 Task: Search one way flight ticket for 1 adult, 5 children, 2 infants in seat and 1 infant on lap in first from Honolulu, Oahu: Daniel K. Inouye International Airport to Riverton: Central Wyoming Regional Airport (was Riverton Regional) on 5-4-2023. Choice of flights is Frontier. Number of bags: 7 checked bags. Price is upto 97000. Outbound departure time preference is 18:00.
Action: Mouse moved to (353, 343)
Screenshot: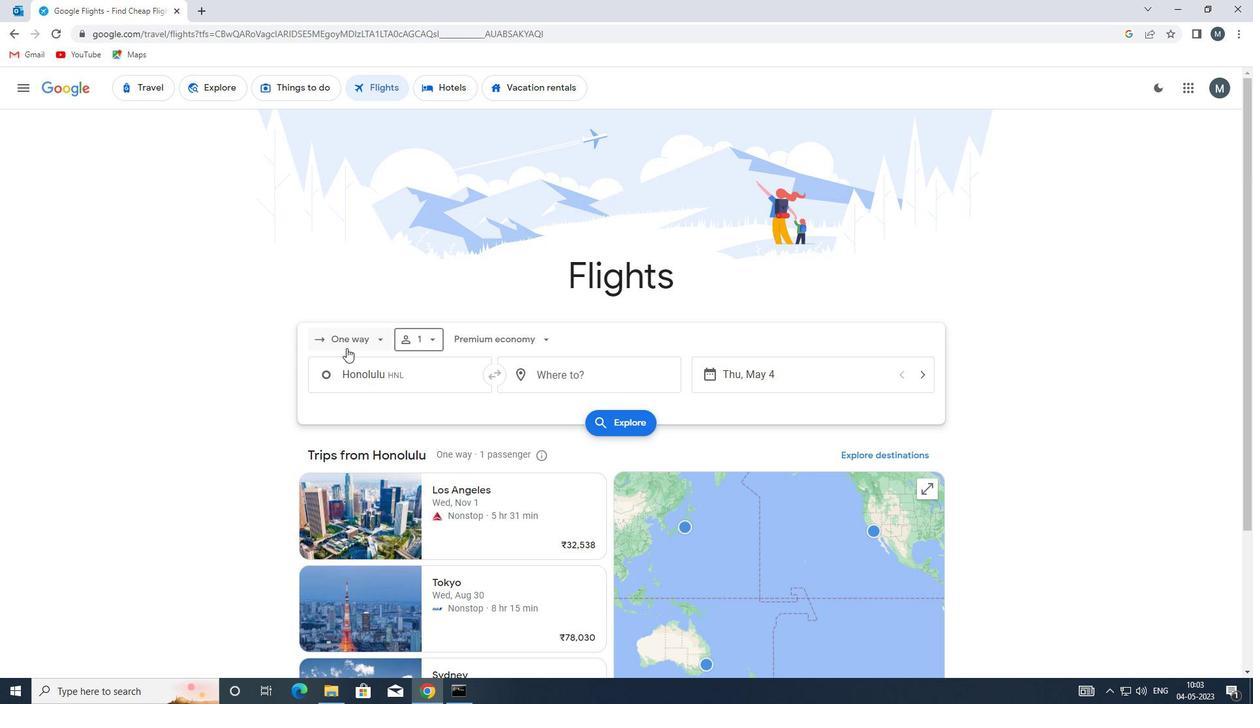 
Action: Mouse pressed left at (353, 343)
Screenshot: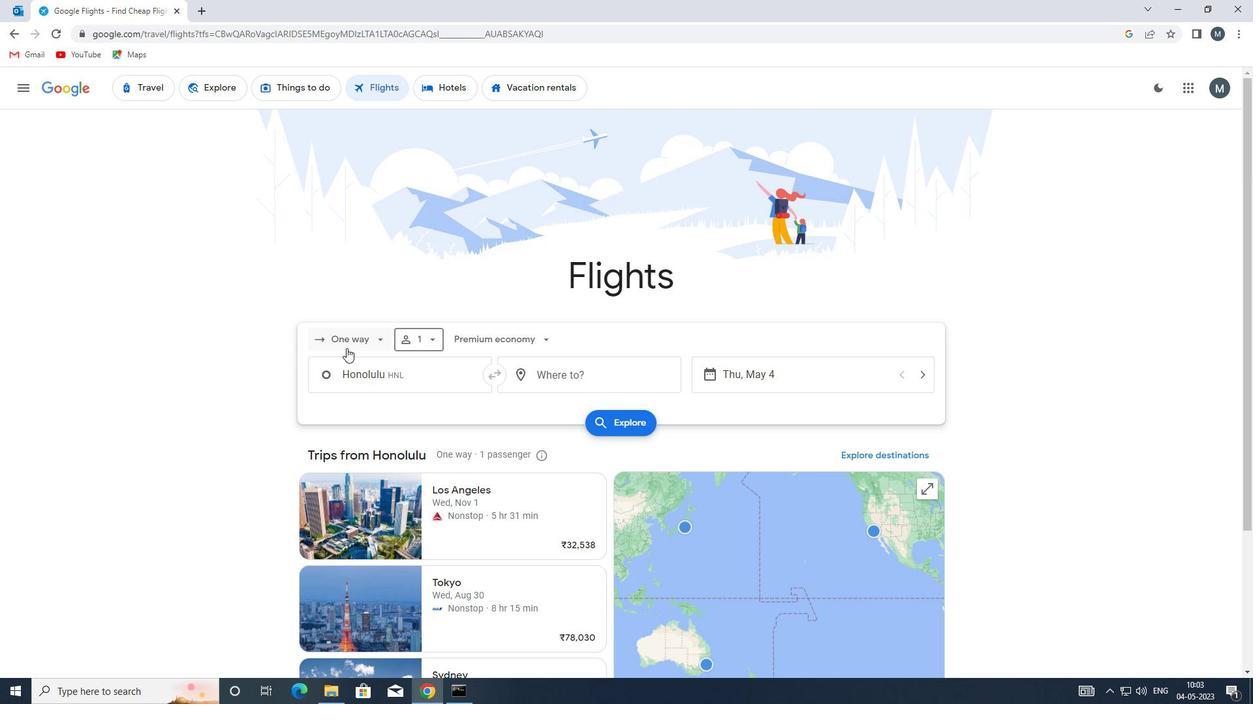 
Action: Mouse moved to (358, 399)
Screenshot: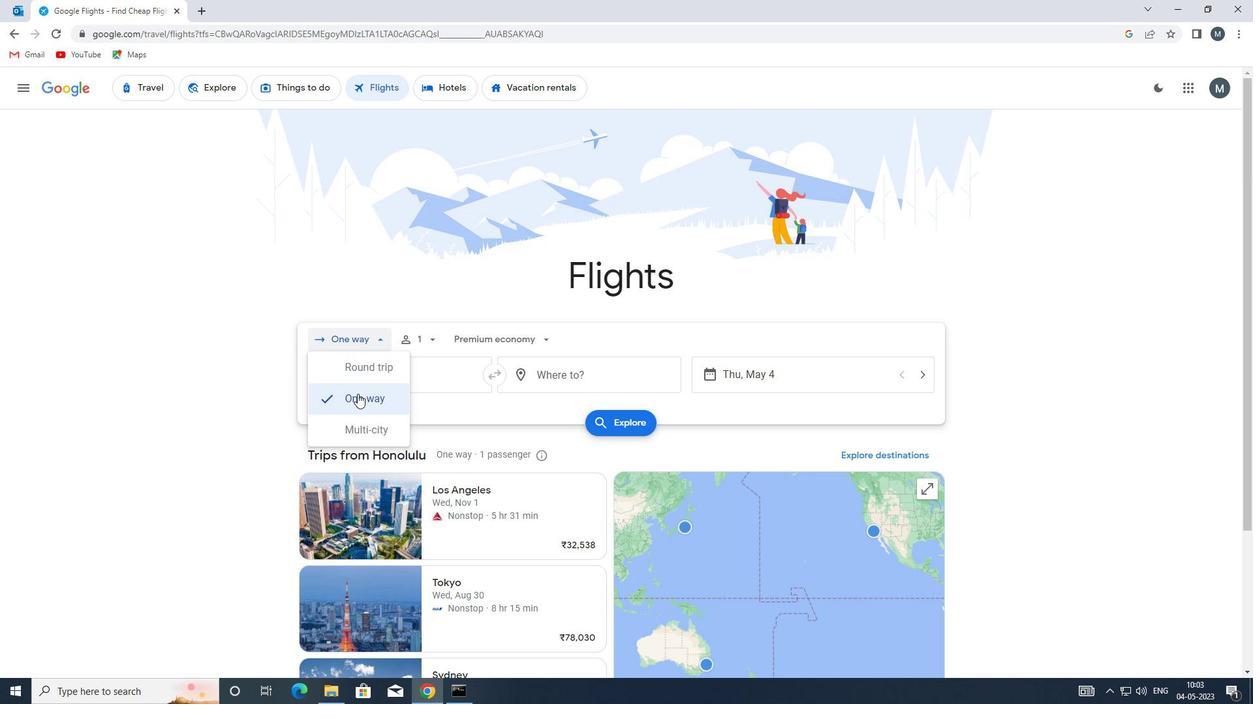 
Action: Mouse pressed left at (358, 399)
Screenshot: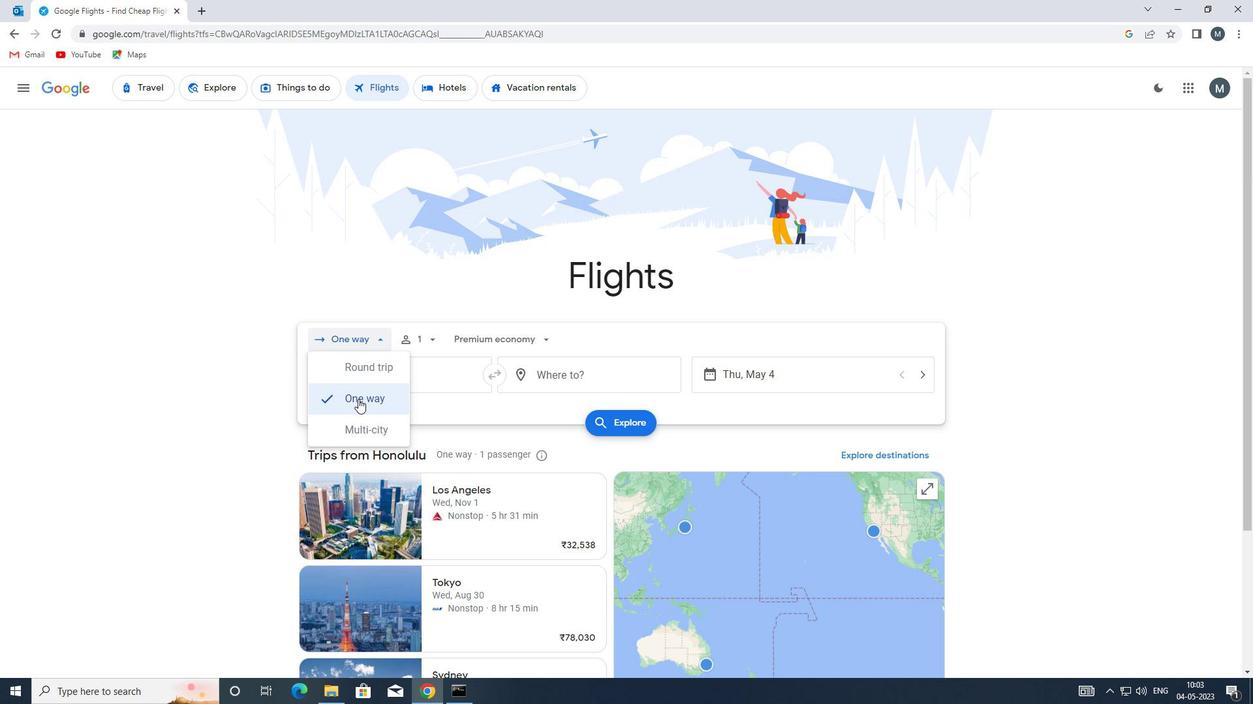 
Action: Mouse moved to (436, 338)
Screenshot: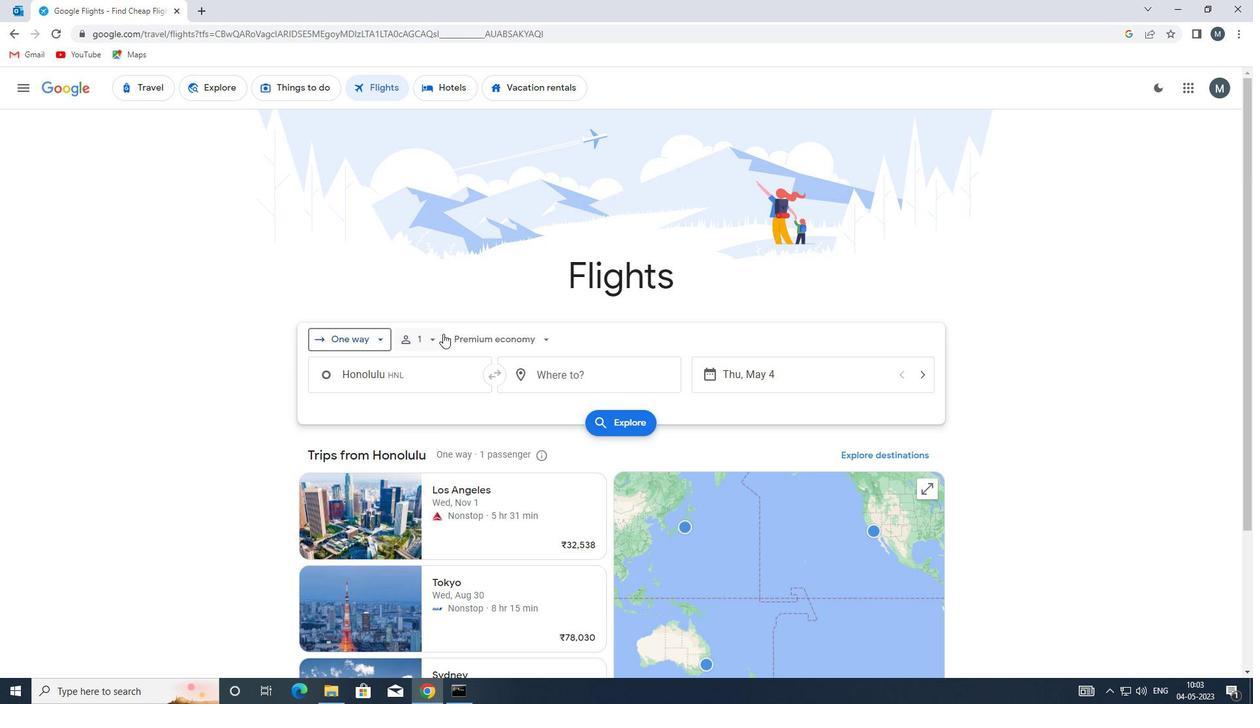 
Action: Mouse pressed left at (436, 338)
Screenshot: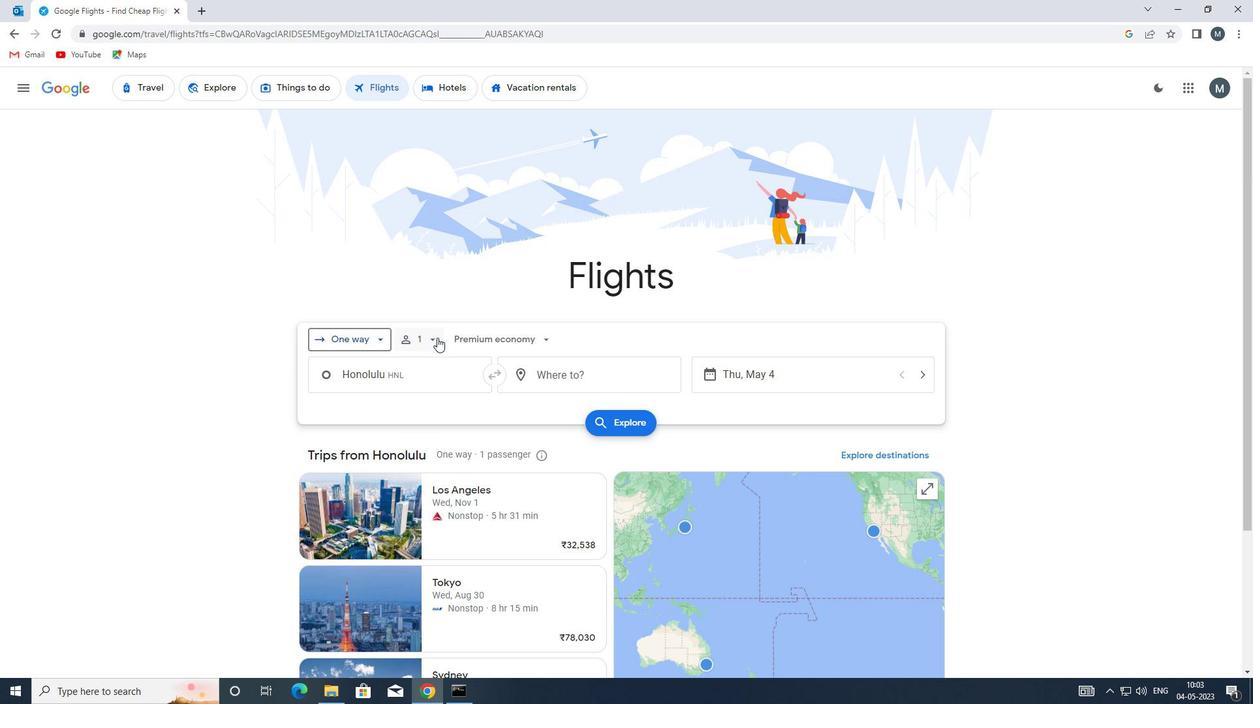 
Action: Mouse moved to (536, 409)
Screenshot: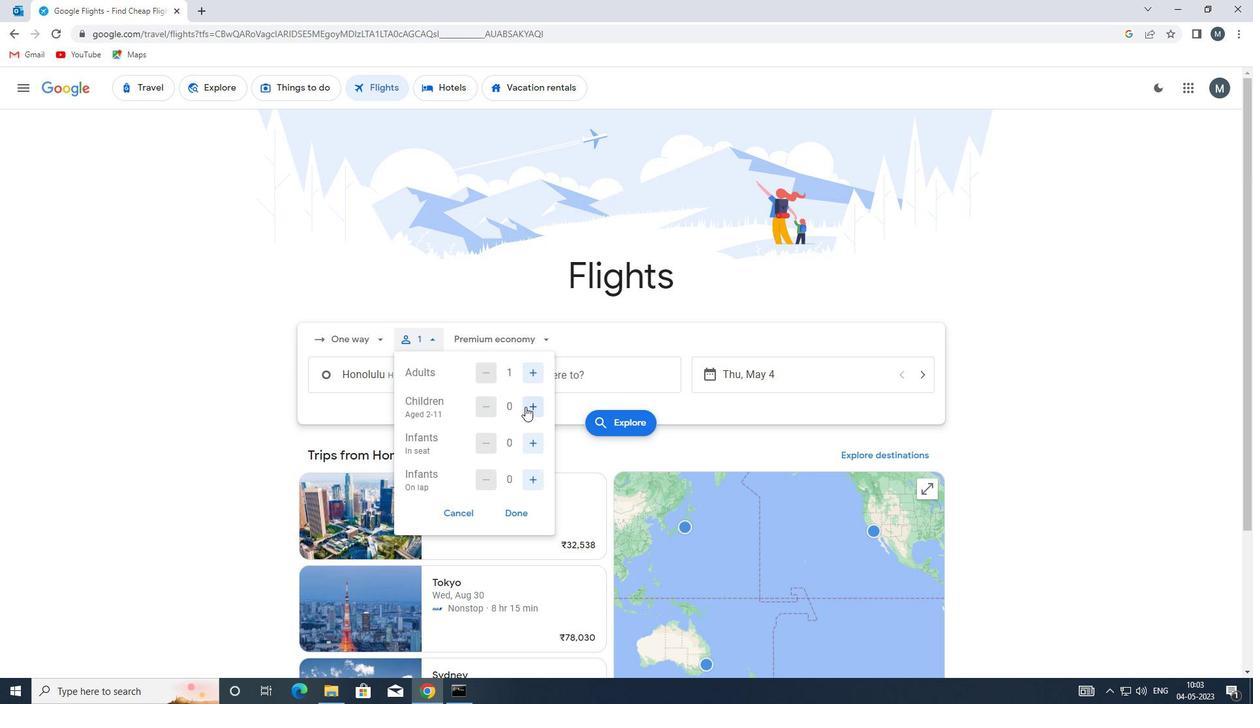 
Action: Mouse pressed left at (536, 409)
Screenshot: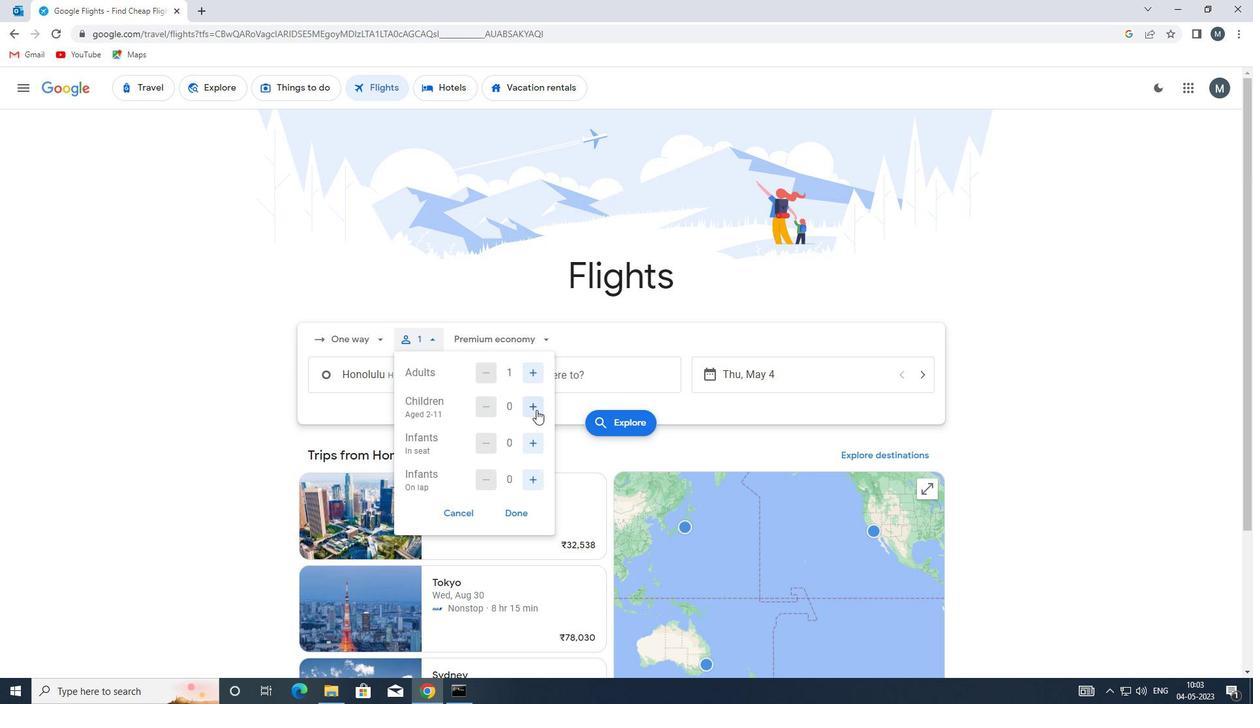 
Action: Mouse pressed left at (536, 409)
Screenshot: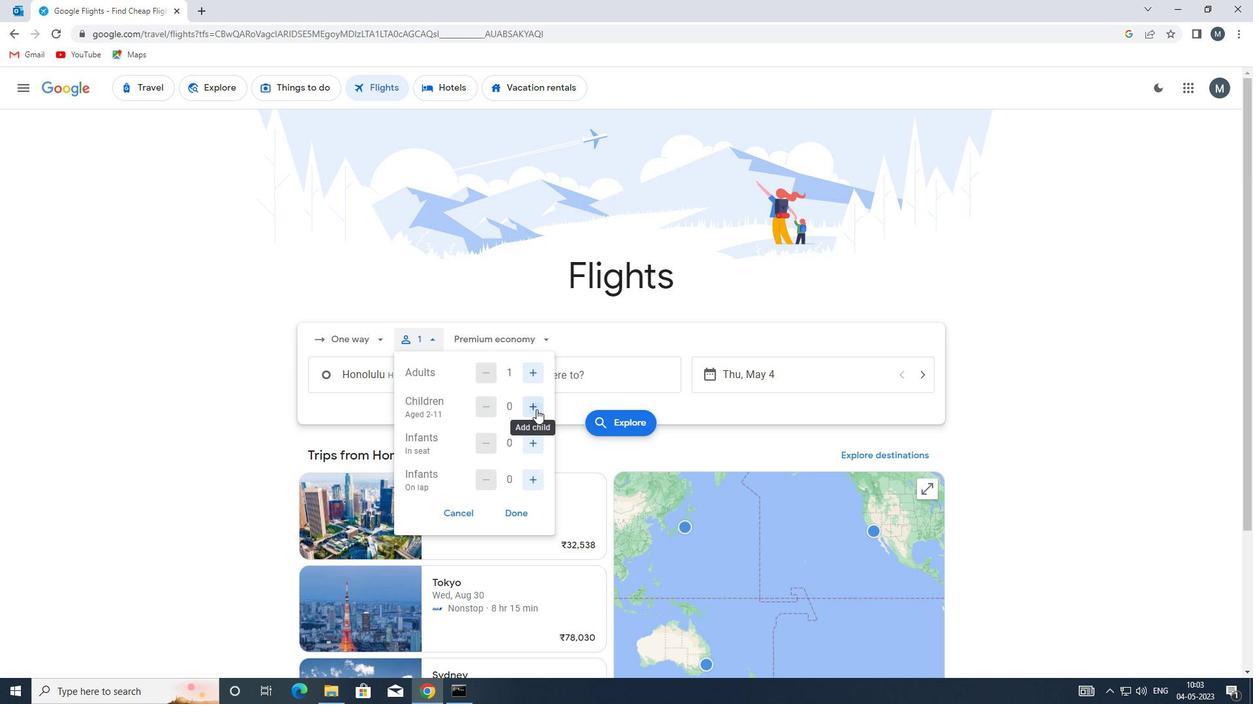 
Action: Mouse pressed left at (536, 409)
Screenshot: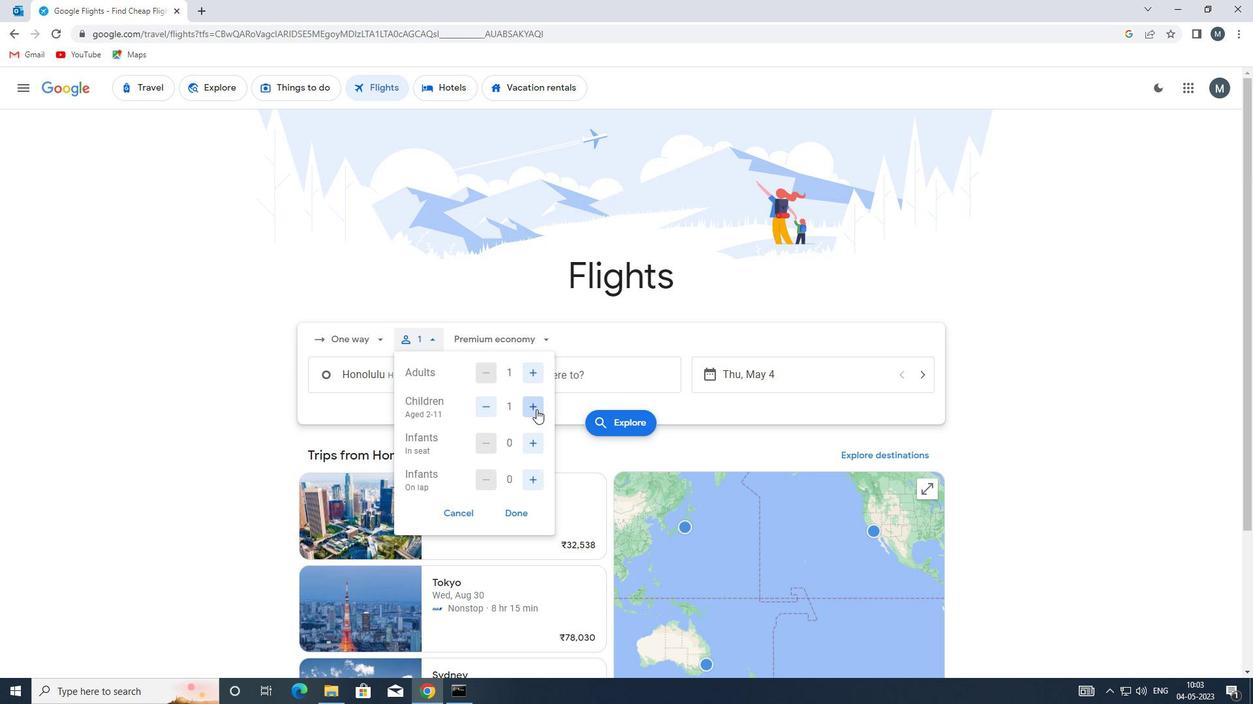 
Action: Mouse pressed left at (536, 409)
Screenshot: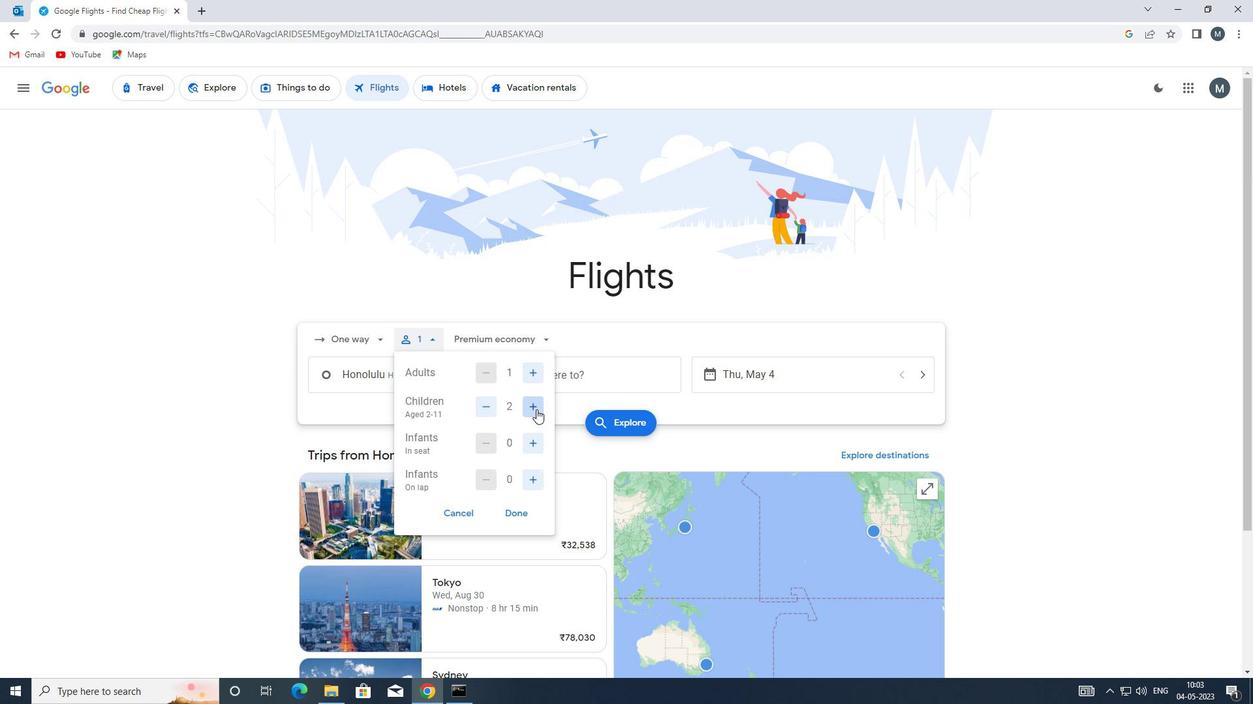 
Action: Mouse moved to (536, 409)
Screenshot: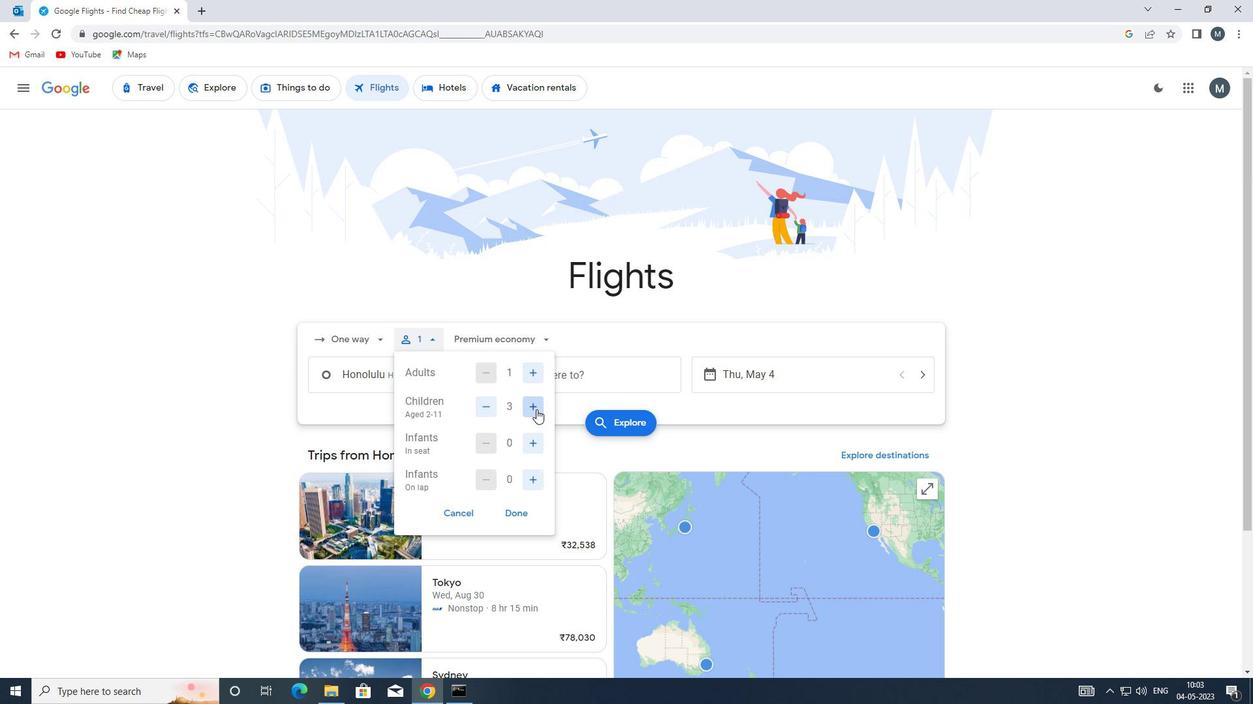 
Action: Mouse pressed left at (536, 409)
Screenshot: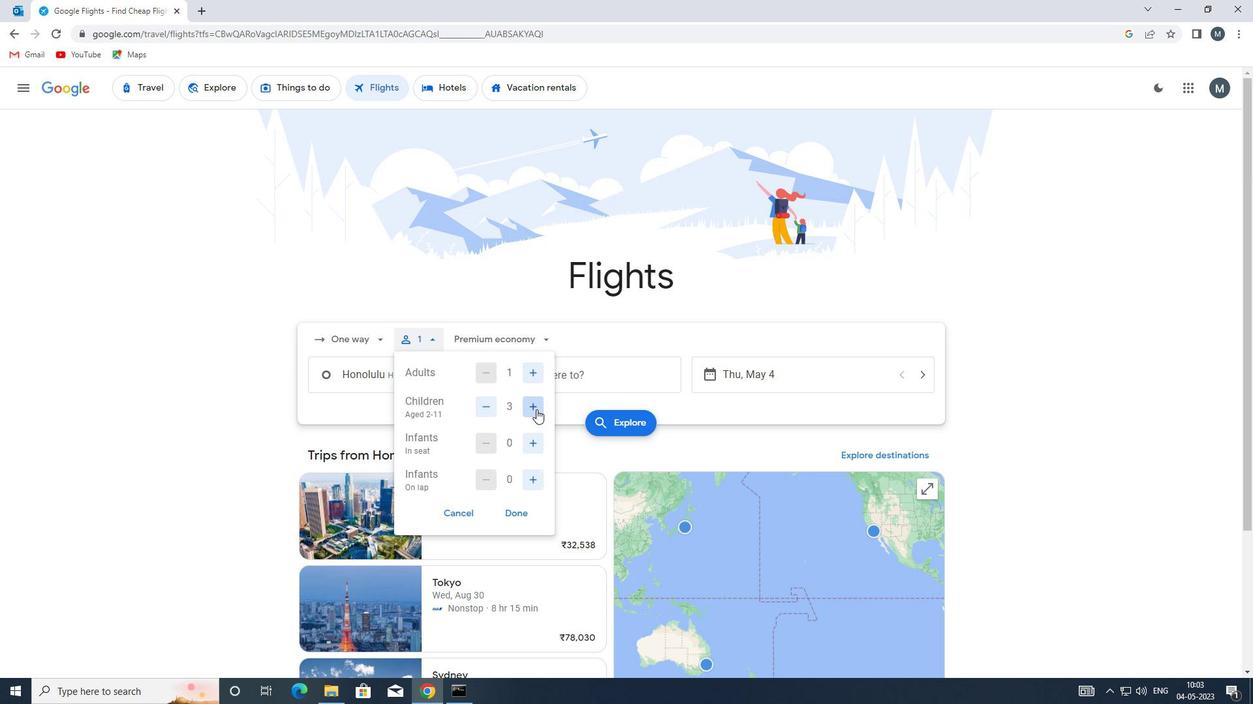 
Action: Mouse moved to (533, 443)
Screenshot: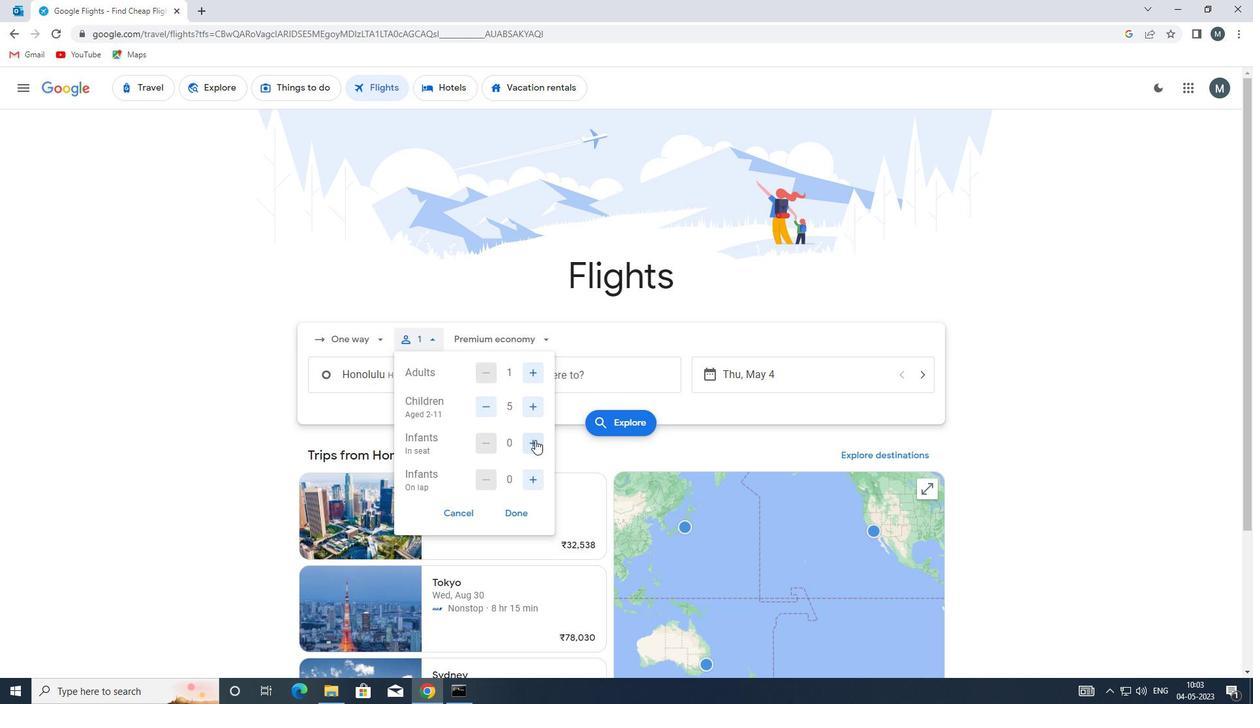 
Action: Mouse pressed left at (533, 443)
Screenshot: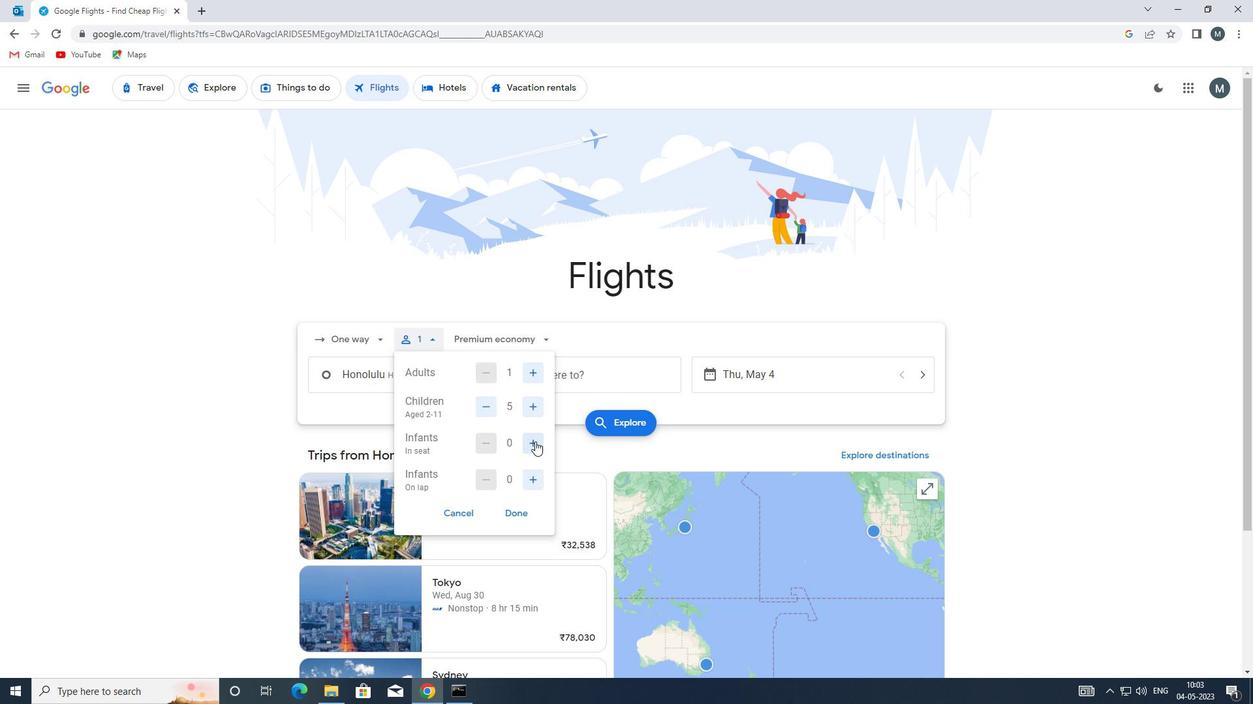 
Action: Mouse pressed left at (533, 443)
Screenshot: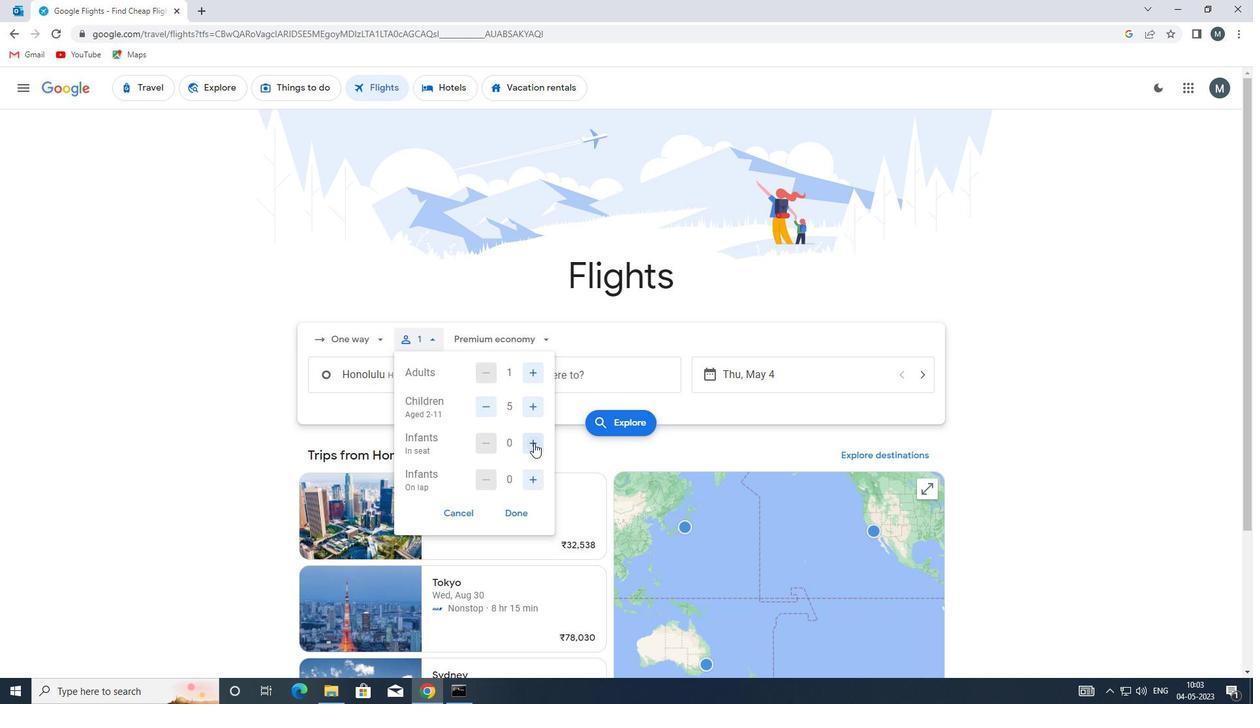 
Action: Mouse moved to (533, 479)
Screenshot: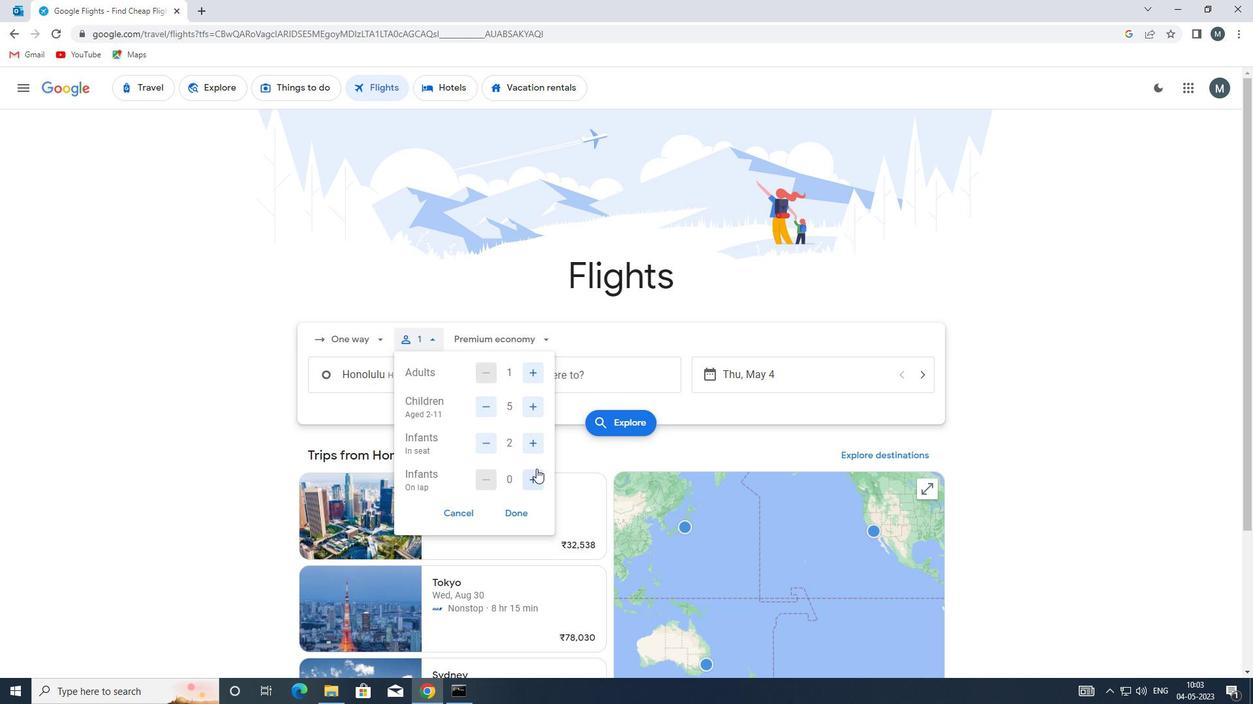 
Action: Mouse pressed left at (533, 479)
Screenshot: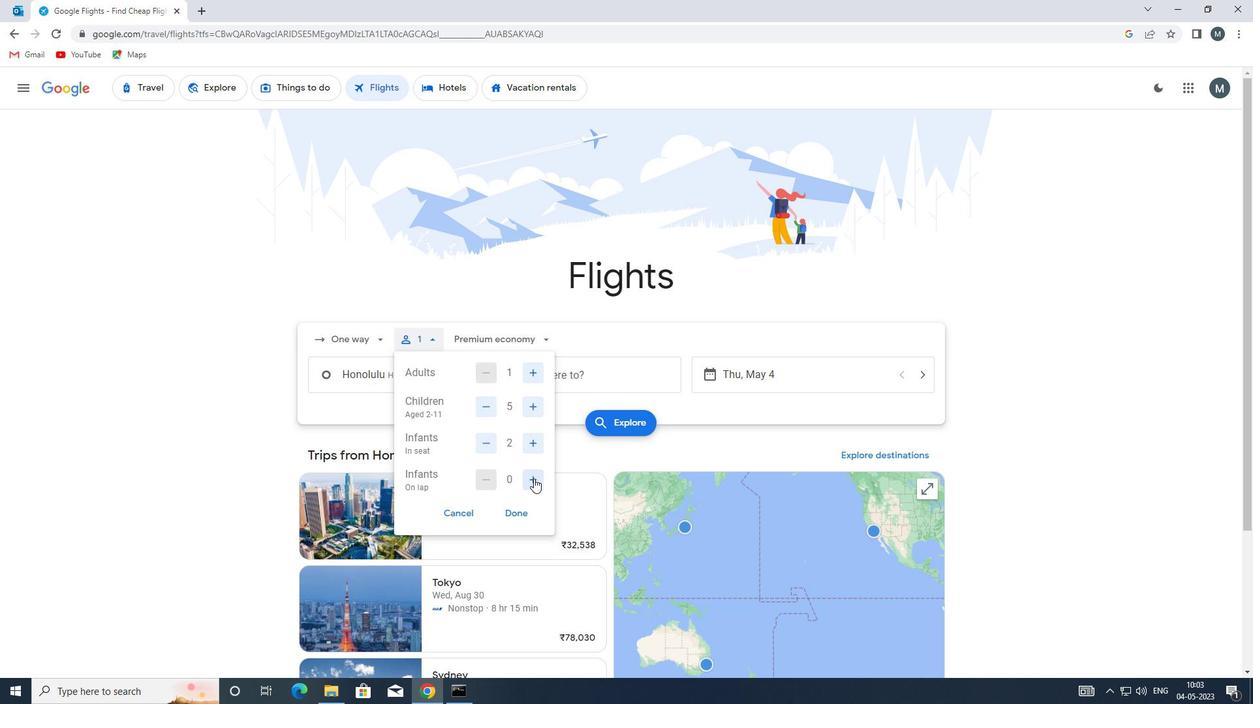 
Action: Mouse moved to (487, 447)
Screenshot: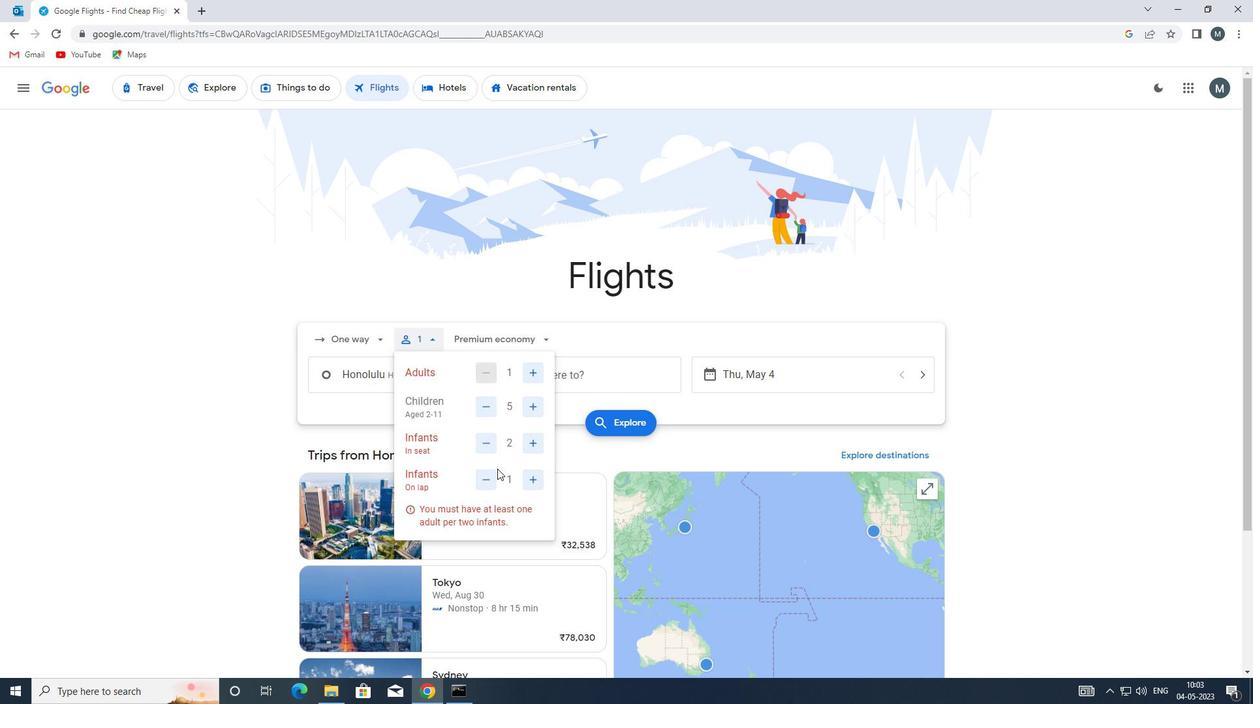 
Action: Mouse pressed left at (487, 447)
Screenshot: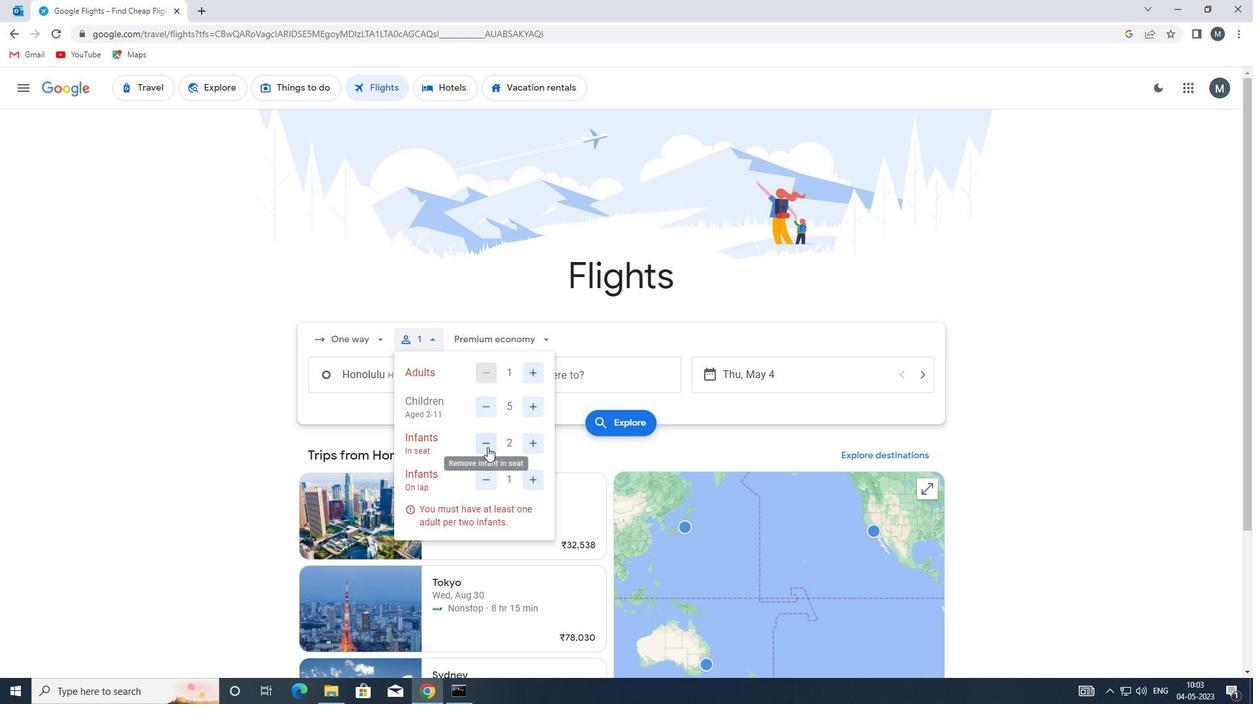 
Action: Mouse moved to (522, 514)
Screenshot: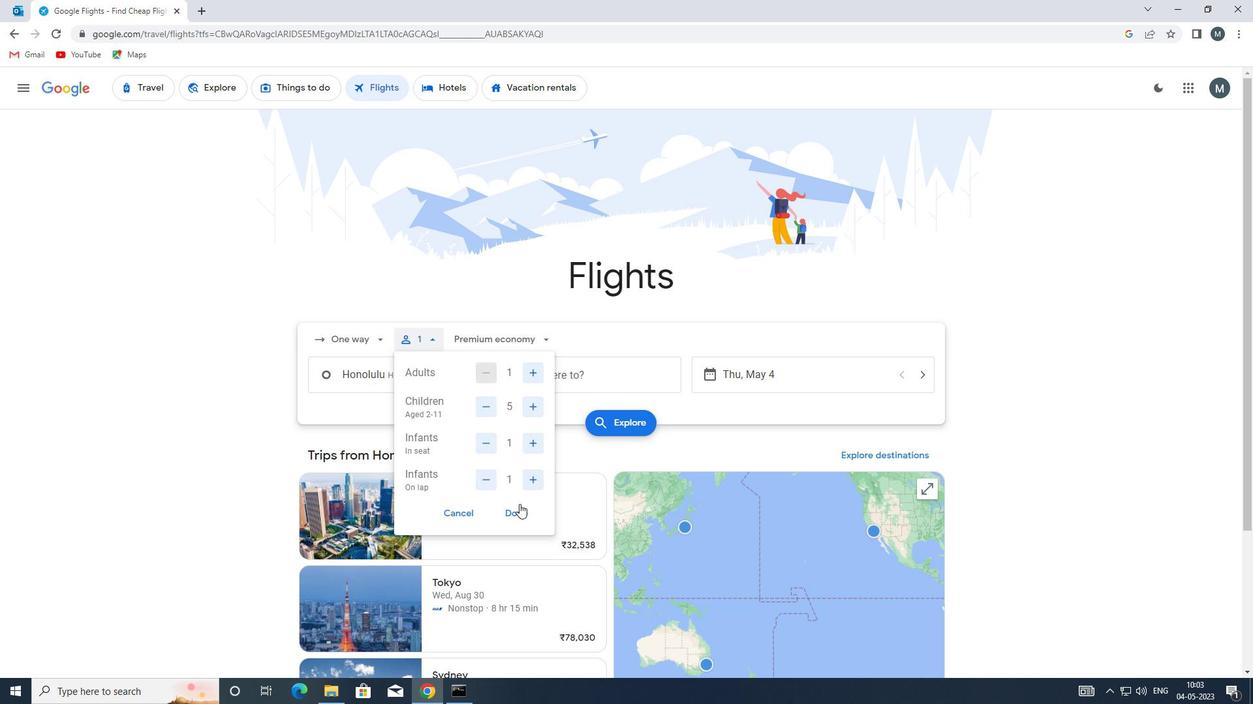 
Action: Mouse pressed left at (522, 514)
Screenshot: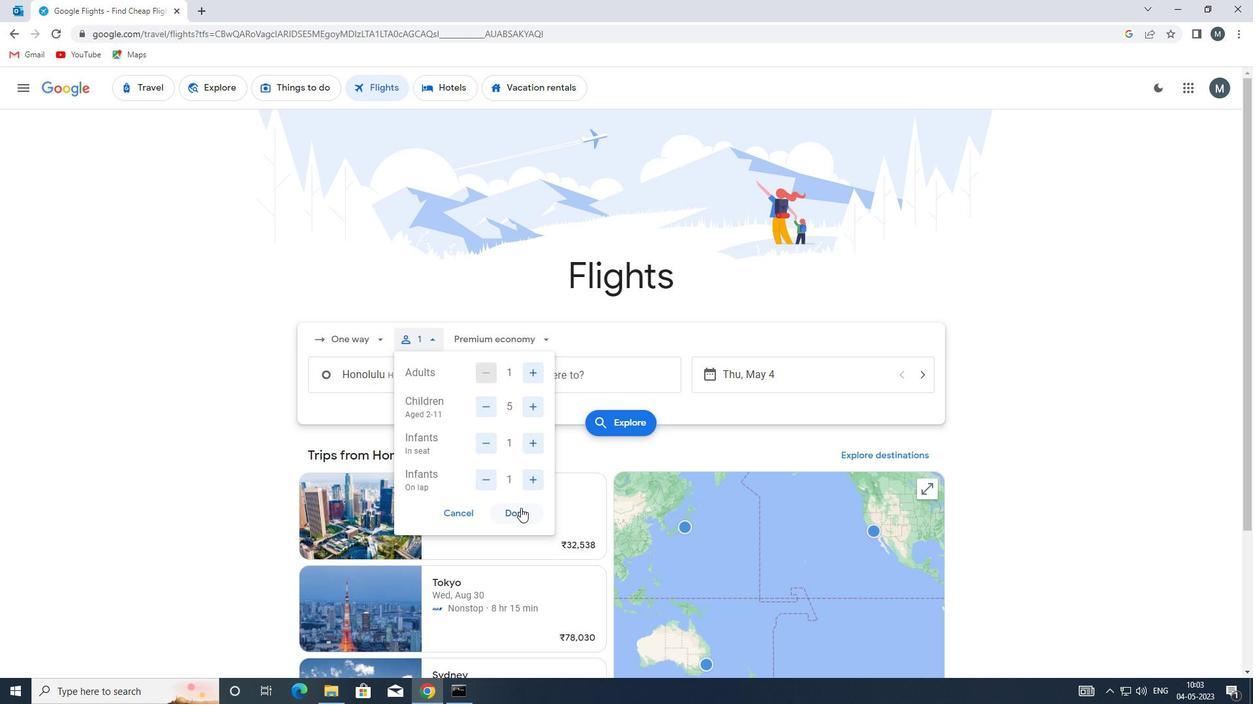 
Action: Mouse moved to (515, 340)
Screenshot: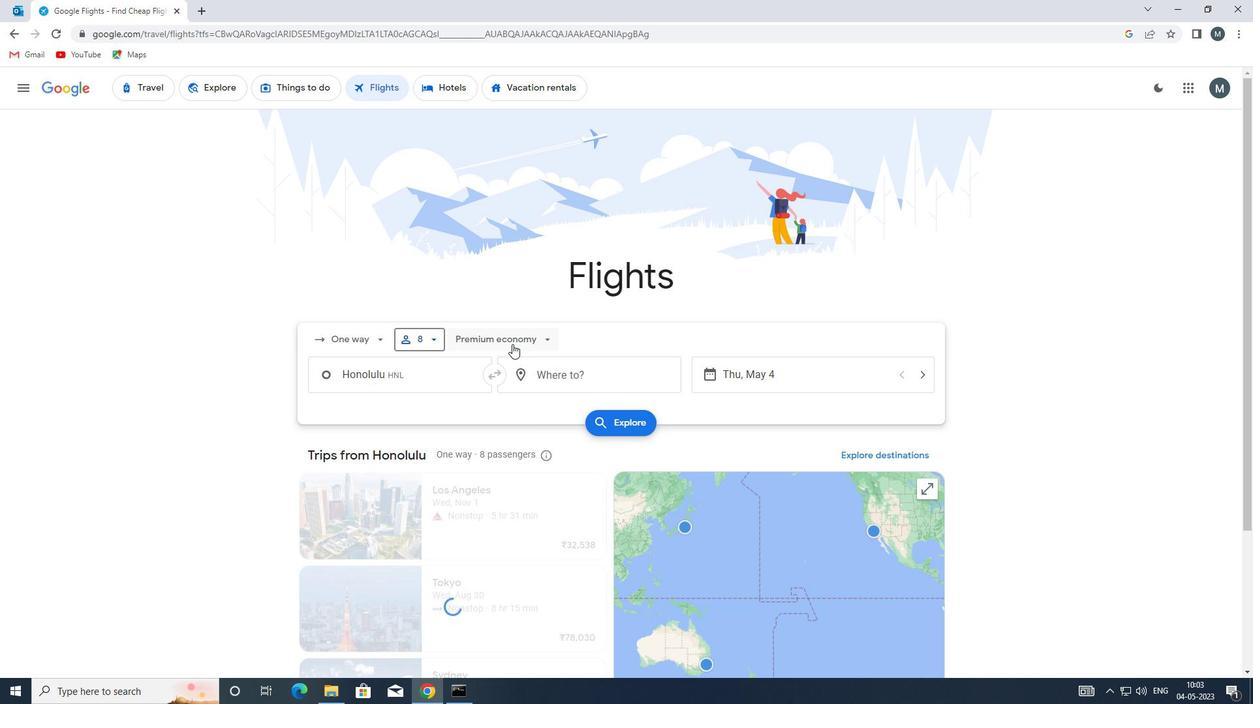 
Action: Mouse pressed left at (515, 340)
Screenshot: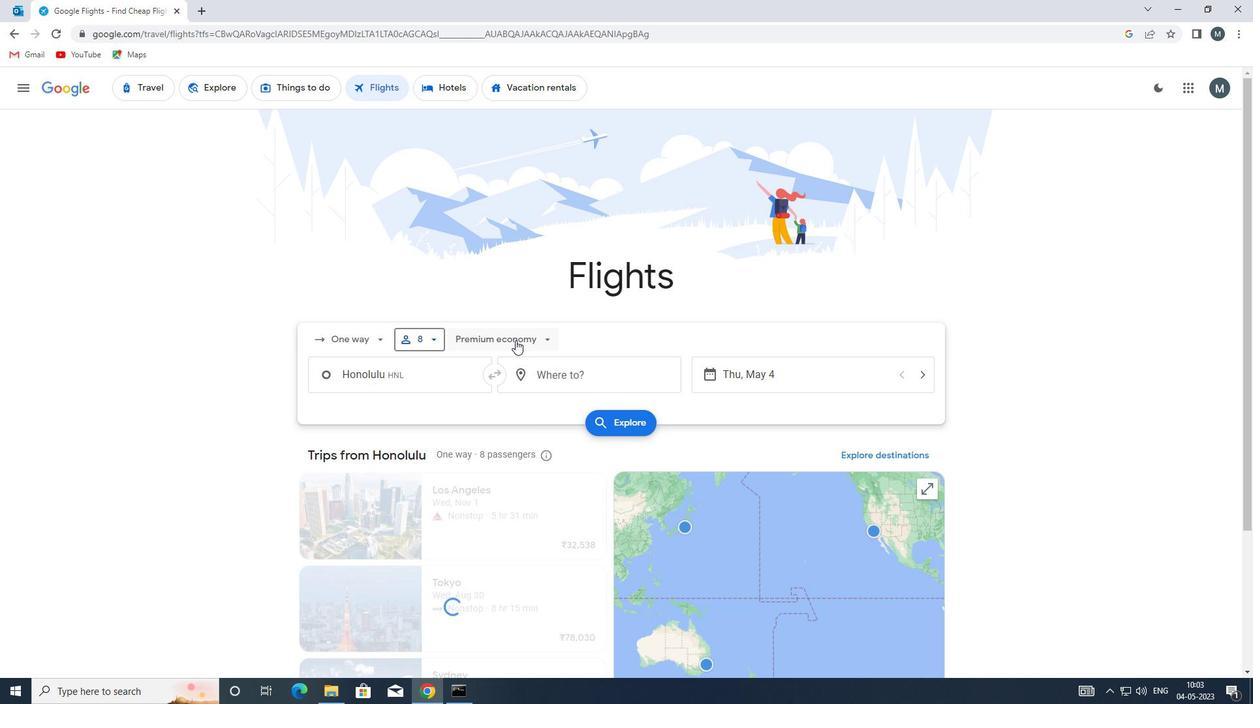 
Action: Mouse moved to (518, 466)
Screenshot: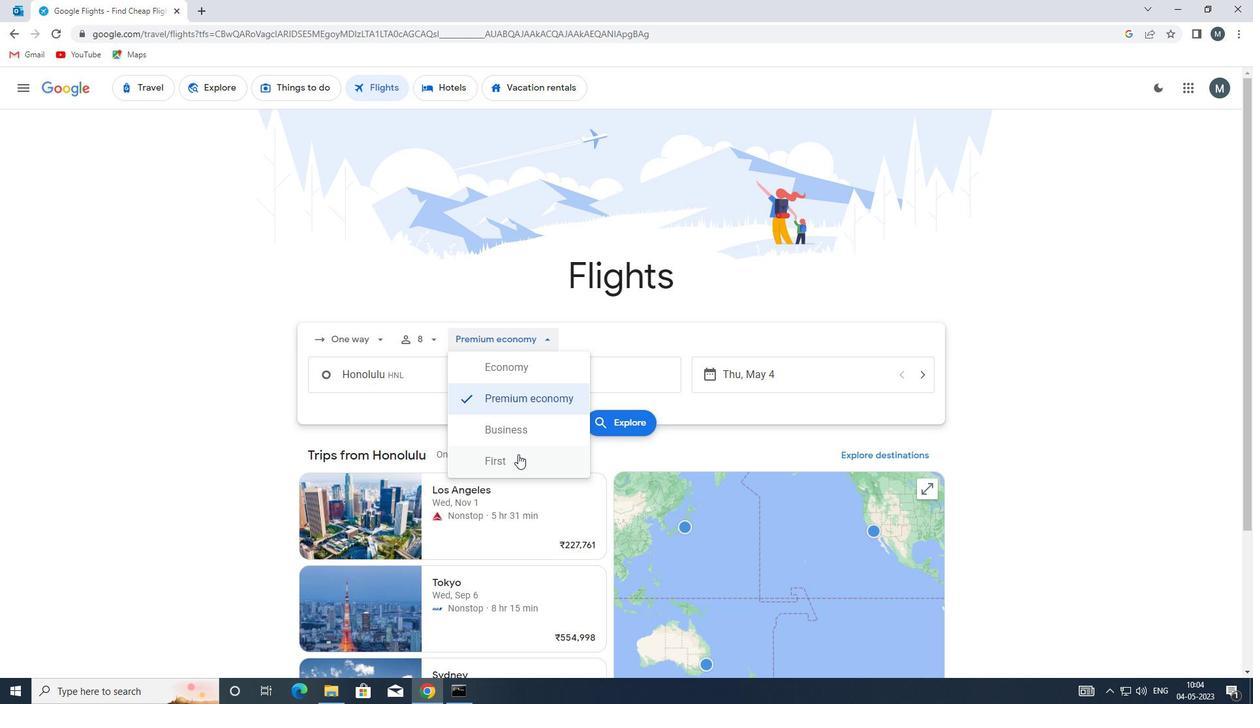 
Action: Mouse pressed left at (518, 466)
Screenshot: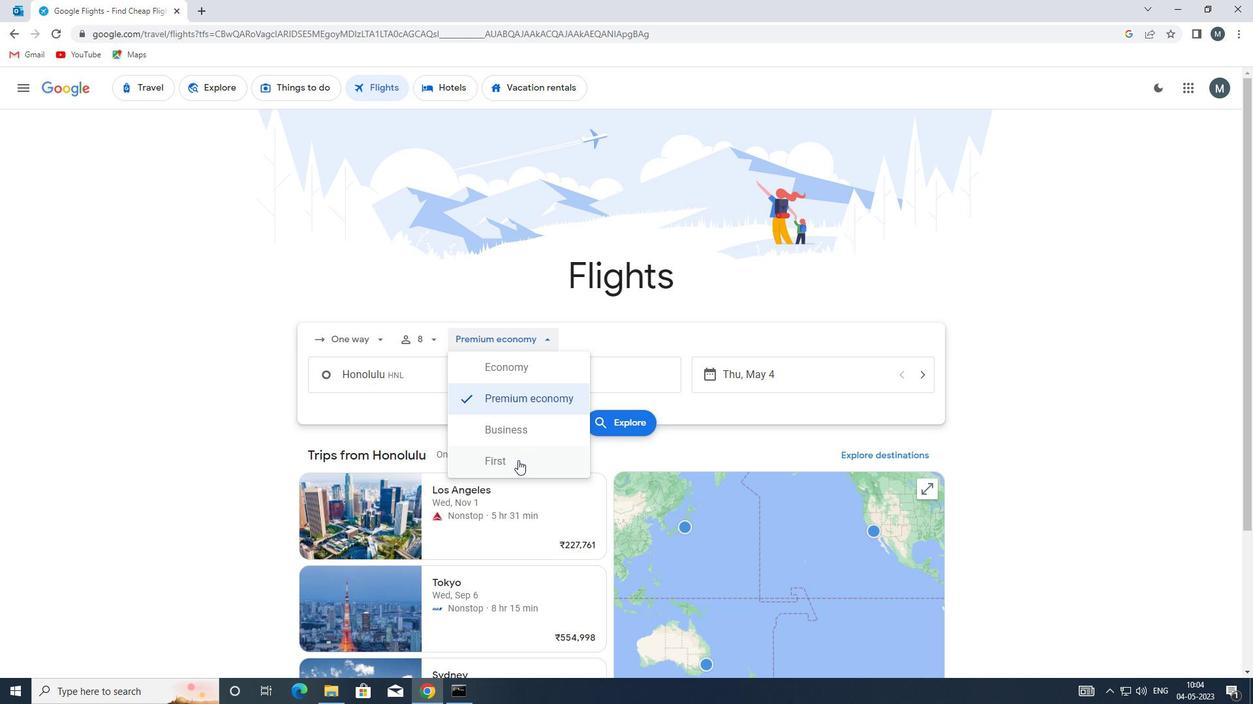 
Action: Mouse moved to (434, 378)
Screenshot: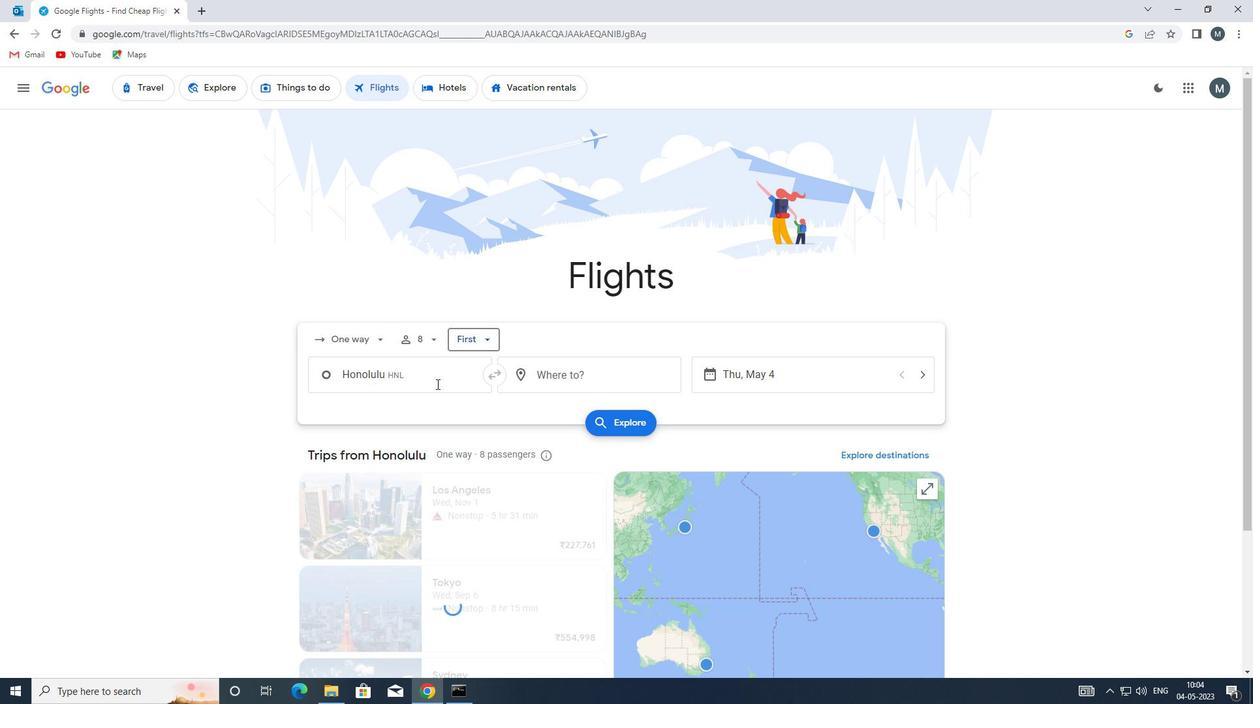
Action: Mouse pressed left at (434, 378)
Screenshot: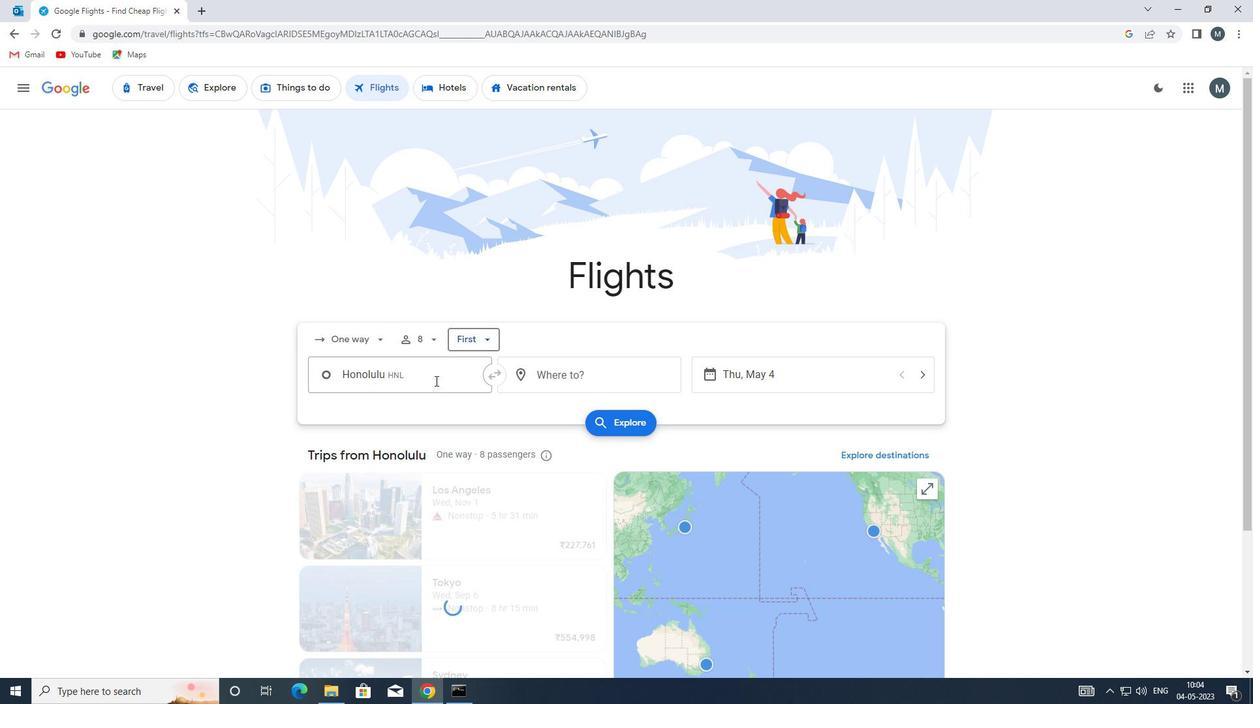 
Action: Mouse moved to (458, 452)
Screenshot: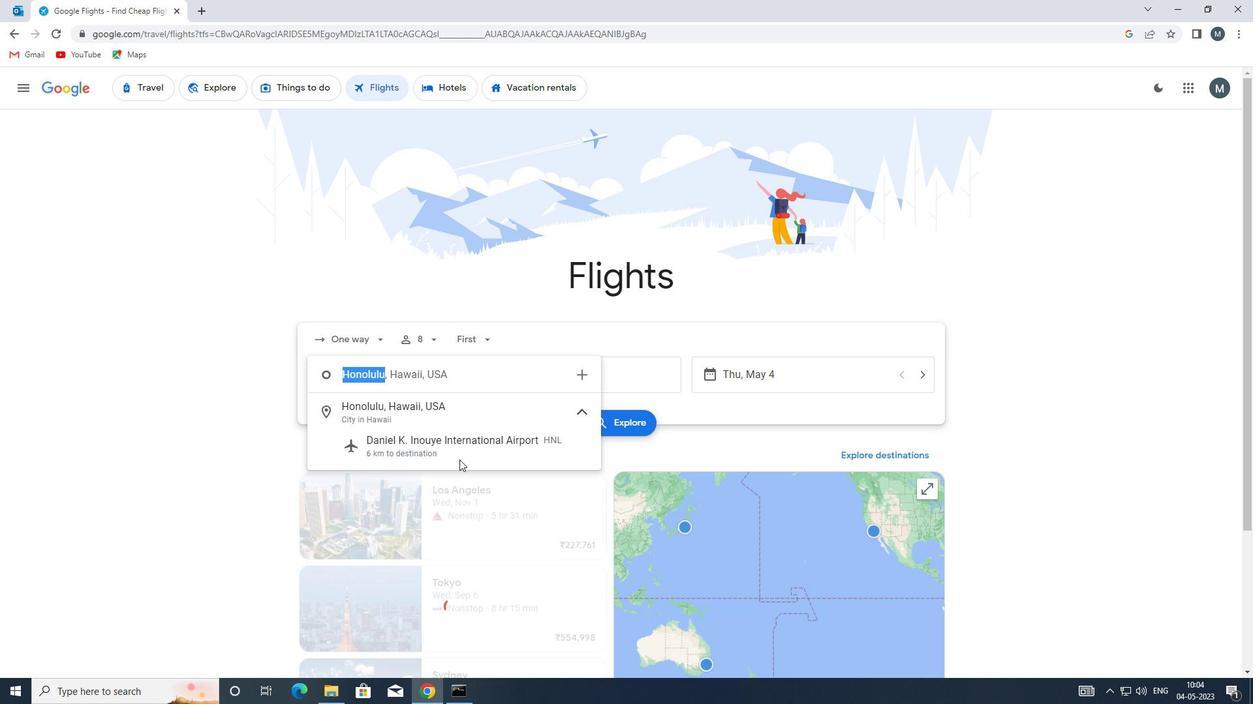 
Action: Mouse pressed left at (458, 452)
Screenshot: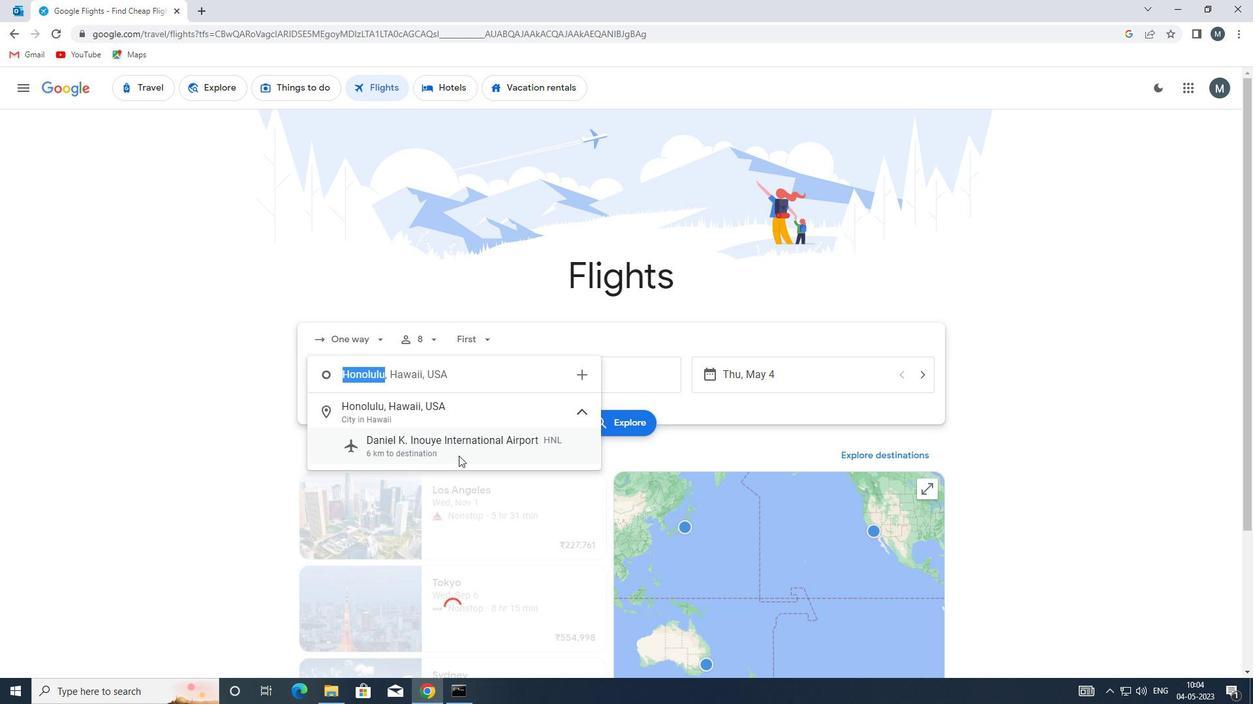 
Action: Mouse moved to (580, 375)
Screenshot: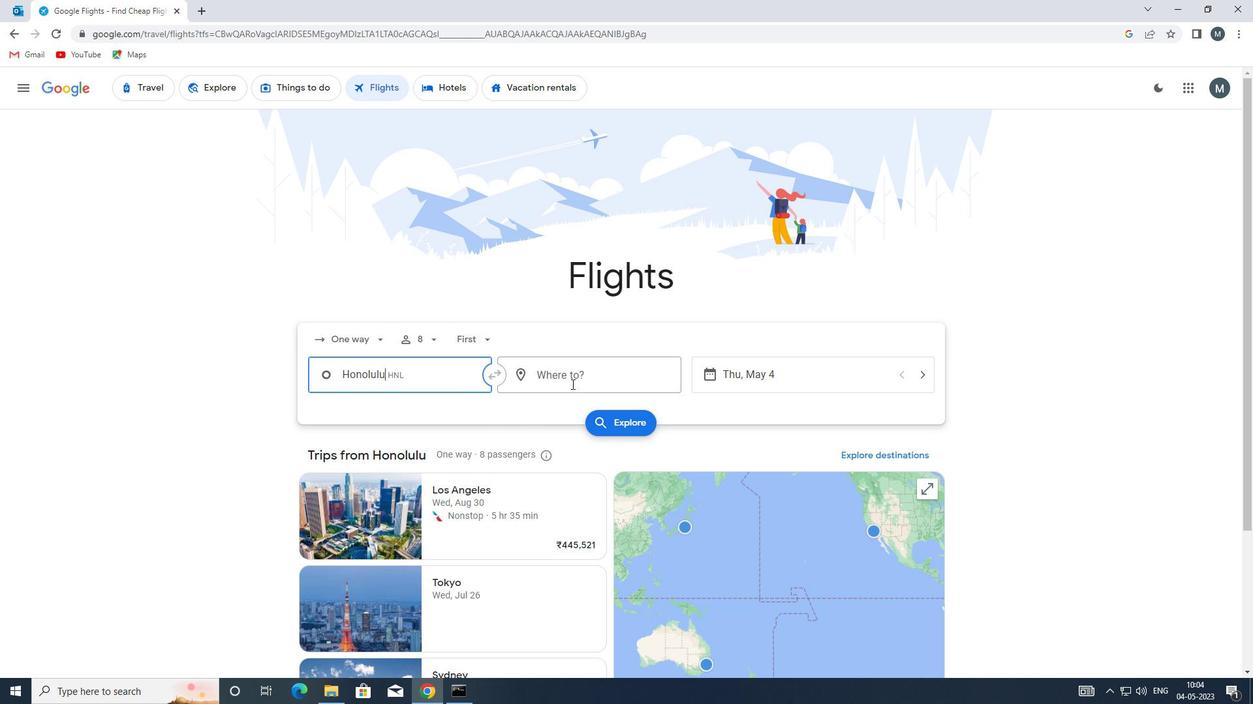 
Action: Mouse pressed left at (580, 375)
Screenshot: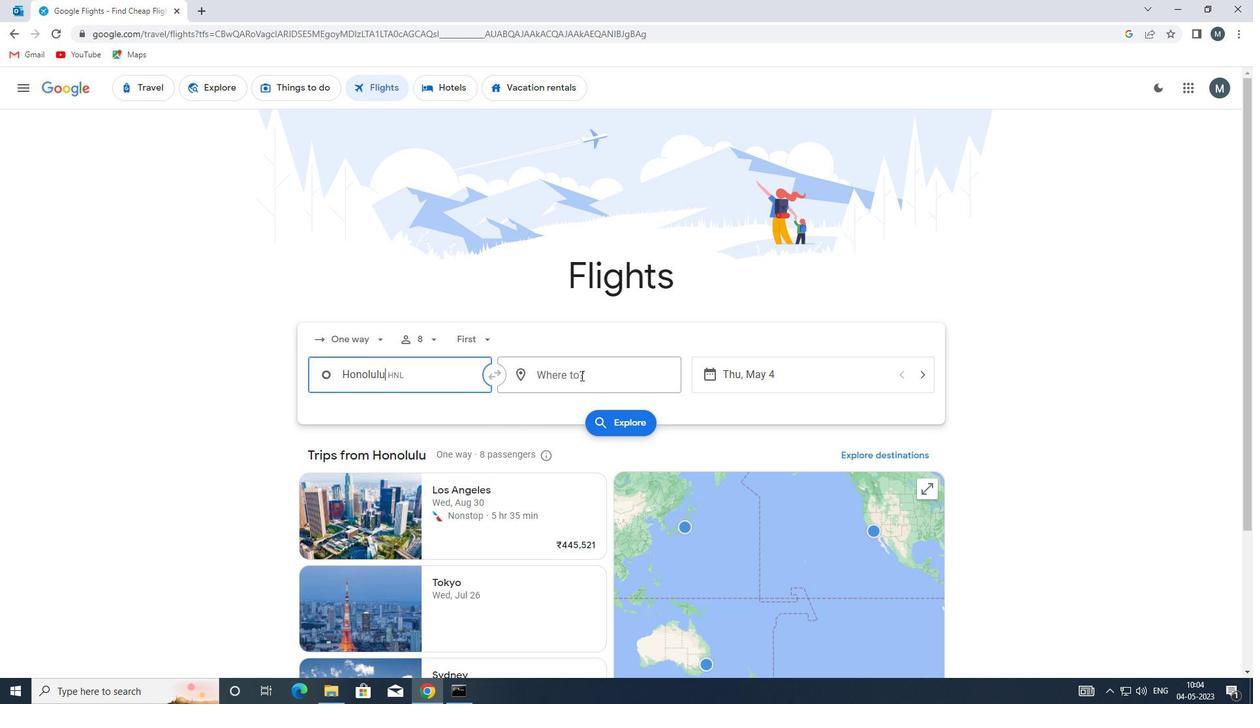
Action: Key pressed riw
Screenshot: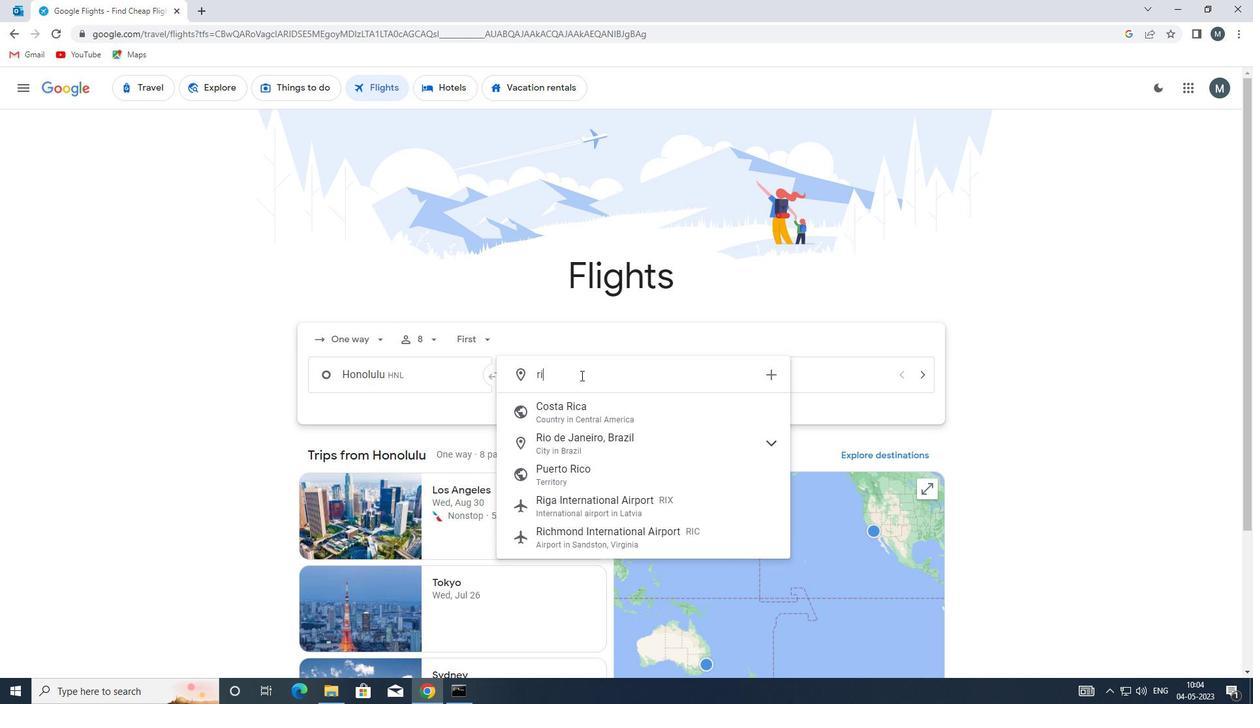 
Action: Mouse moved to (607, 407)
Screenshot: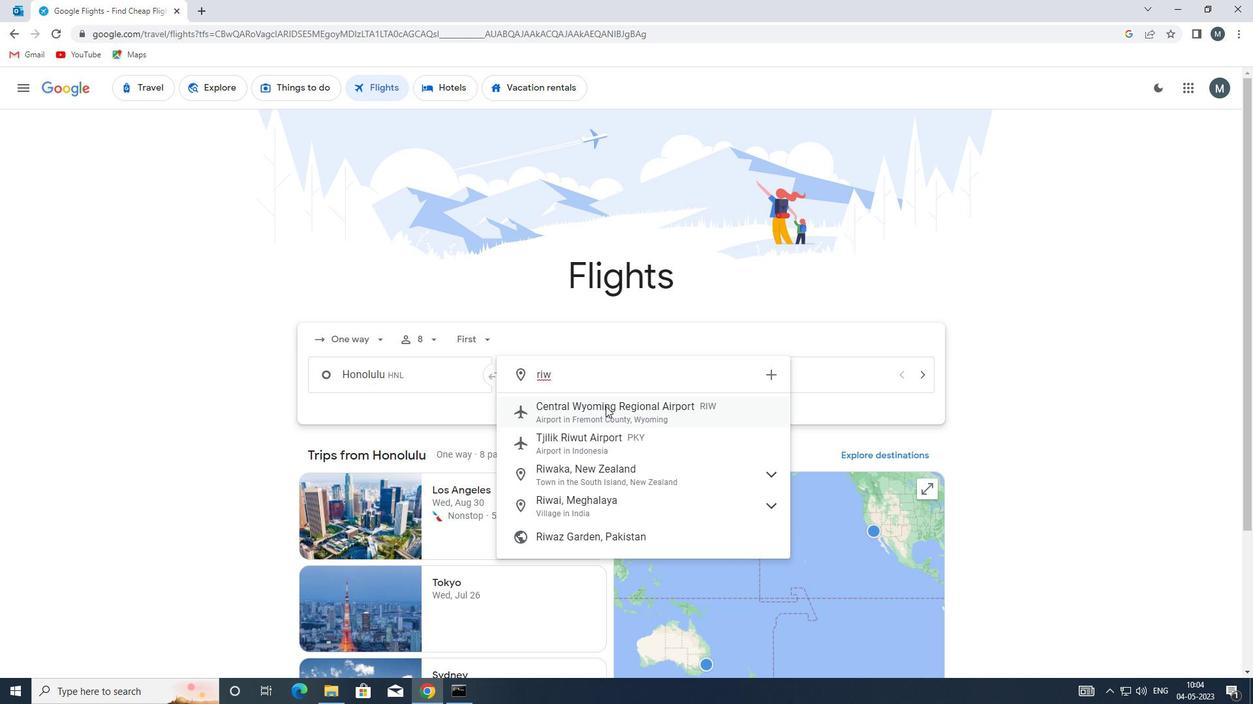 
Action: Mouse pressed left at (607, 407)
Screenshot: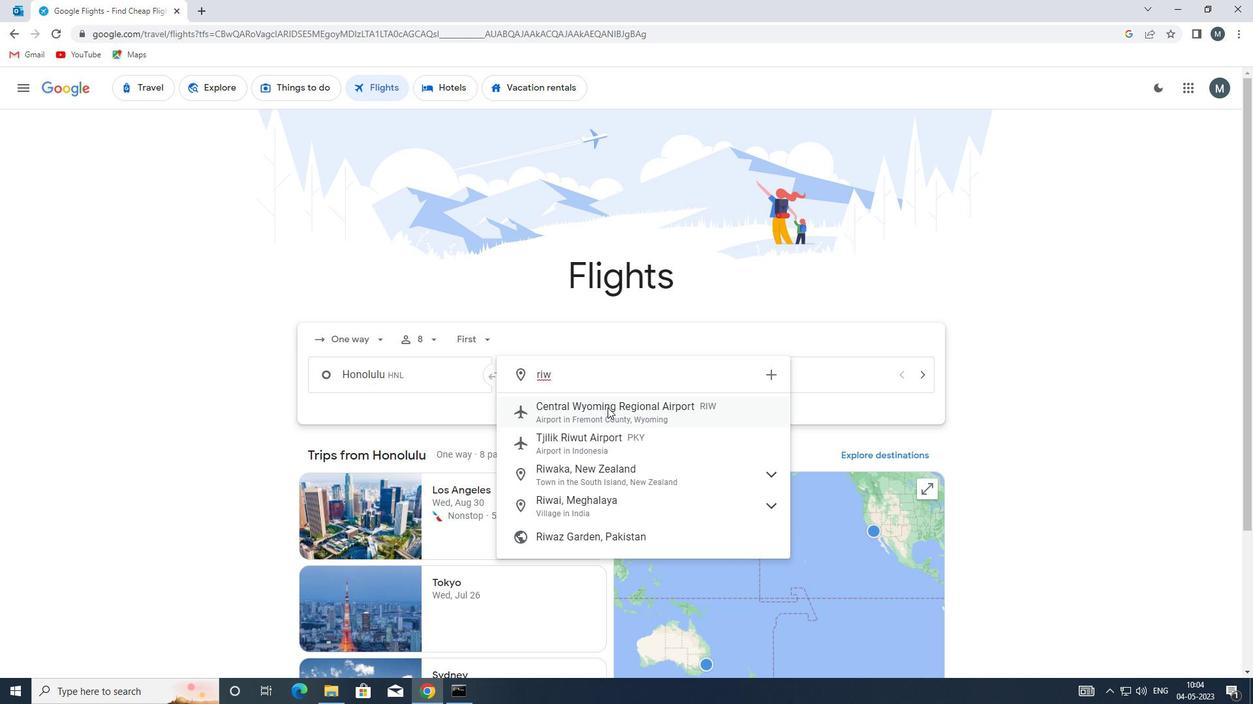 
Action: Mouse moved to (708, 372)
Screenshot: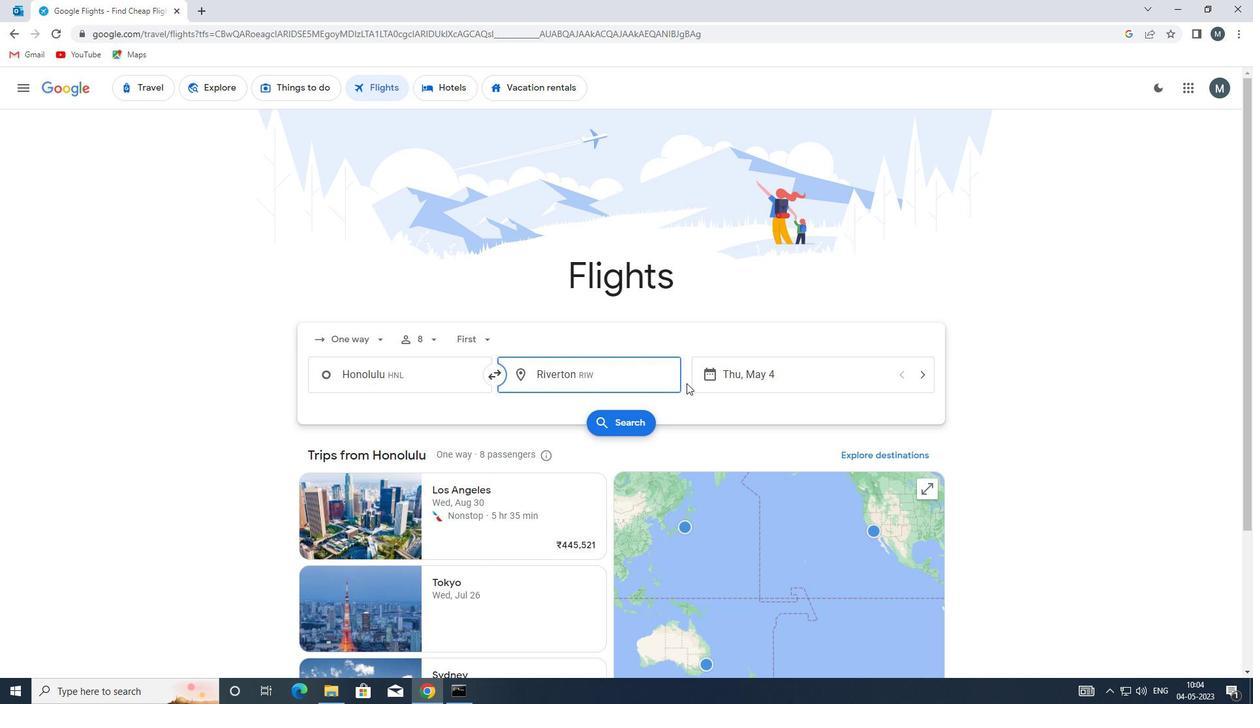 
Action: Mouse pressed left at (708, 372)
Screenshot: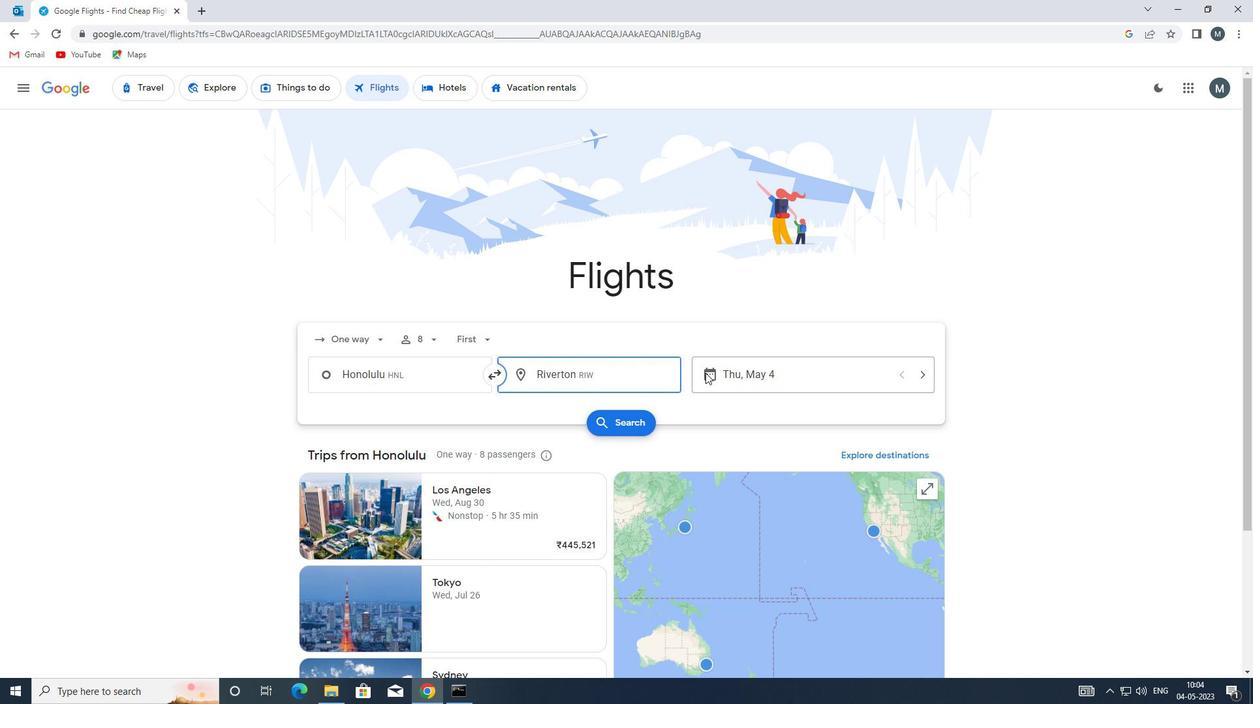 
Action: Mouse moved to (592, 436)
Screenshot: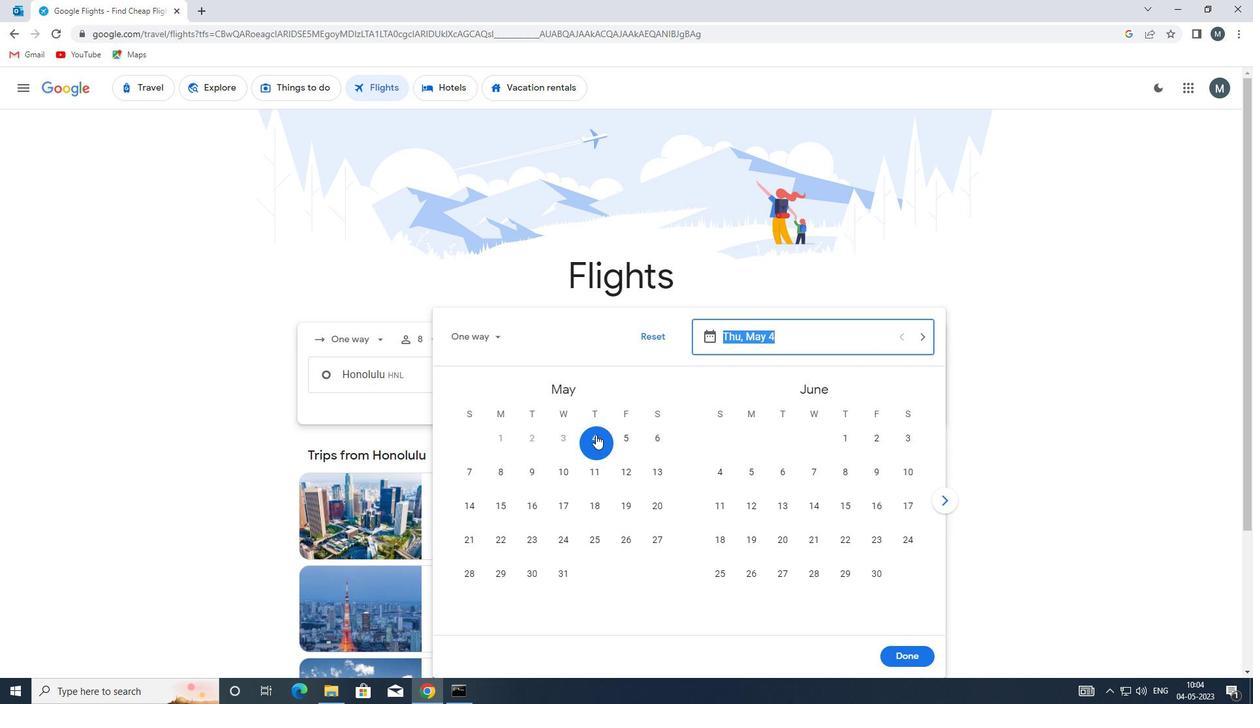 
Action: Mouse pressed left at (592, 436)
Screenshot: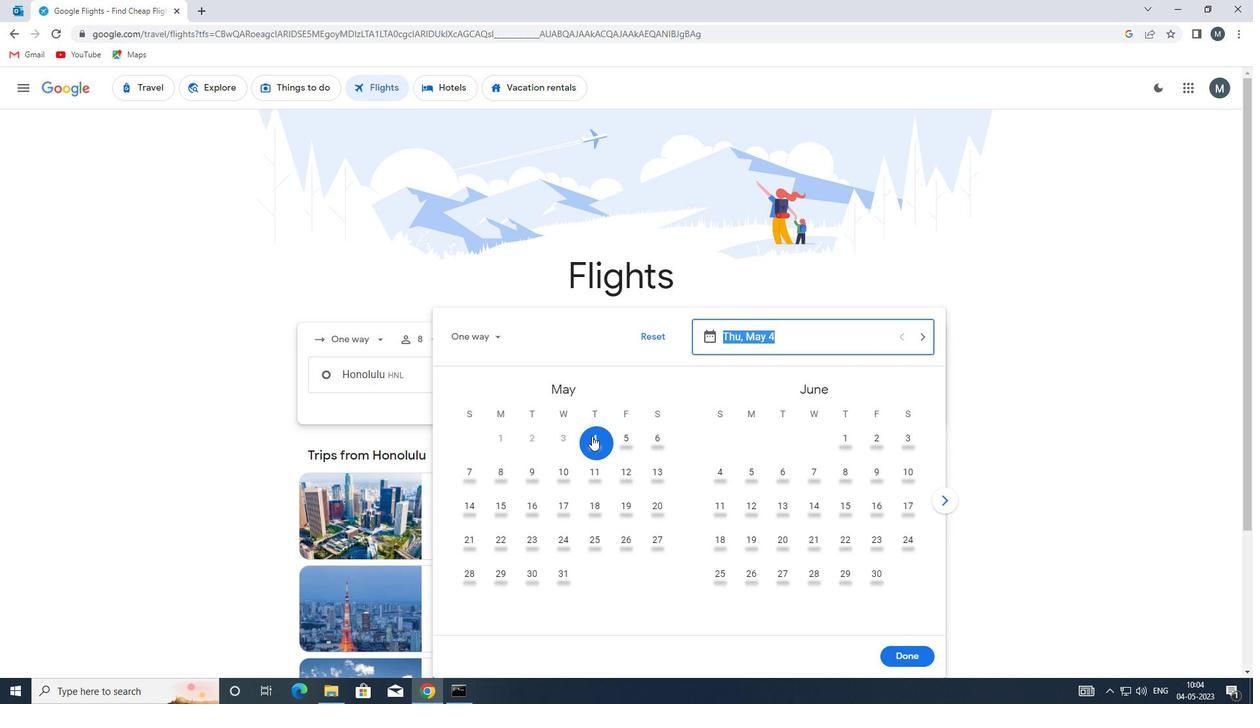 
Action: Mouse moved to (922, 654)
Screenshot: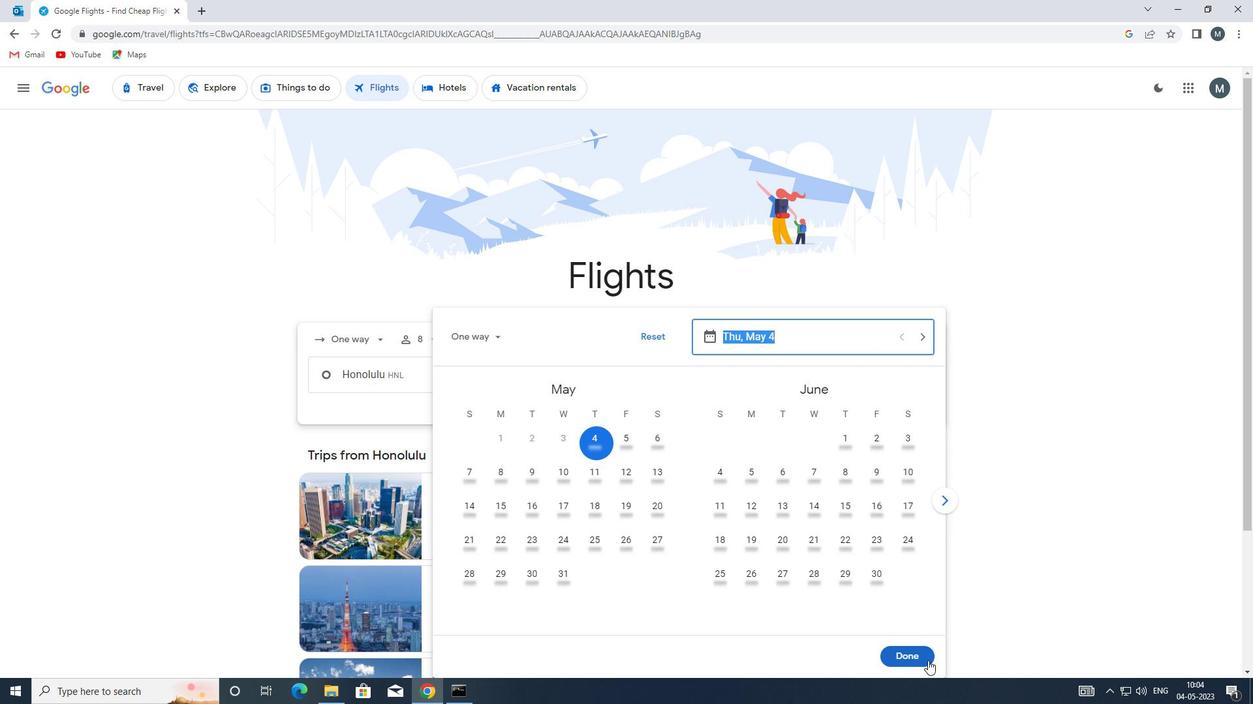 
Action: Mouse pressed left at (922, 654)
Screenshot: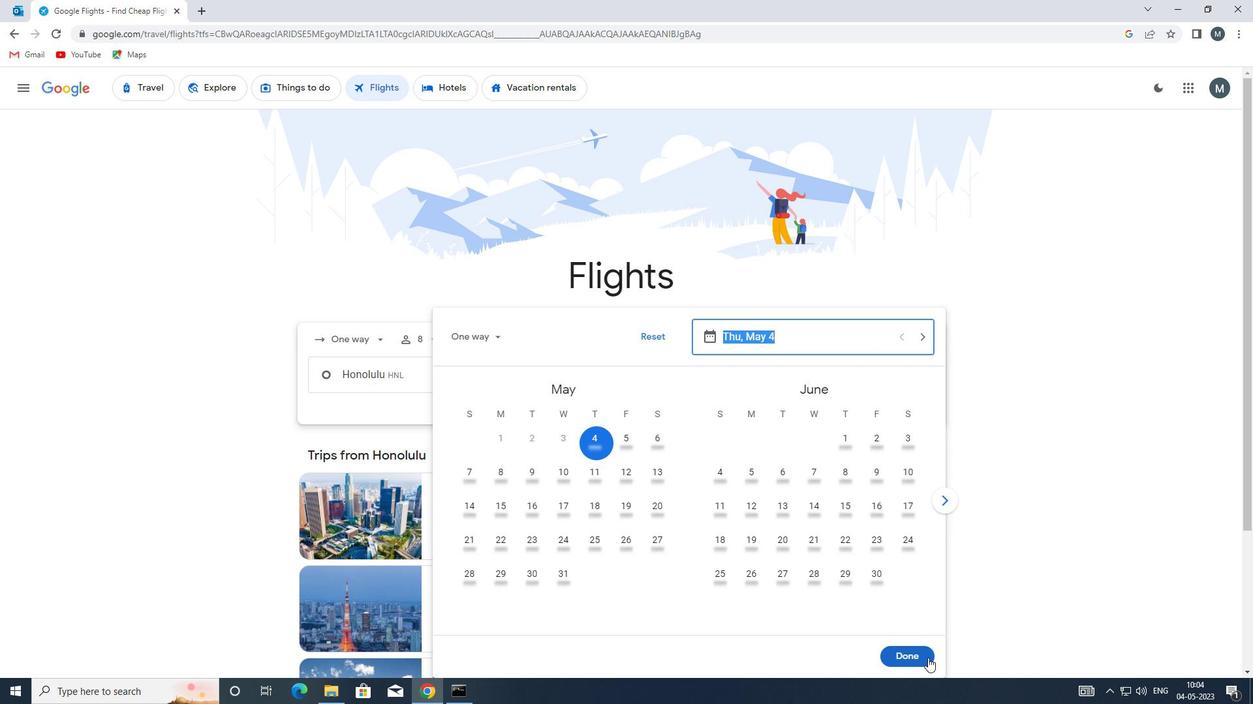 
Action: Mouse moved to (637, 430)
Screenshot: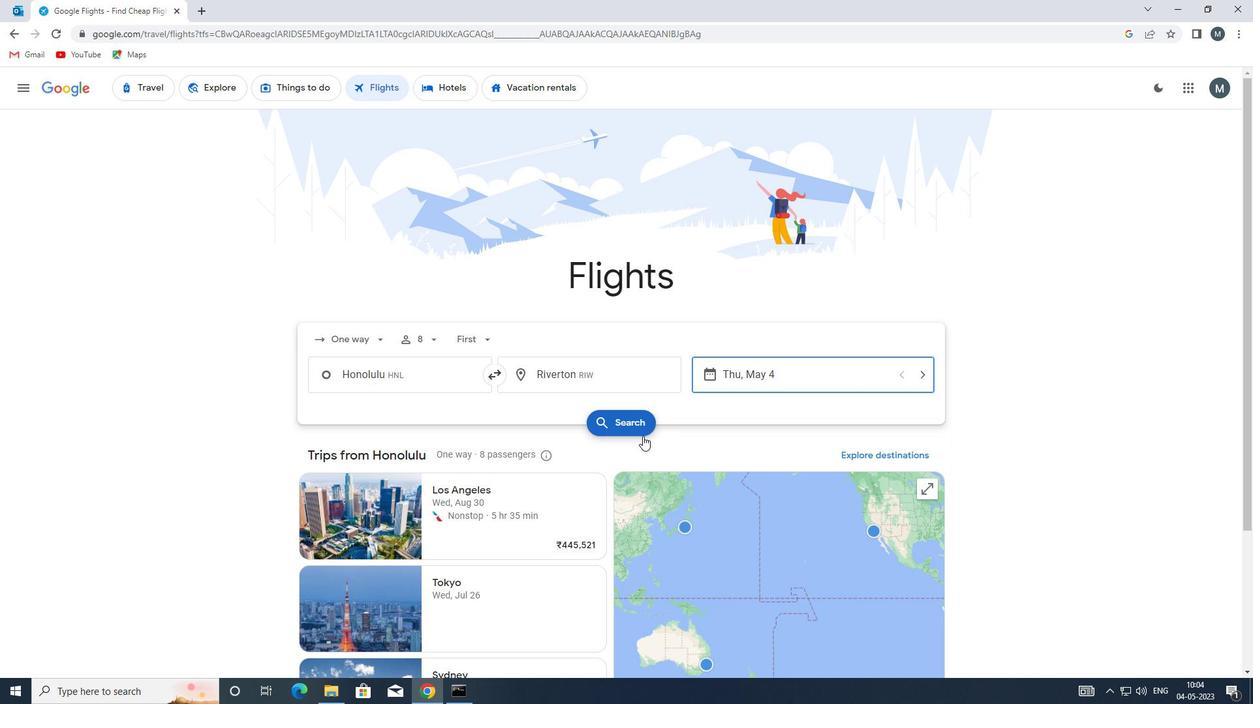 
Action: Mouse pressed left at (637, 430)
Screenshot: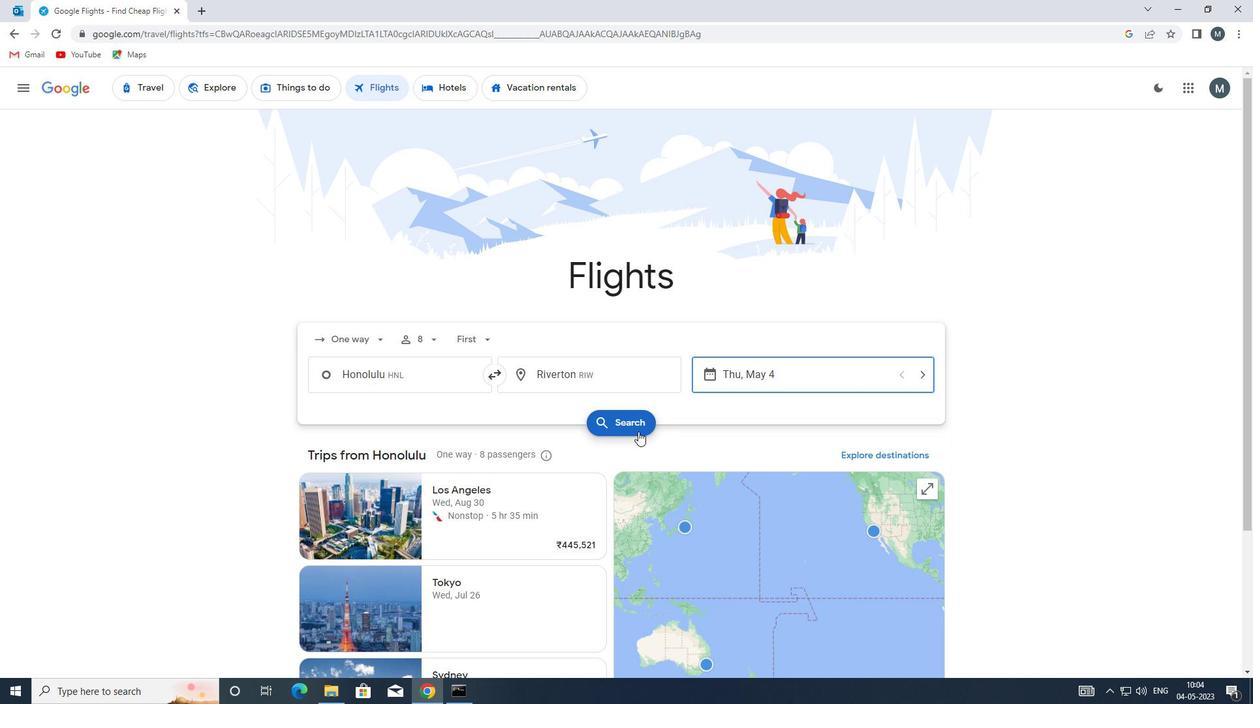 
Action: Mouse moved to (314, 211)
Screenshot: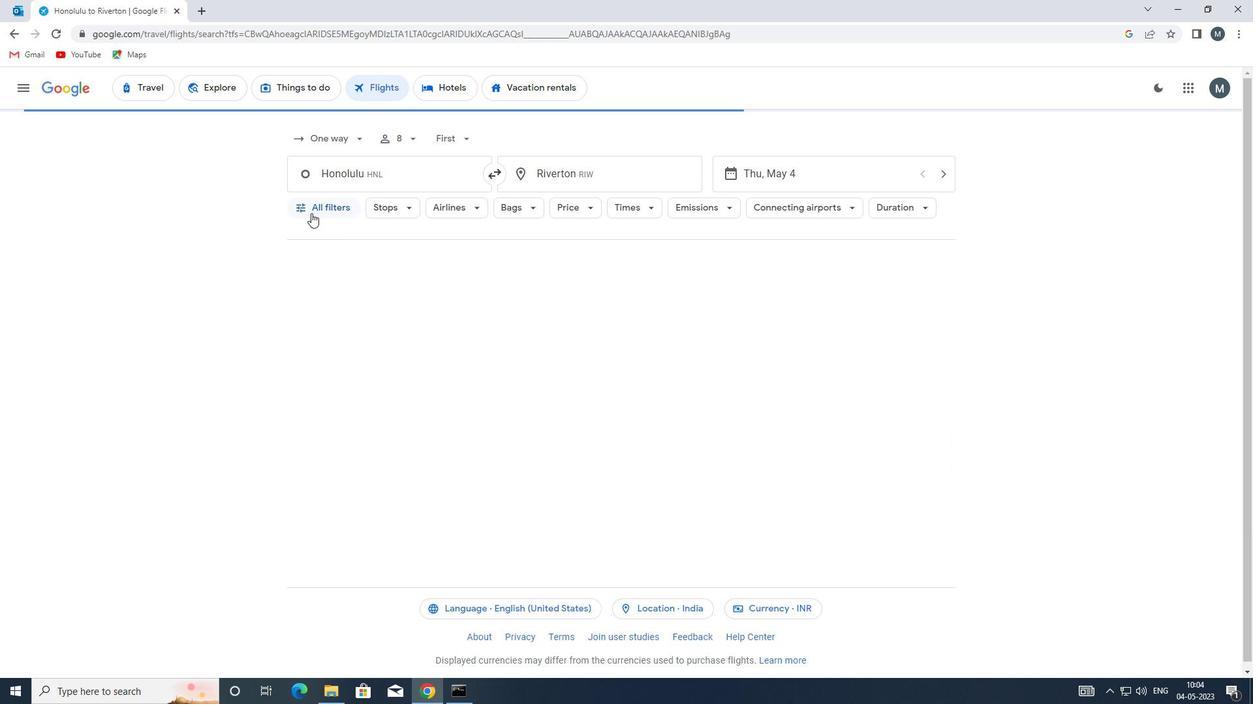 
Action: Mouse pressed left at (314, 211)
Screenshot: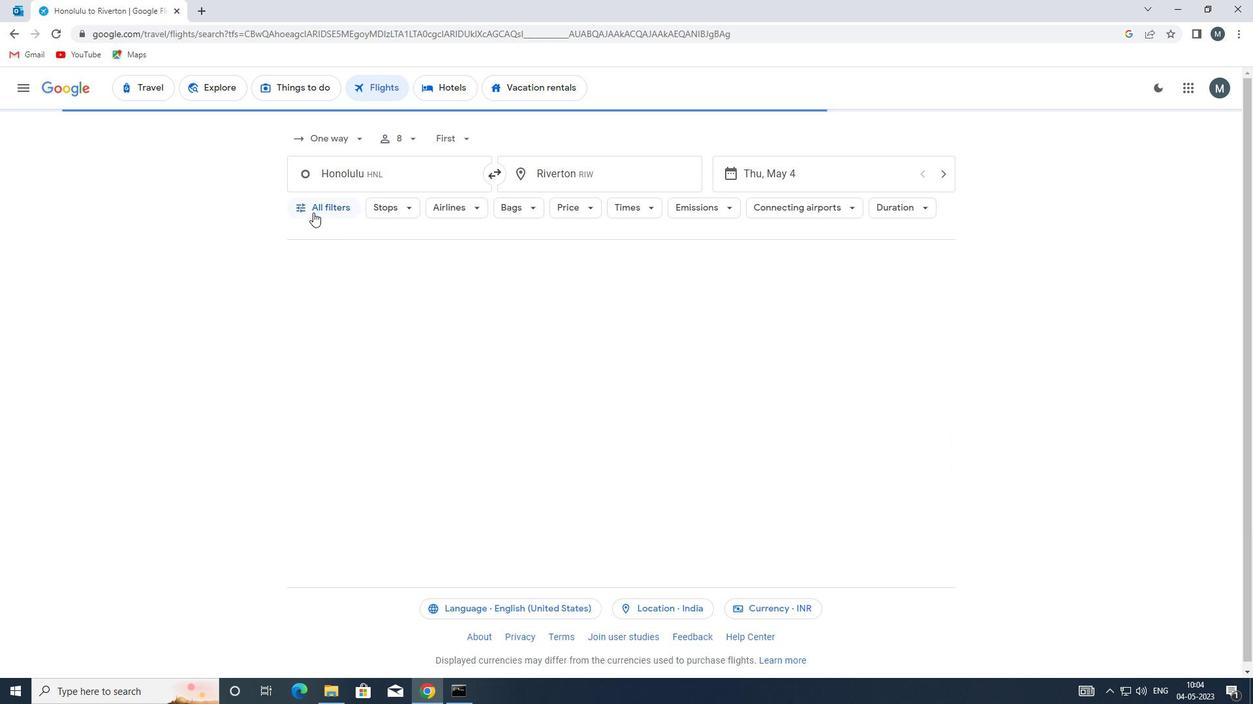 
Action: Mouse moved to (390, 368)
Screenshot: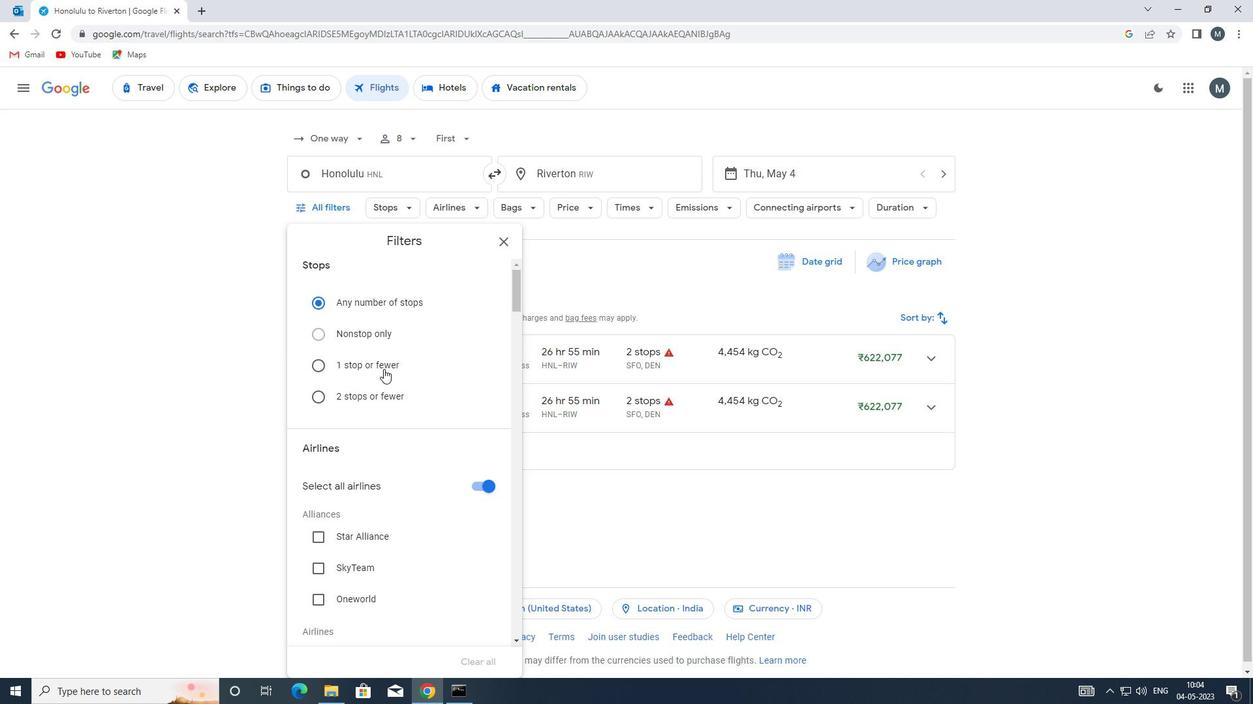 
Action: Mouse scrolled (390, 368) with delta (0, 0)
Screenshot: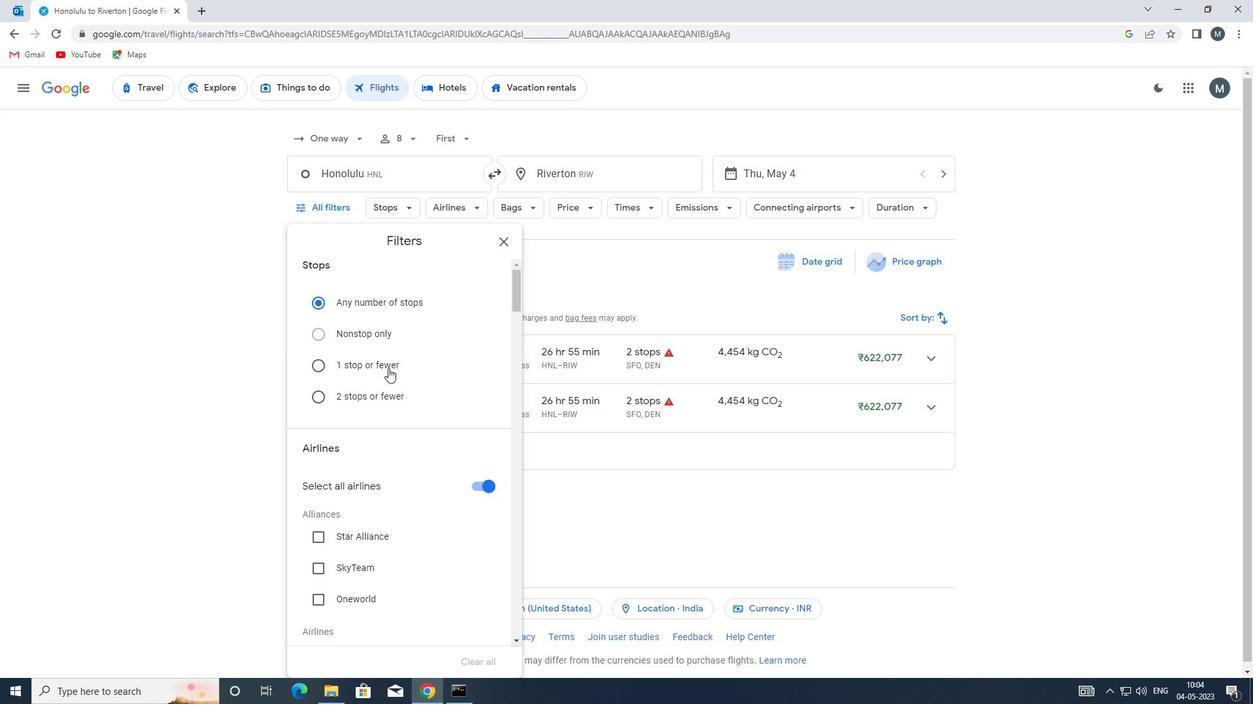 
Action: Mouse moved to (473, 424)
Screenshot: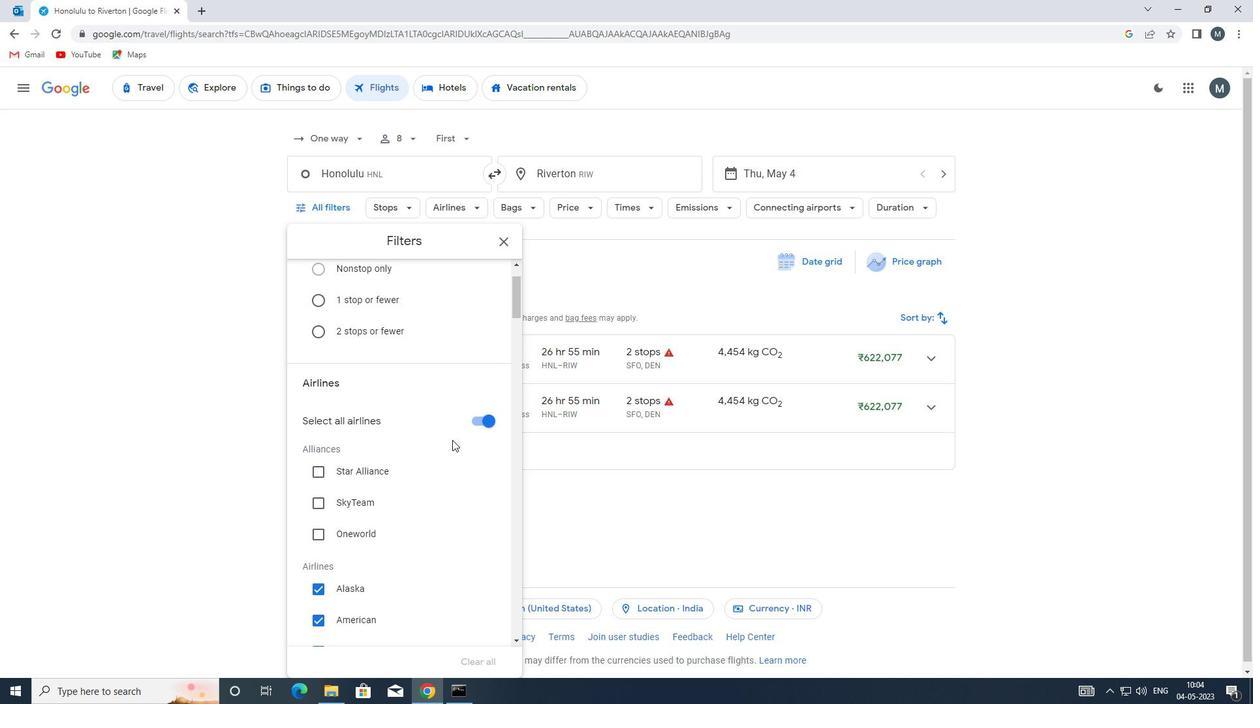 
Action: Mouse pressed left at (473, 424)
Screenshot: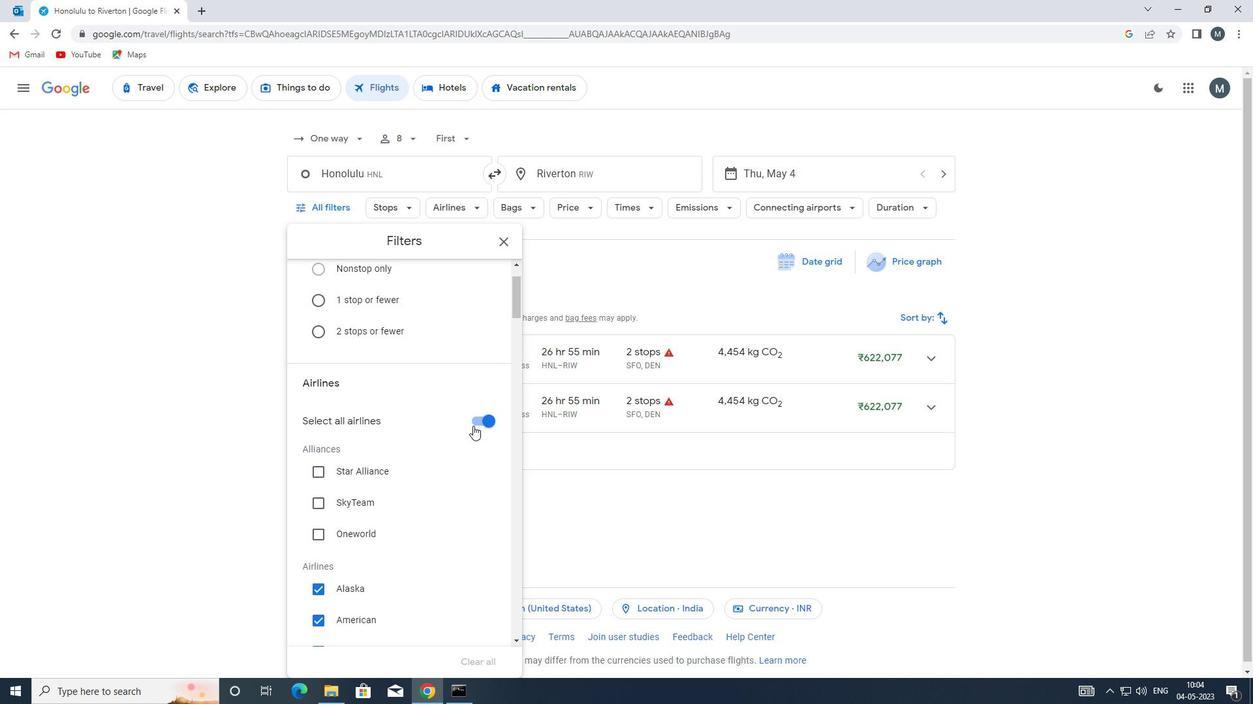 
Action: Mouse moved to (399, 424)
Screenshot: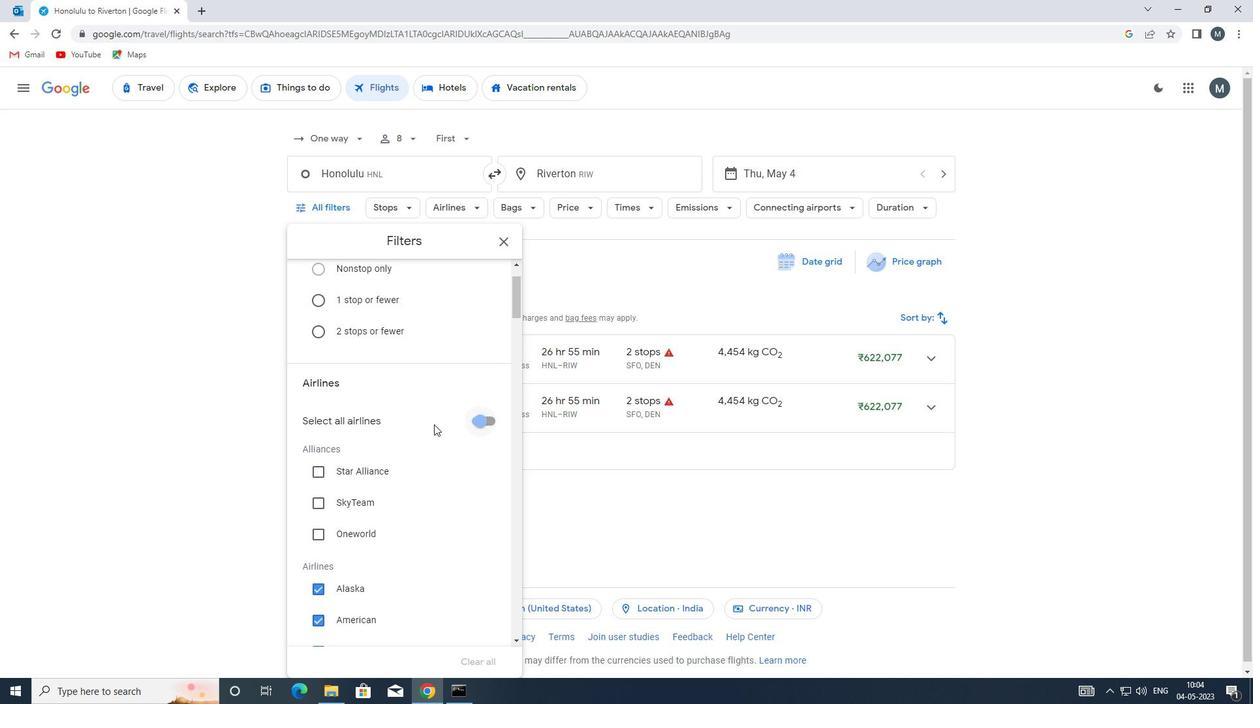 
Action: Mouse scrolled (399, 423) with delta (0, 0)
Screenshot: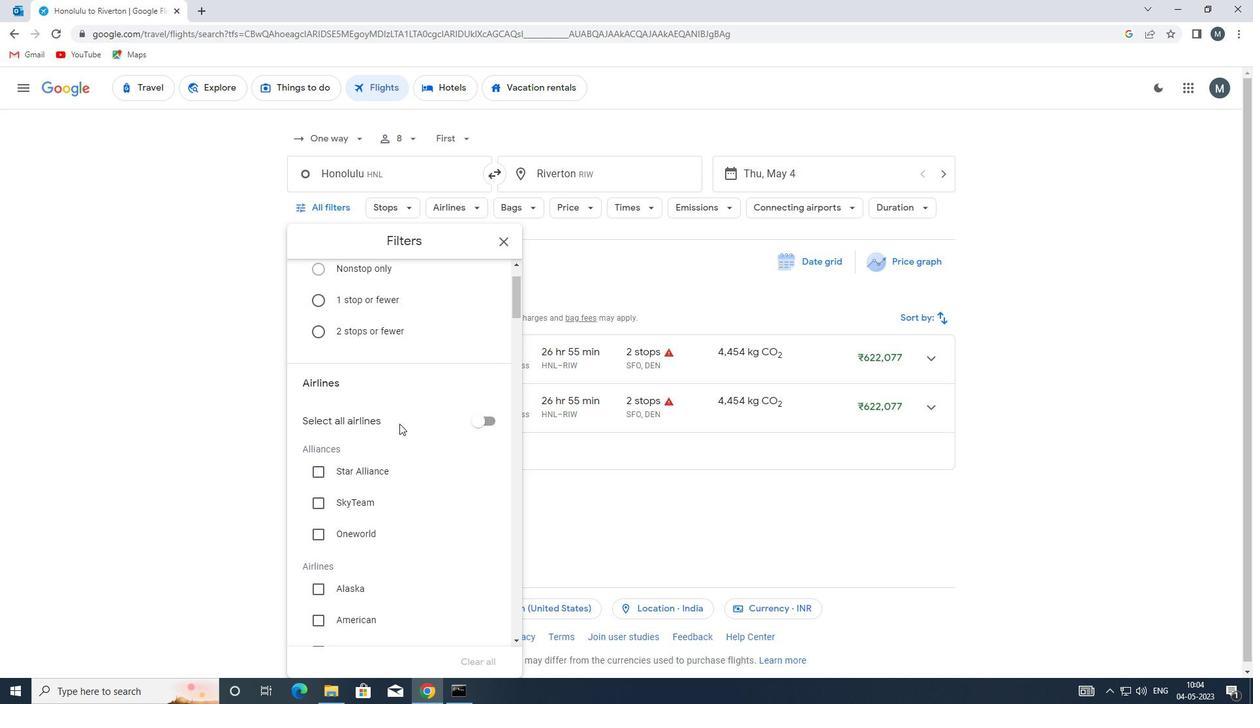 
Action: Mouse scrolled (399, 423) with delta (0, 0)
Screenshot: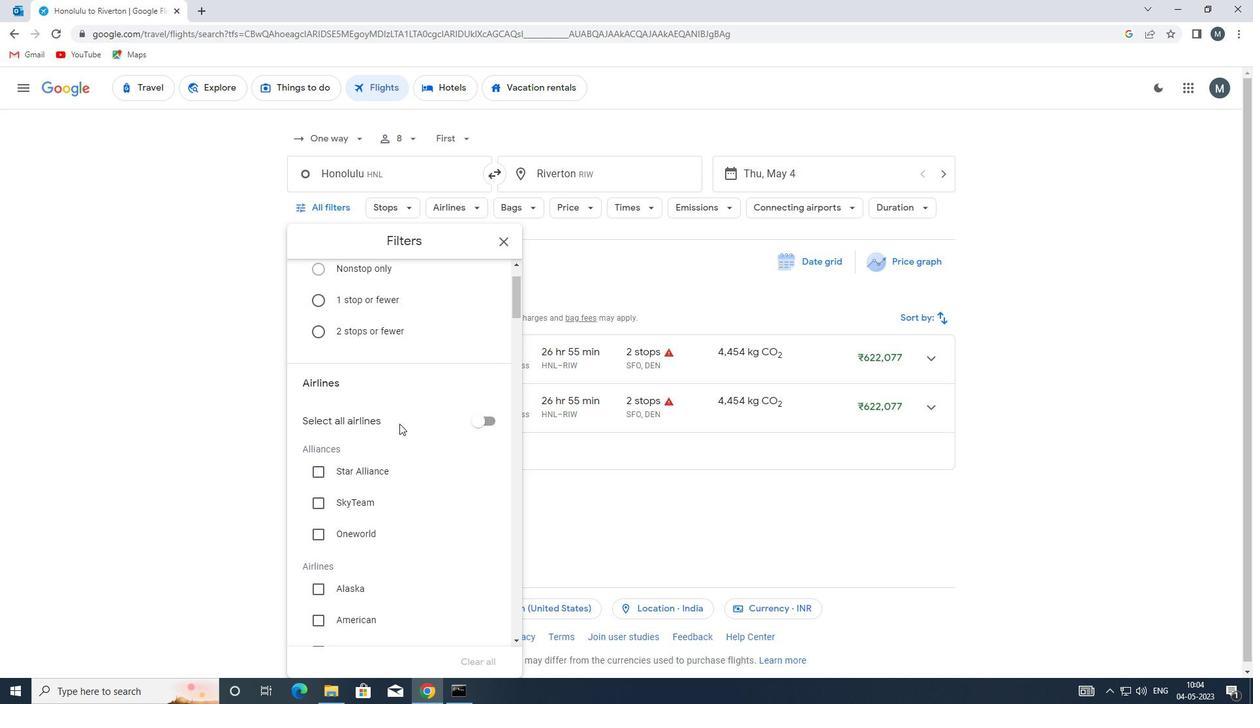 
Action: Mouse scrolled (399, 423) with delta (0, 0)
Screenshot: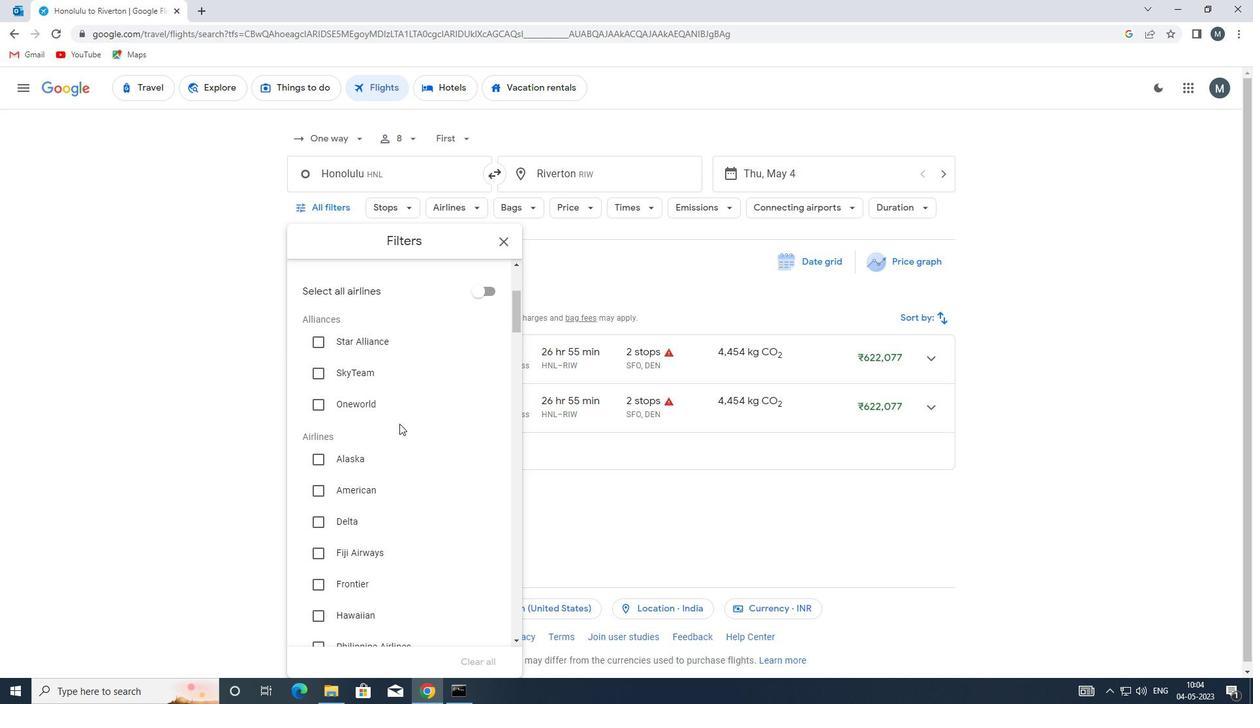 
Action: Mouse moved to (356, 453)
Screenshot: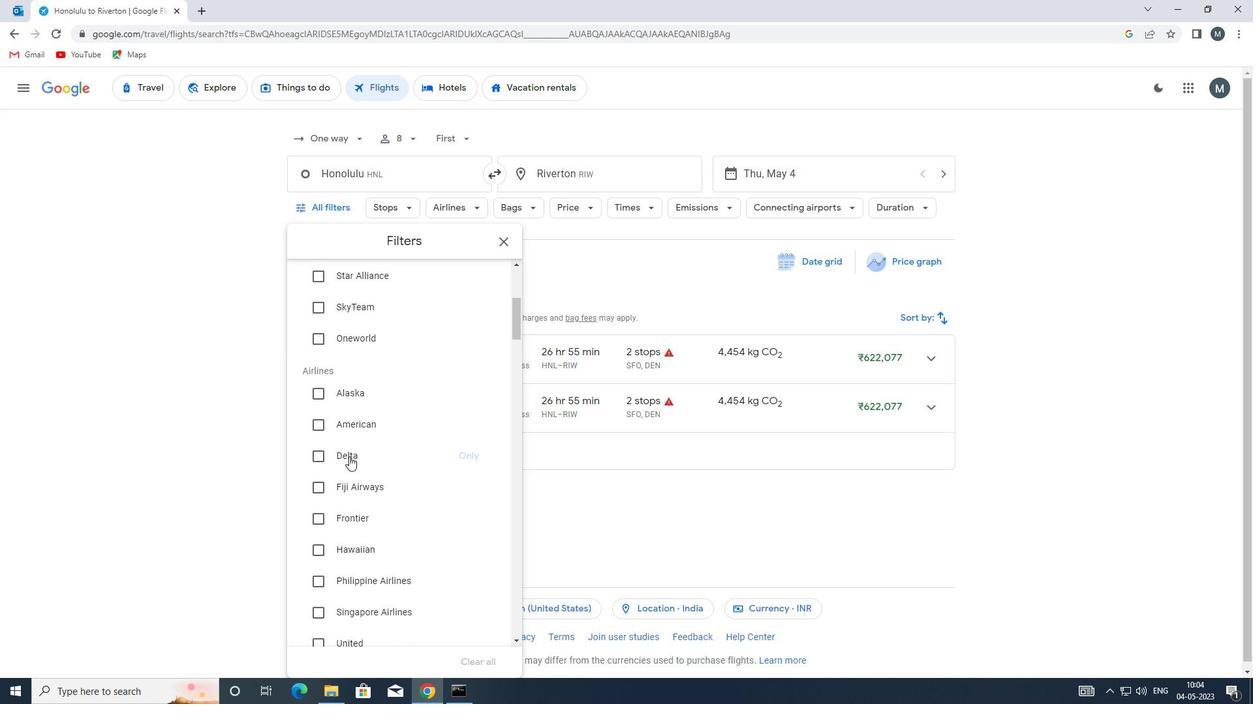
Action: Mouse scrolled (356, 453) with delta (0, 0)
Screenshot: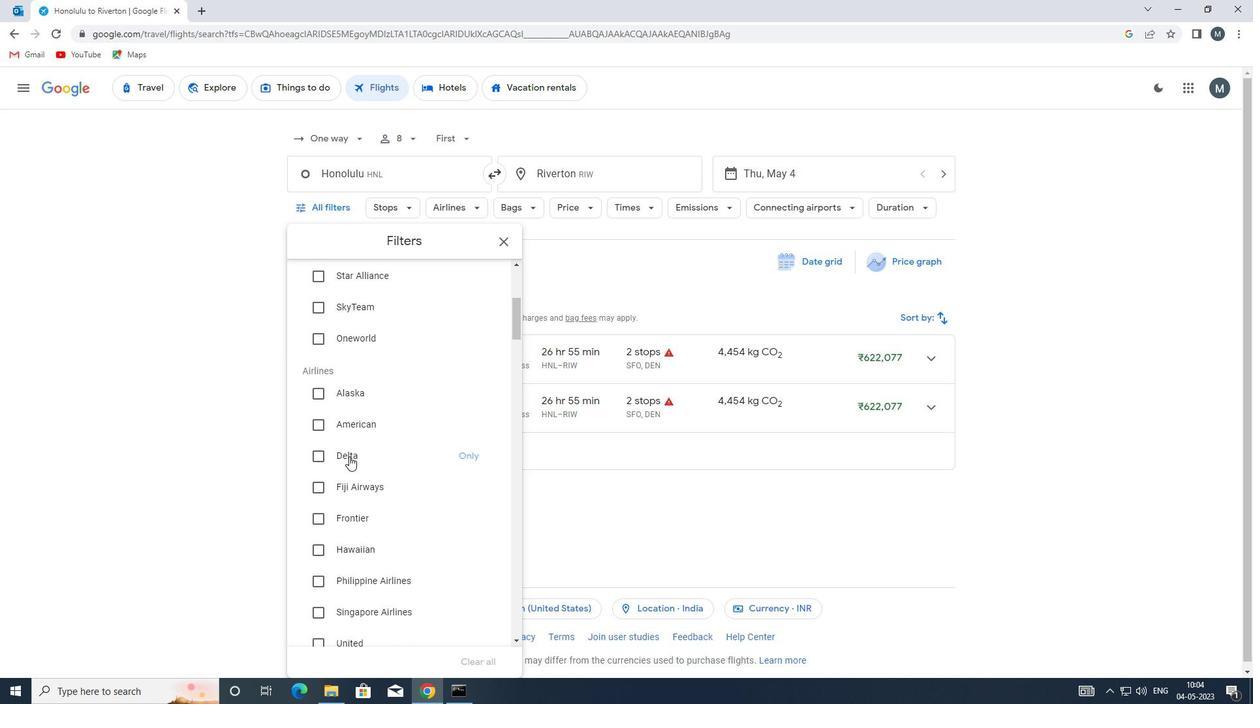 
Action: Mouse scrolled (356, 453) with delta (0, 0)
Screenshot: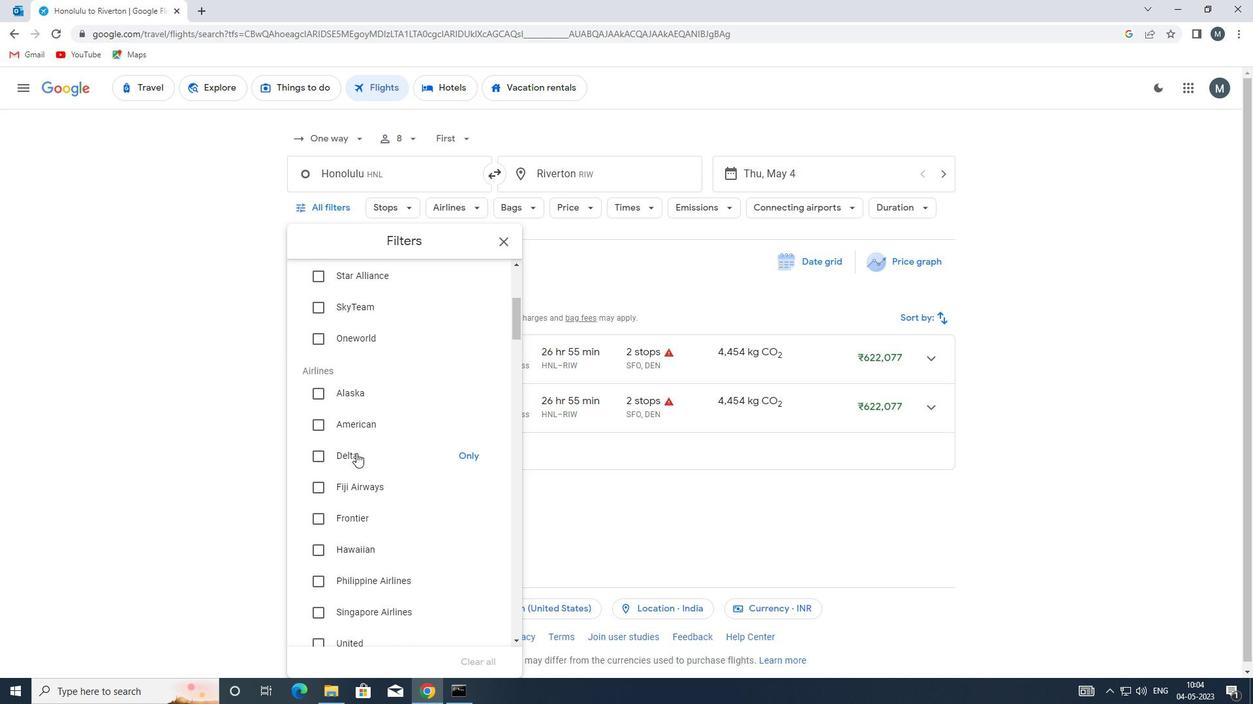 
Action: Mouse moved to (359, 452)
Screenshot: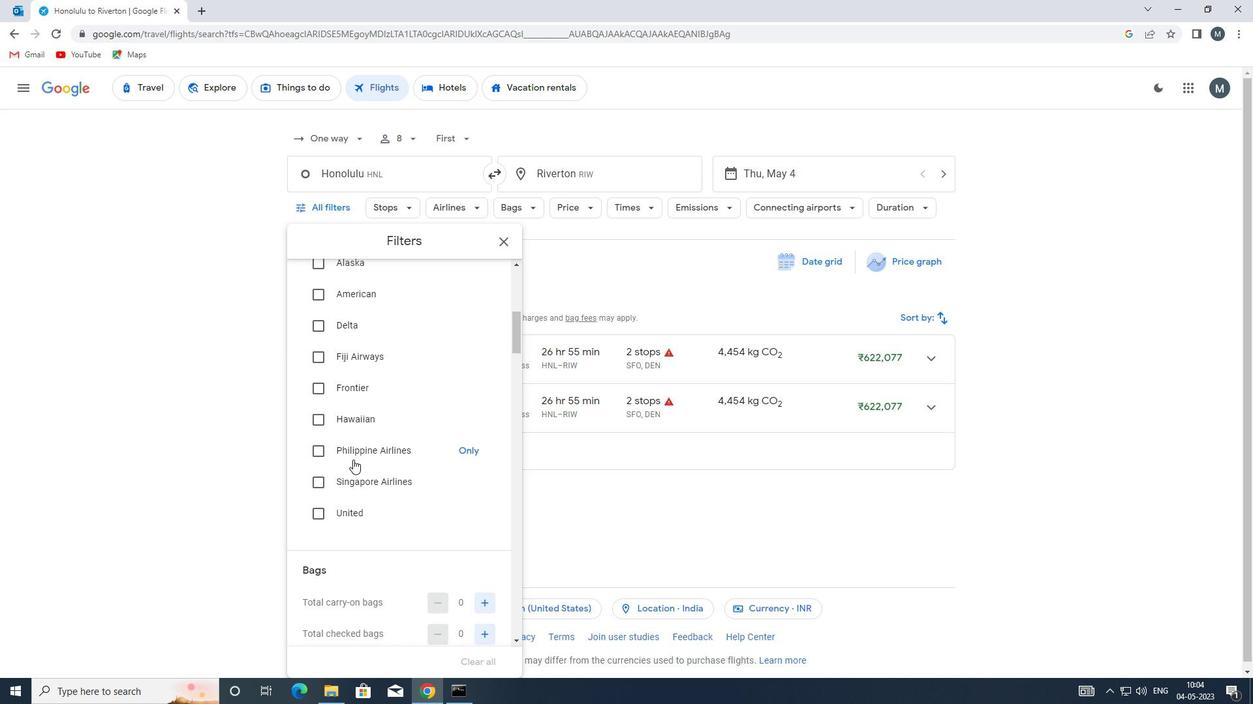 
Action: Mouse scrolled (359, 451) with delta (0, 0)
Screenshot: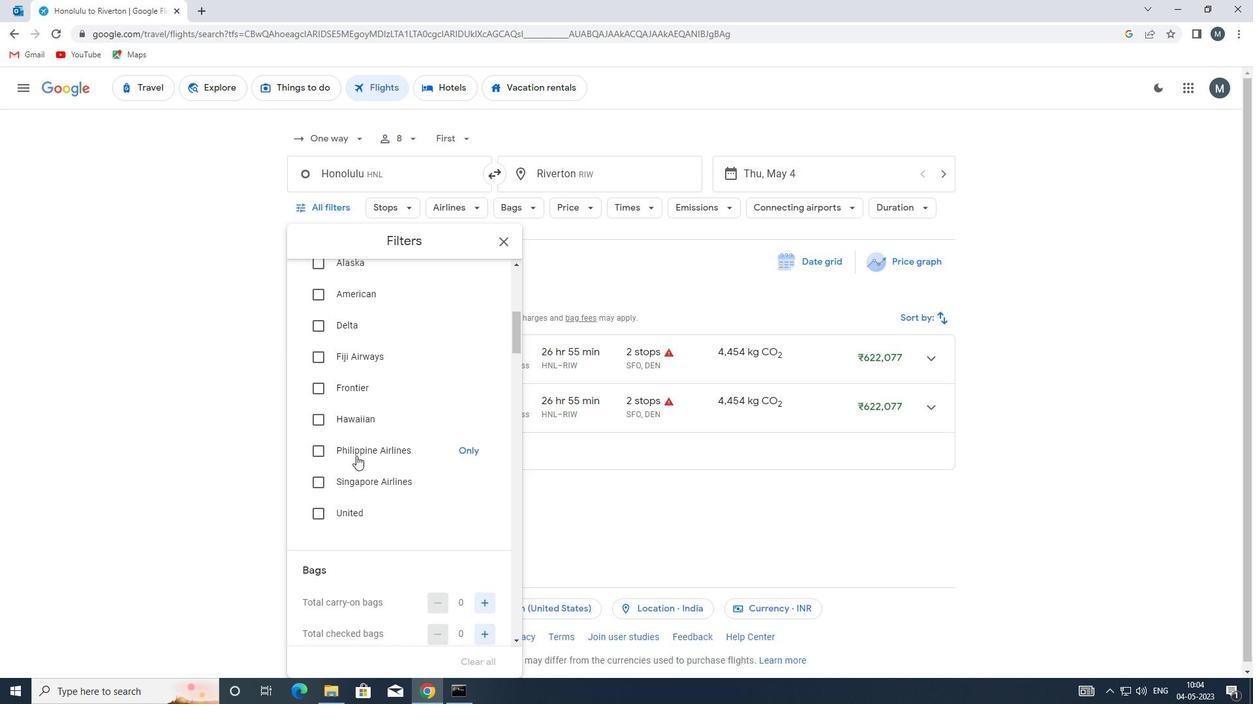 
Action: Mouse scrolled (359, 451) with delta (0, 0)
Screenshot: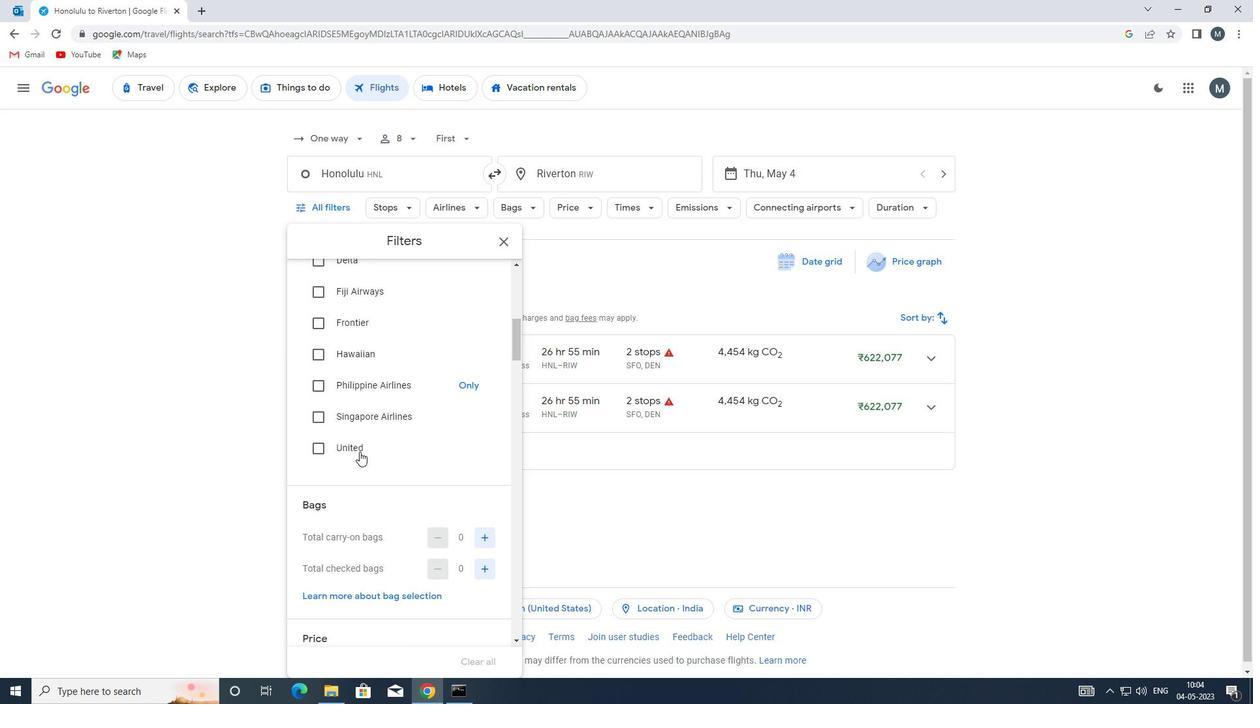 
Action: Mouse scrolled (359, 451) with delta (0, 0)
Screenshot: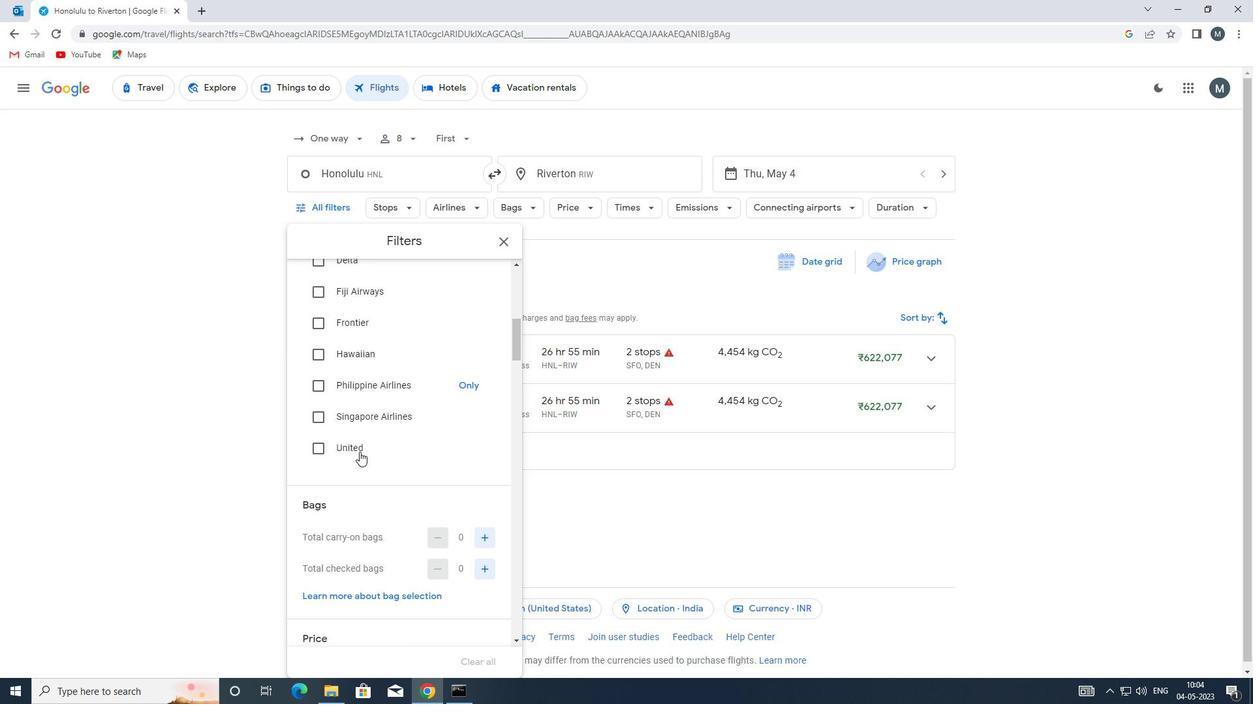 
Action: Mouse moved to (479, 439)
Screenshot: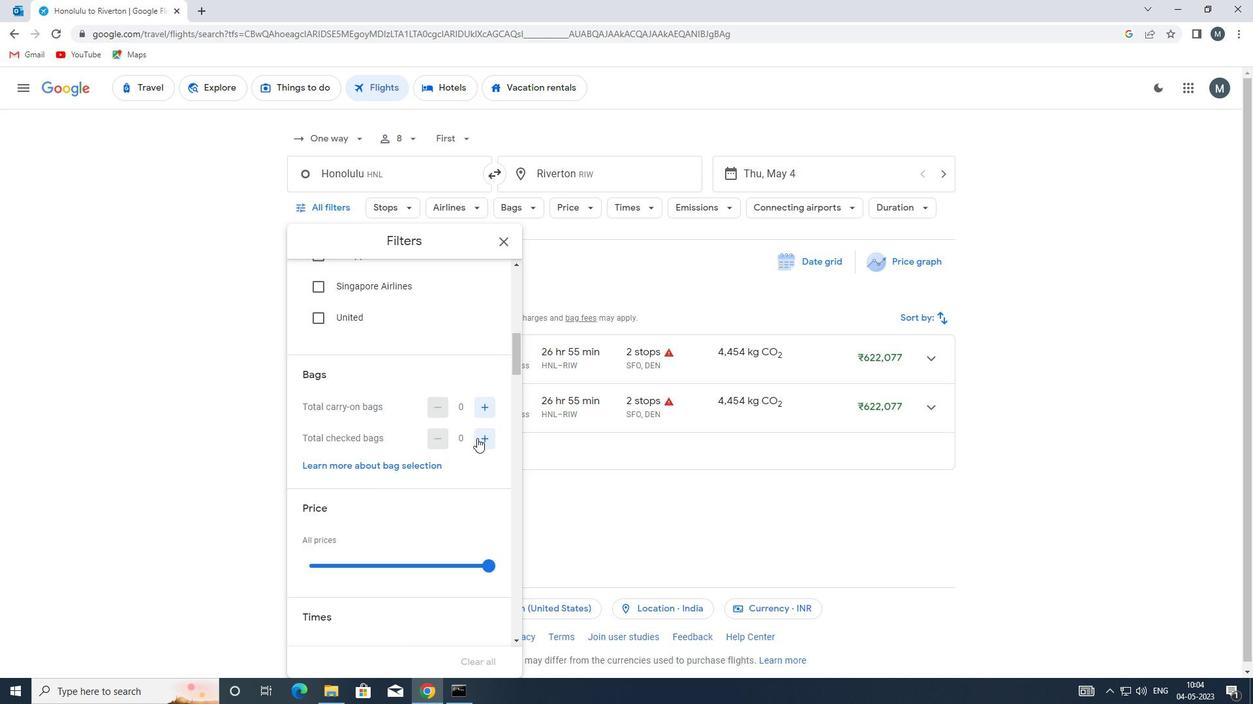 
Action: Mouse pressed left at (479, 439)
Screenshot: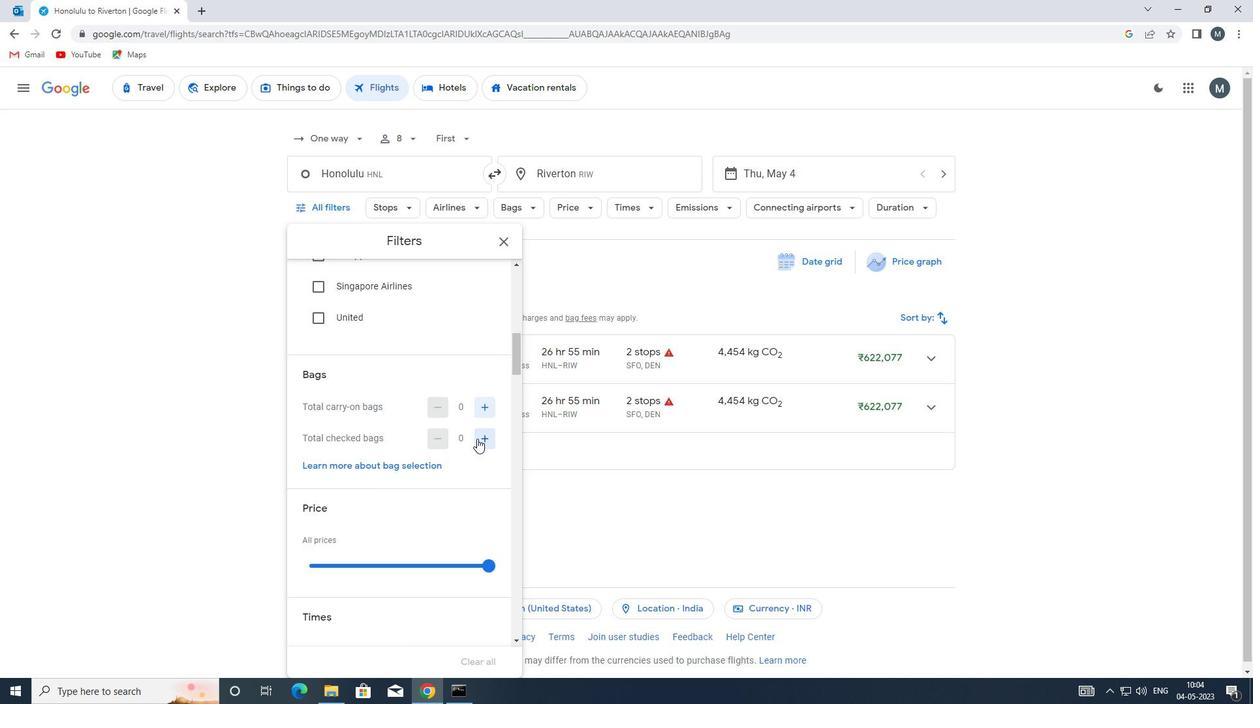 
Action: Mouse moved to (479, 440)
Screenshot: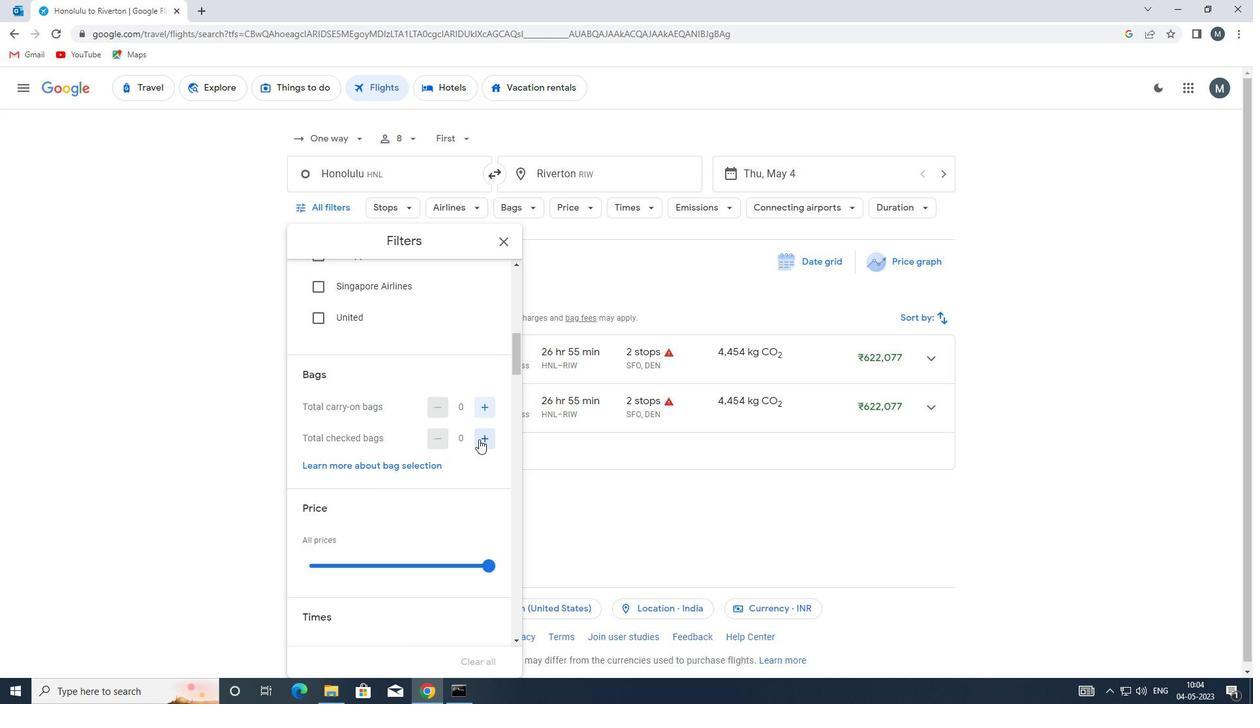 
Action: Mouse pressed left at (479, 440)
Screenshot: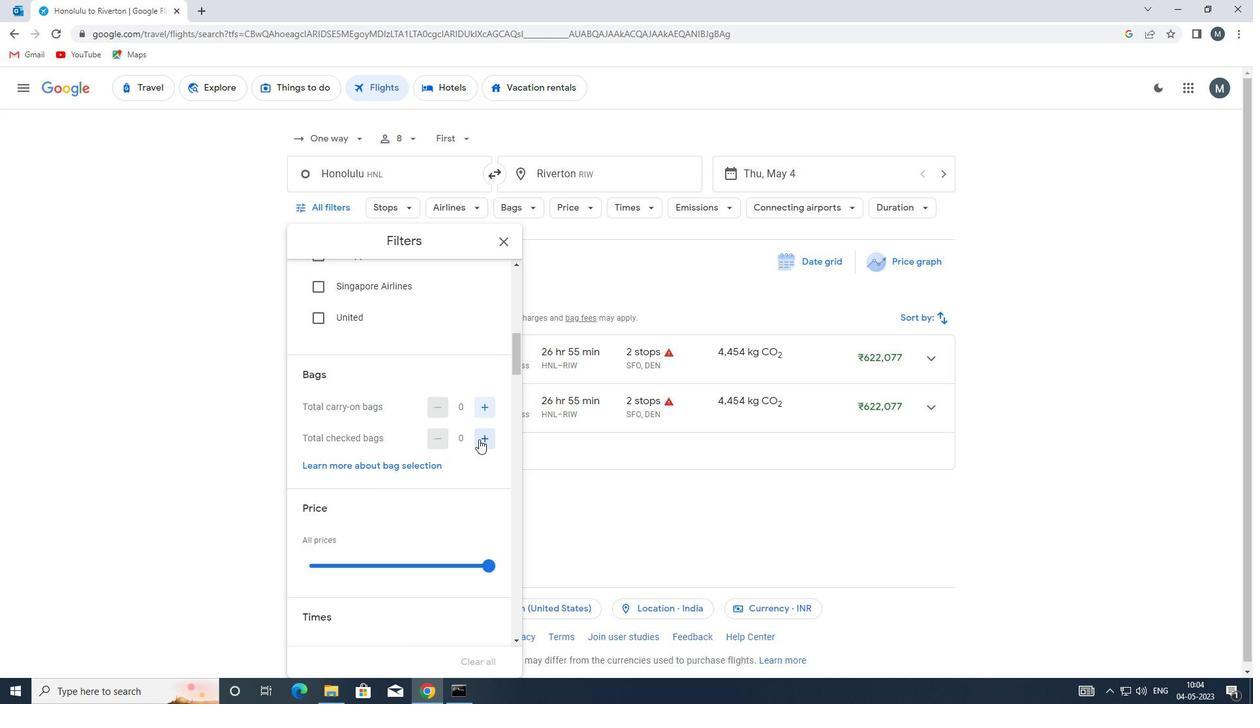 
Action: Mouse pressed left at (479, 440)
Screenshot: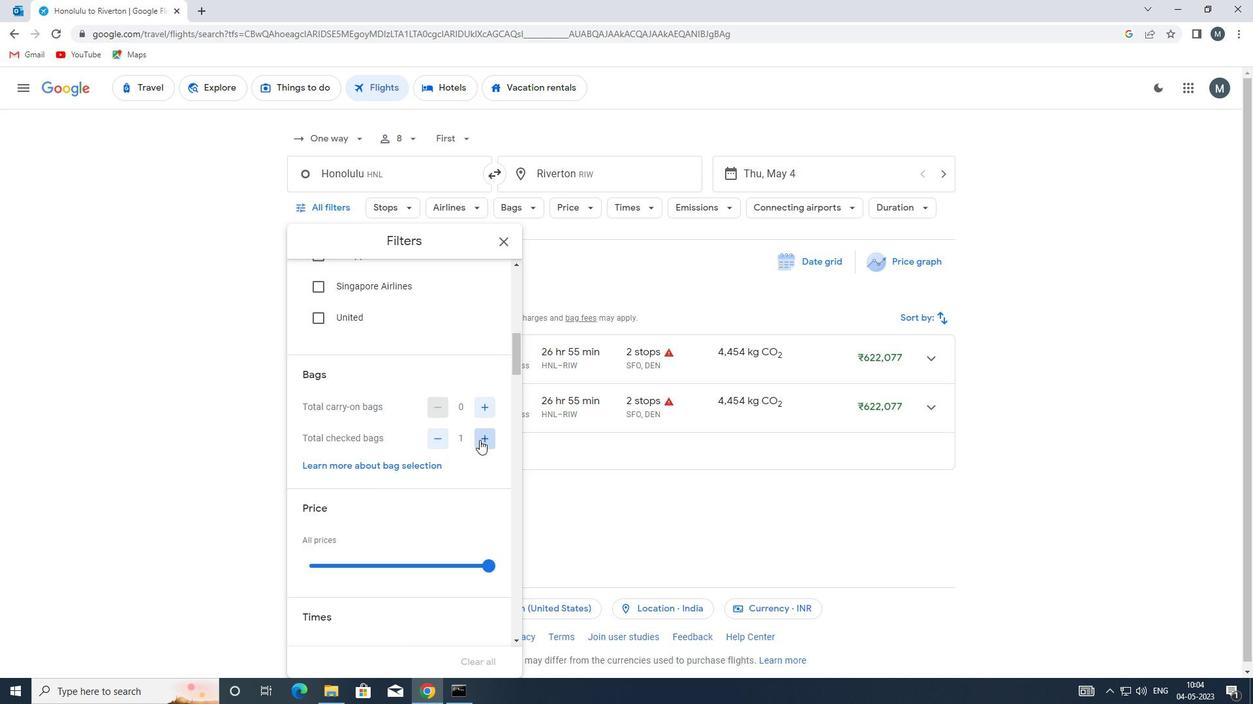 
Action: Mouse pressed left at (479, 440)
Screenshot: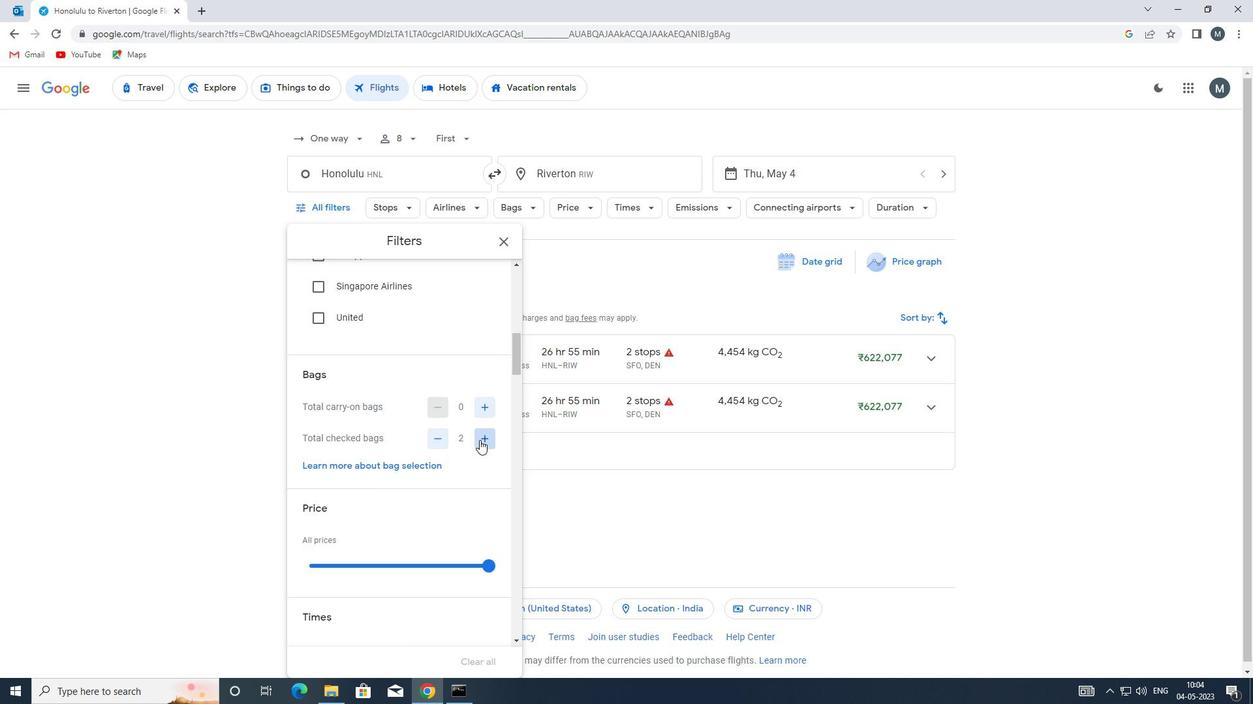 
Action: Mouse pressed left at (479, 440)
Screenshot: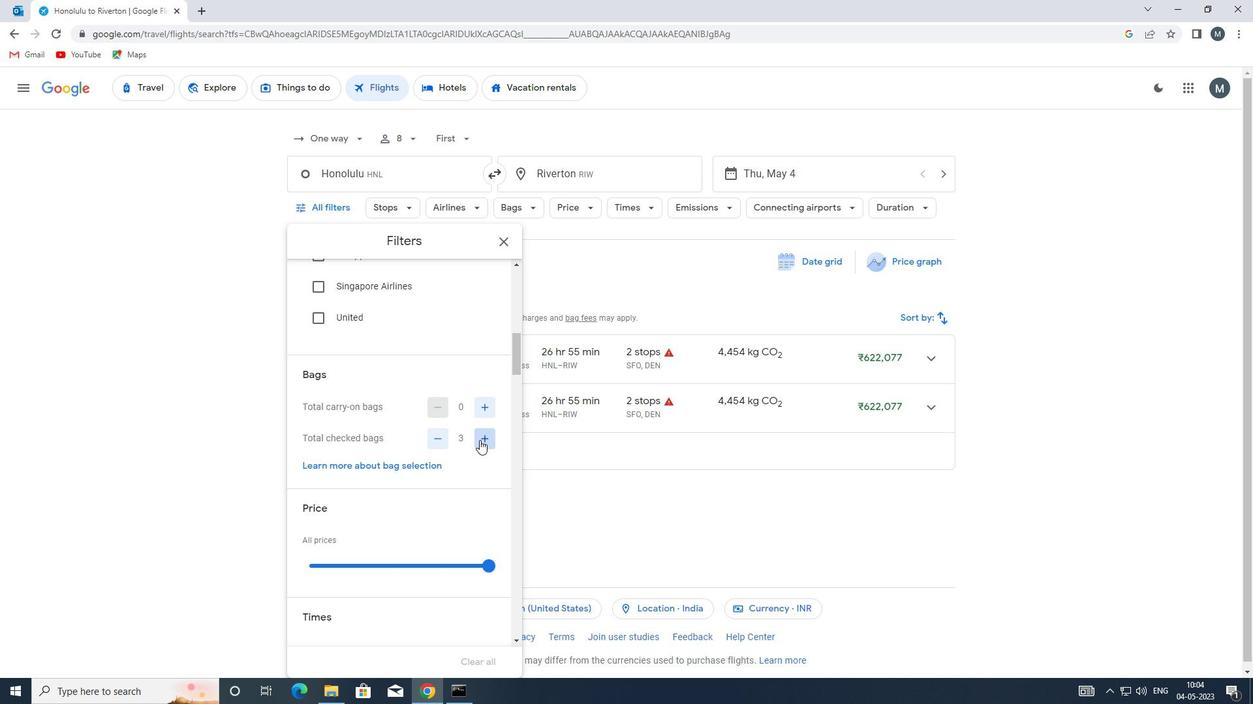 
Action: Mouse pressed left at (479, 440)
Screenshot: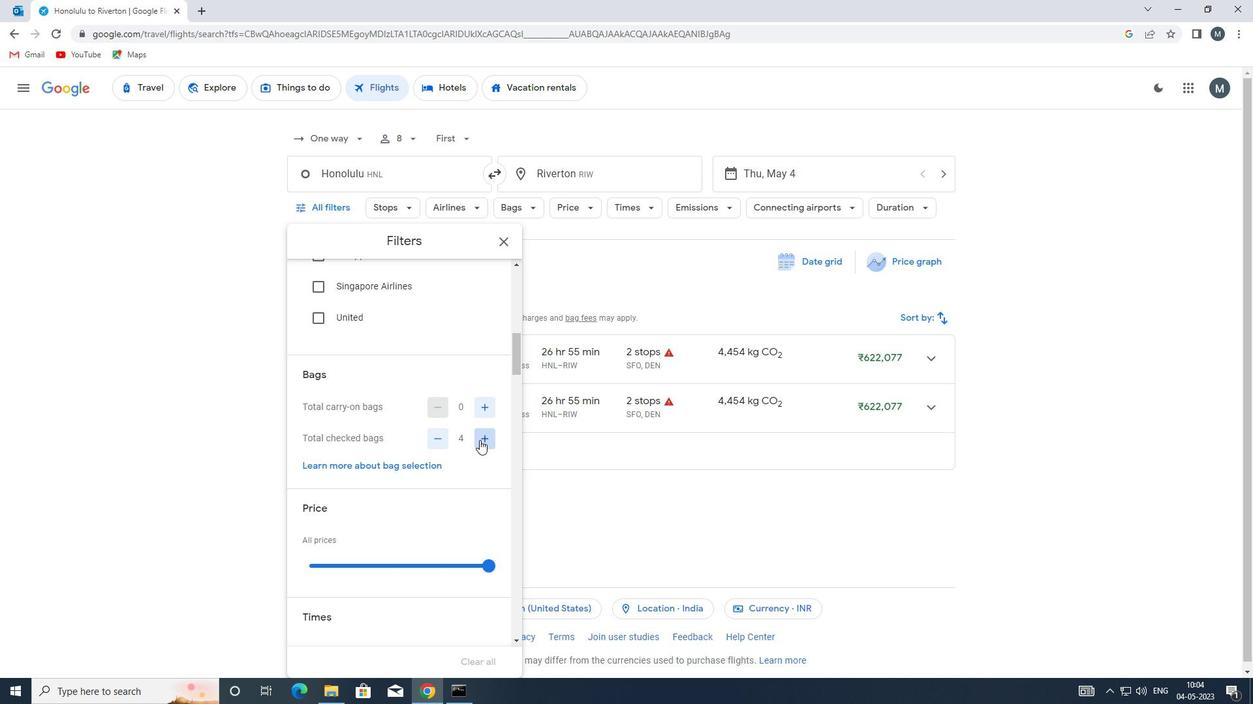 
Action: Mouse pressed left at (479, 440)
Screenshot: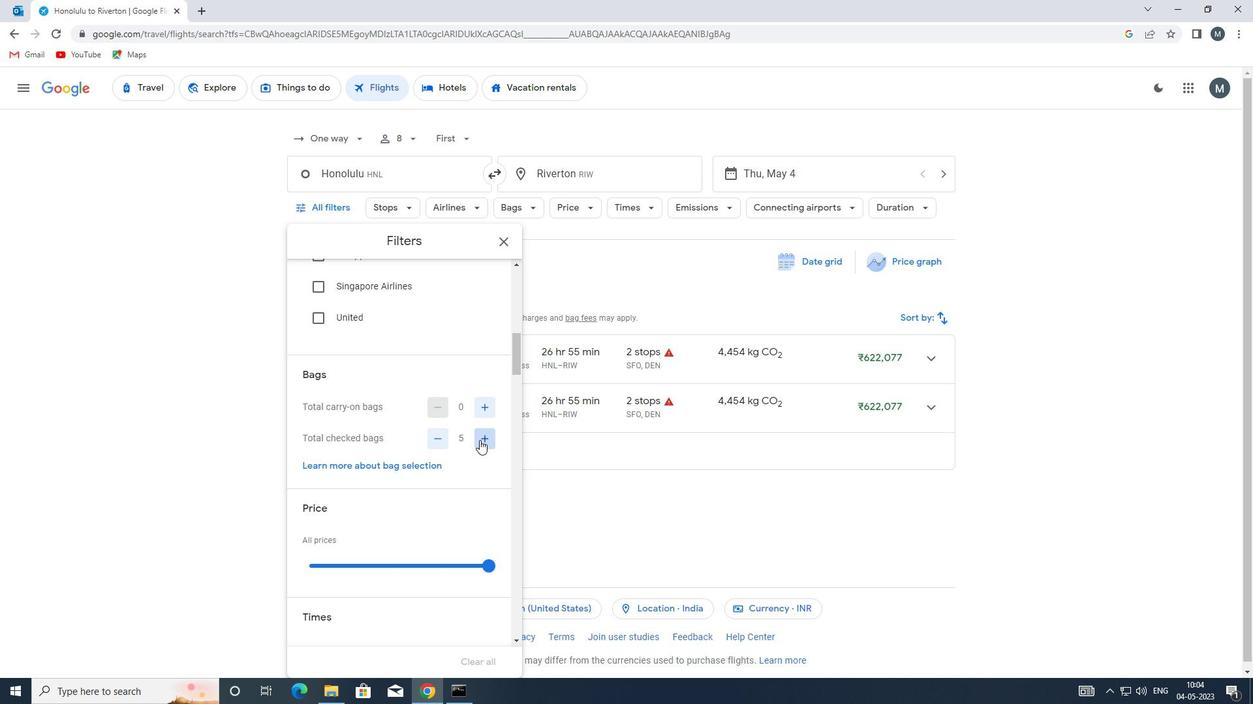 
Action: Mouse moved to (332, 454)
Screenshot: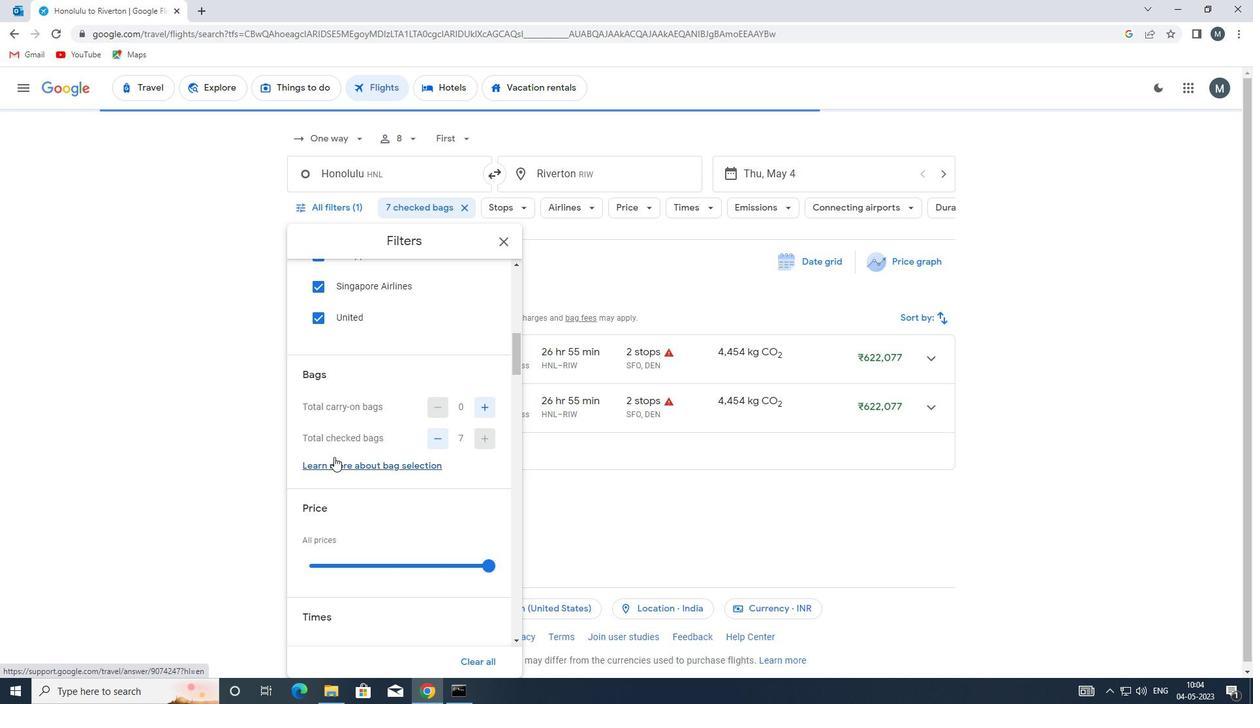 
Action: Mouse scrolled (332, 453) with delta (0, 0)
Screenshot: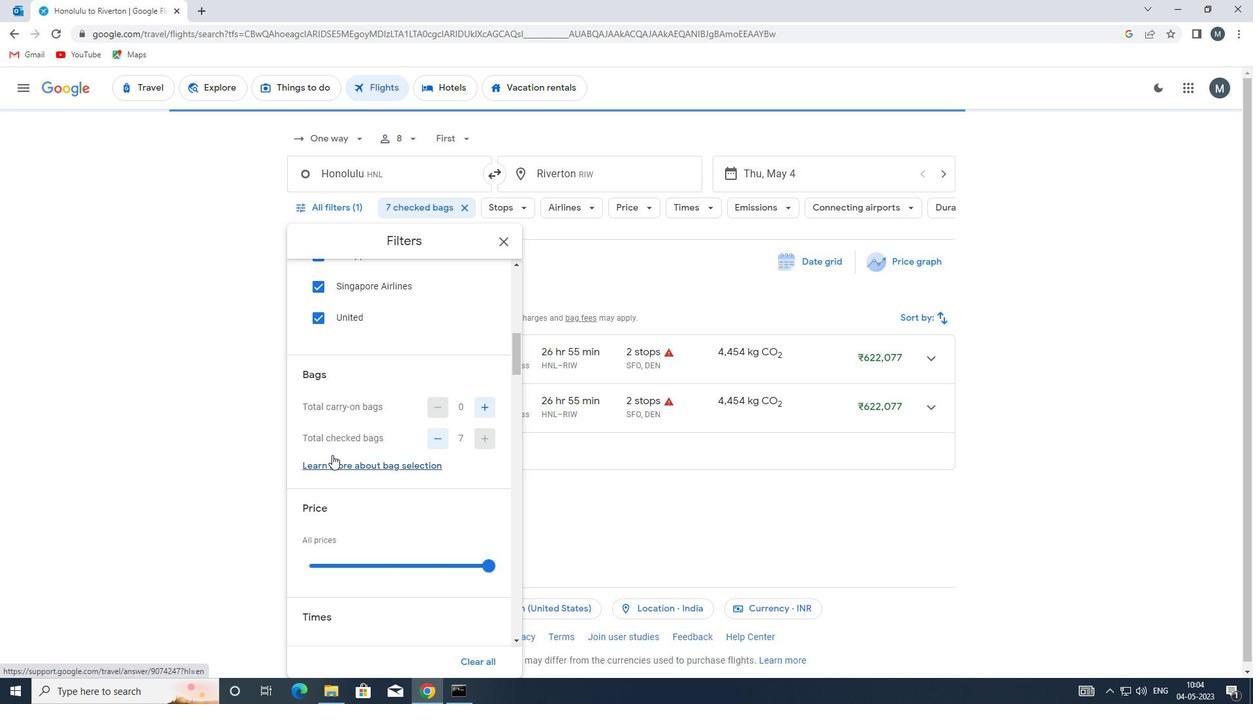 
Action: Mouse scrolled (332, 453) with delta (0, 0)
Screenshot: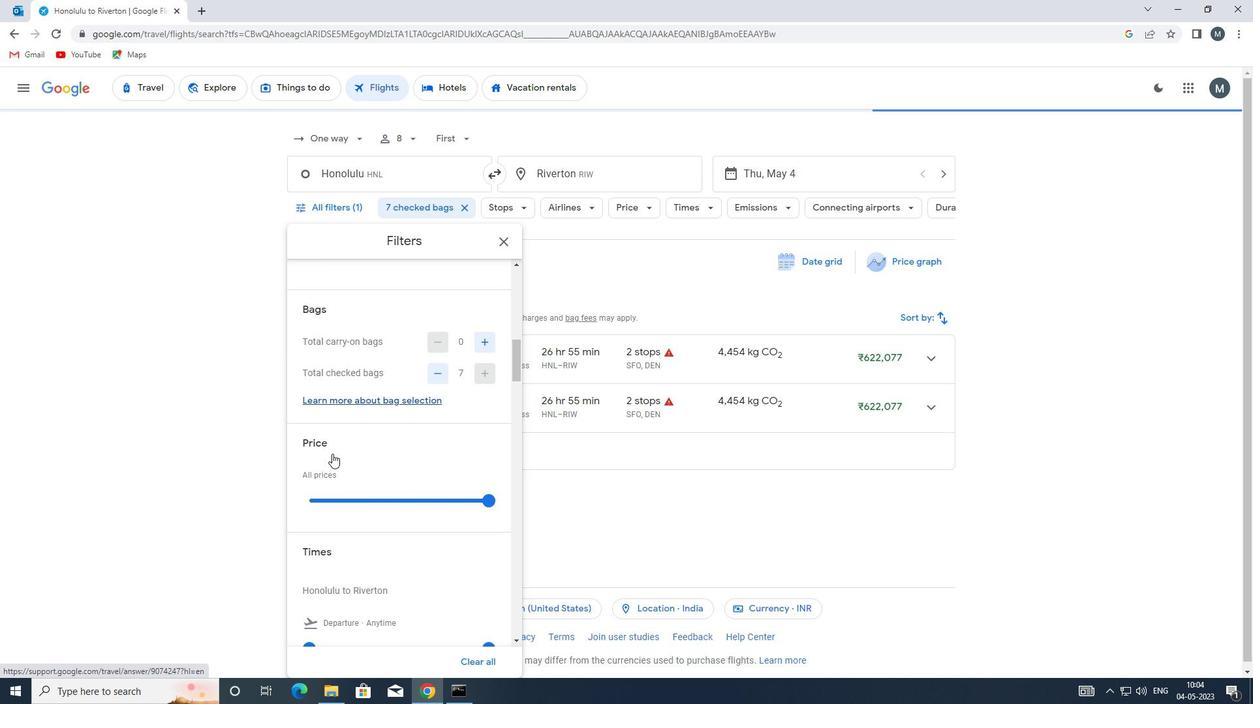 
Action: Mouse scrolled (332, 453) with delta (0, 0)
Screenshot: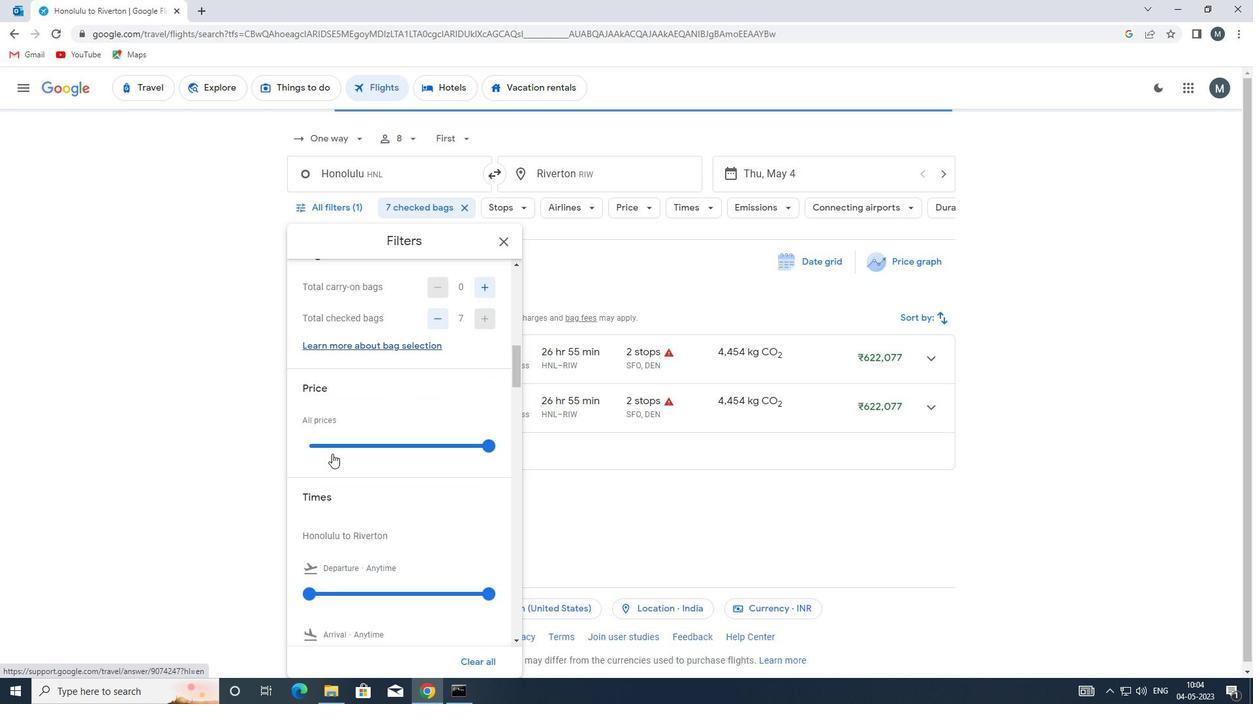 
Action: Mouse moved to (353, 371)
Screenshot: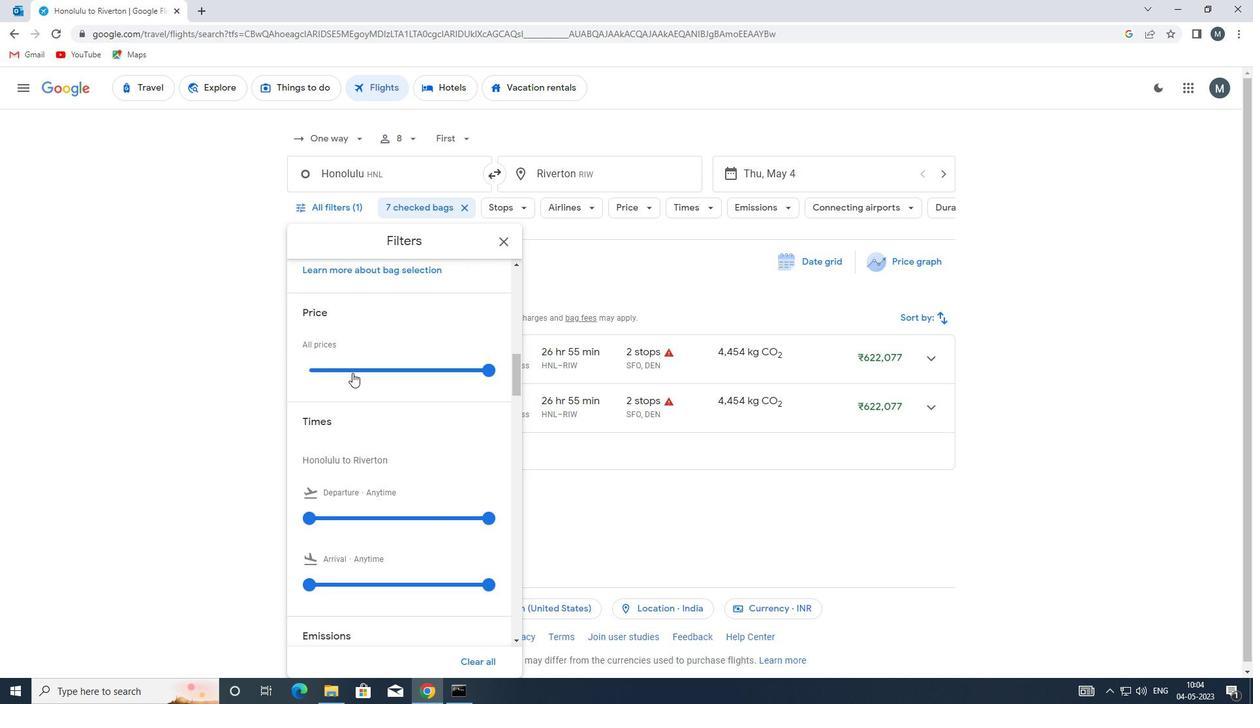 
Action: Mouse pressed left at (353, 371)
Screenshot: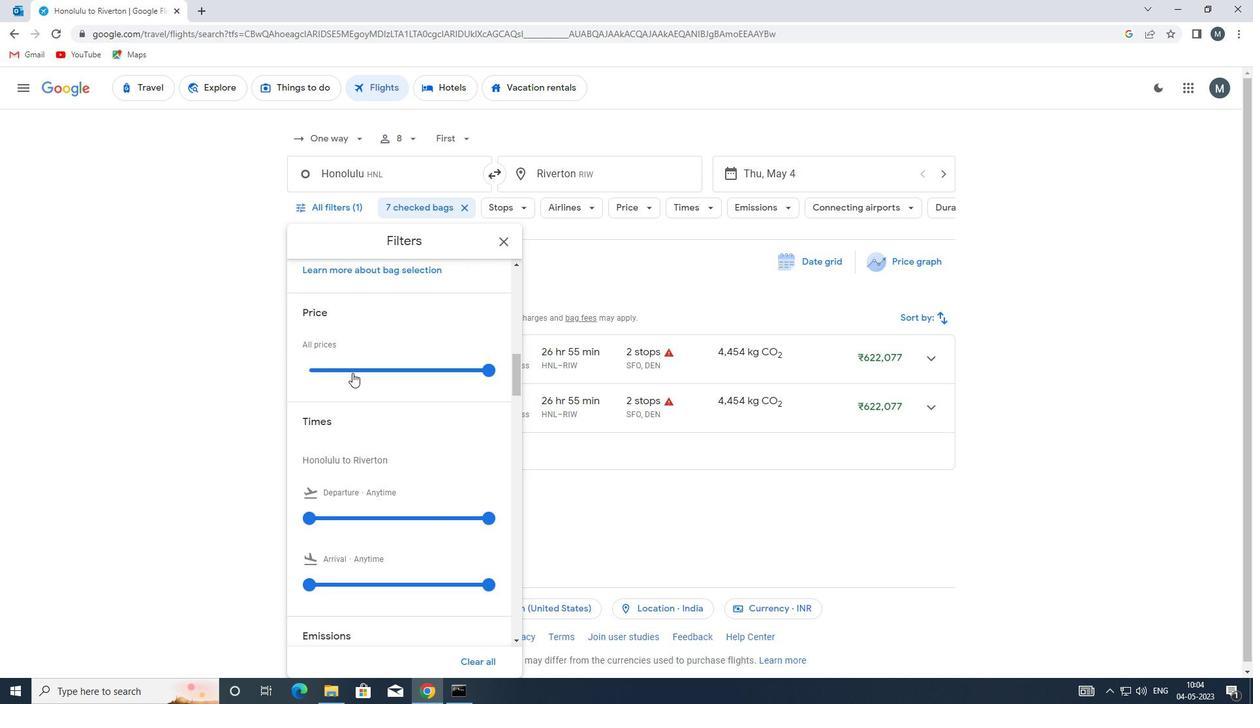 
Action: Mouse pressed left at (353, 371)
Screenshot: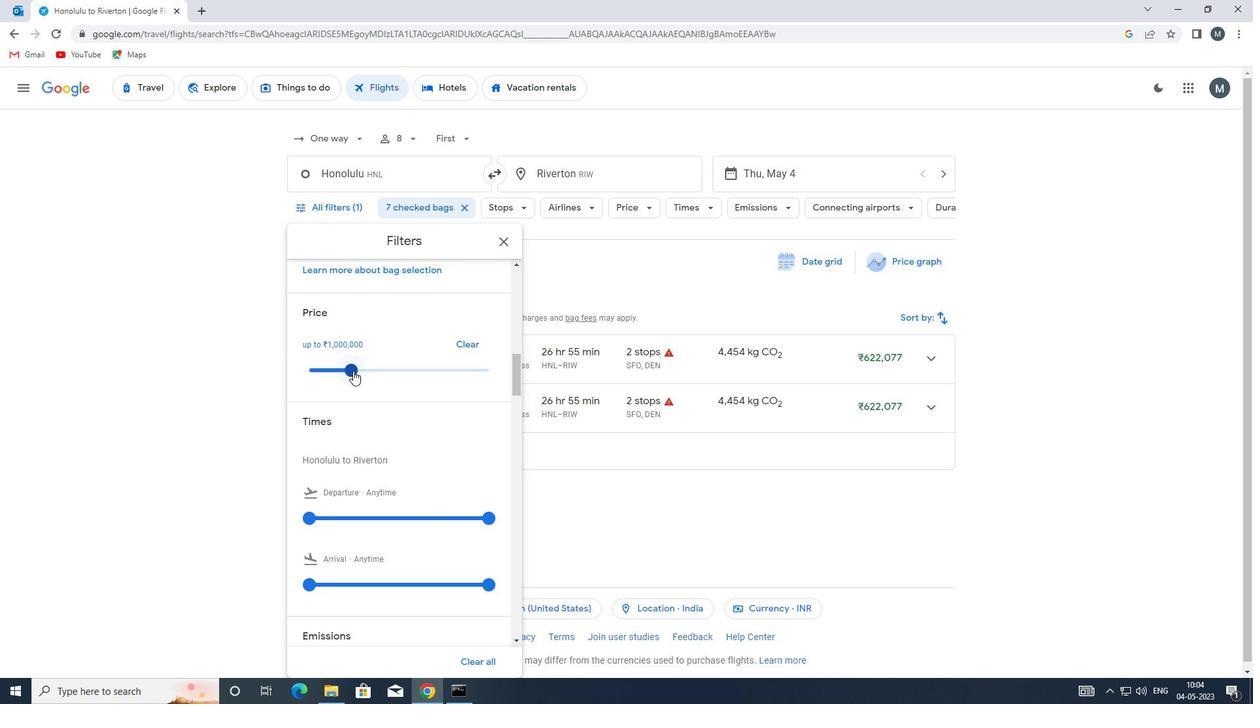
Action: Mouse moved to (366, 373)
Screenshot: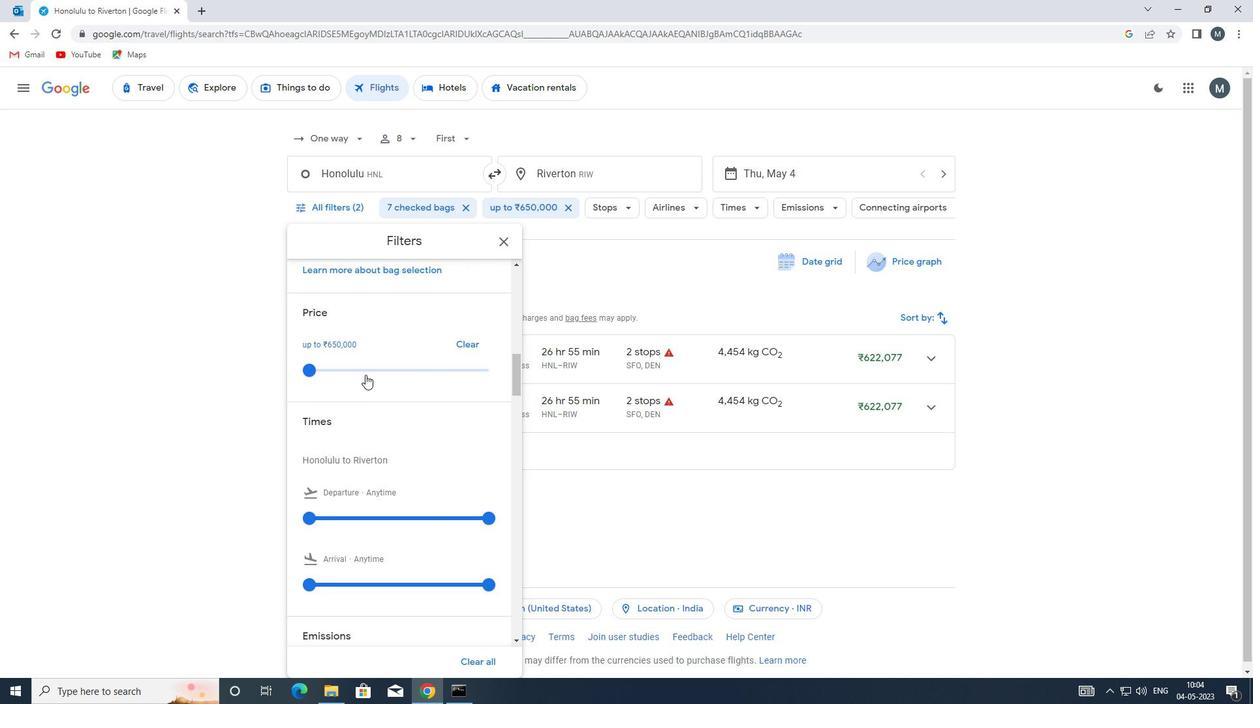 
Action: Mouse scrolled (366, 372) with delta (0, 0)
Screenshot: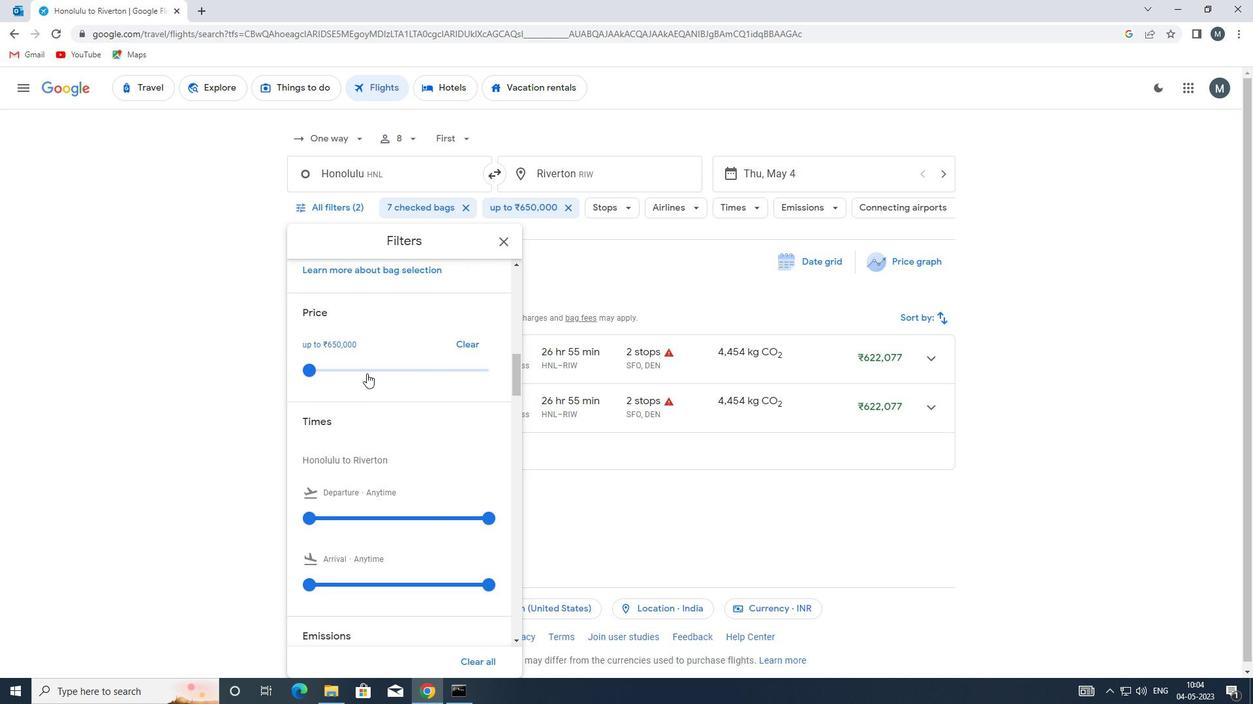 
Action: Mouse scrolled (366, 372) with delta (0, 0)
Screenshot: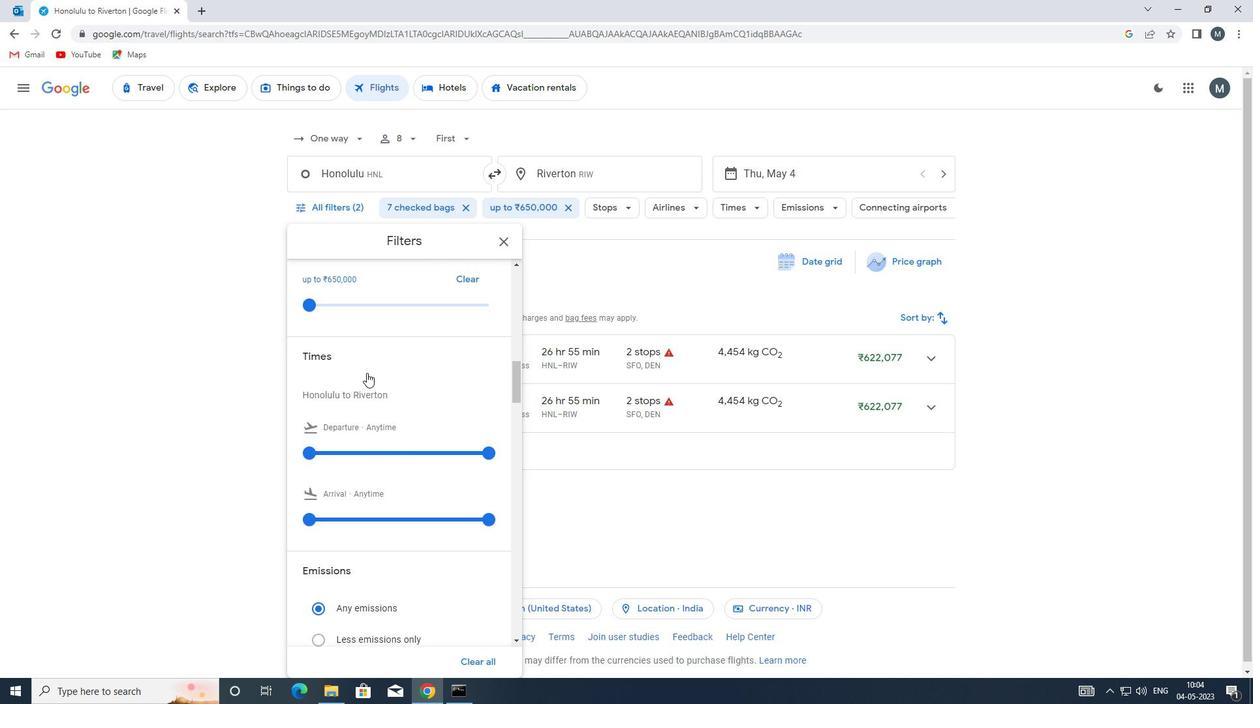 
Action: Mouse moved to (316, 385)
Screenshot: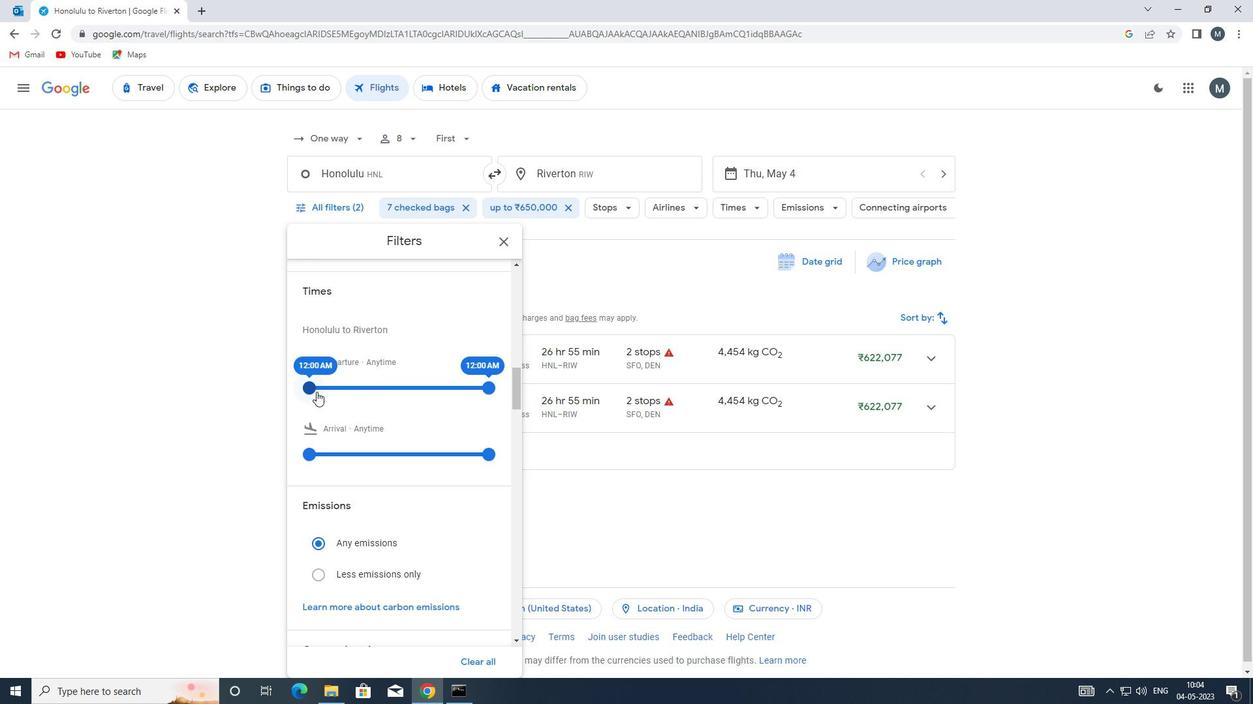 
Action: Mouse pressed left at (316, 385)
Screenshot: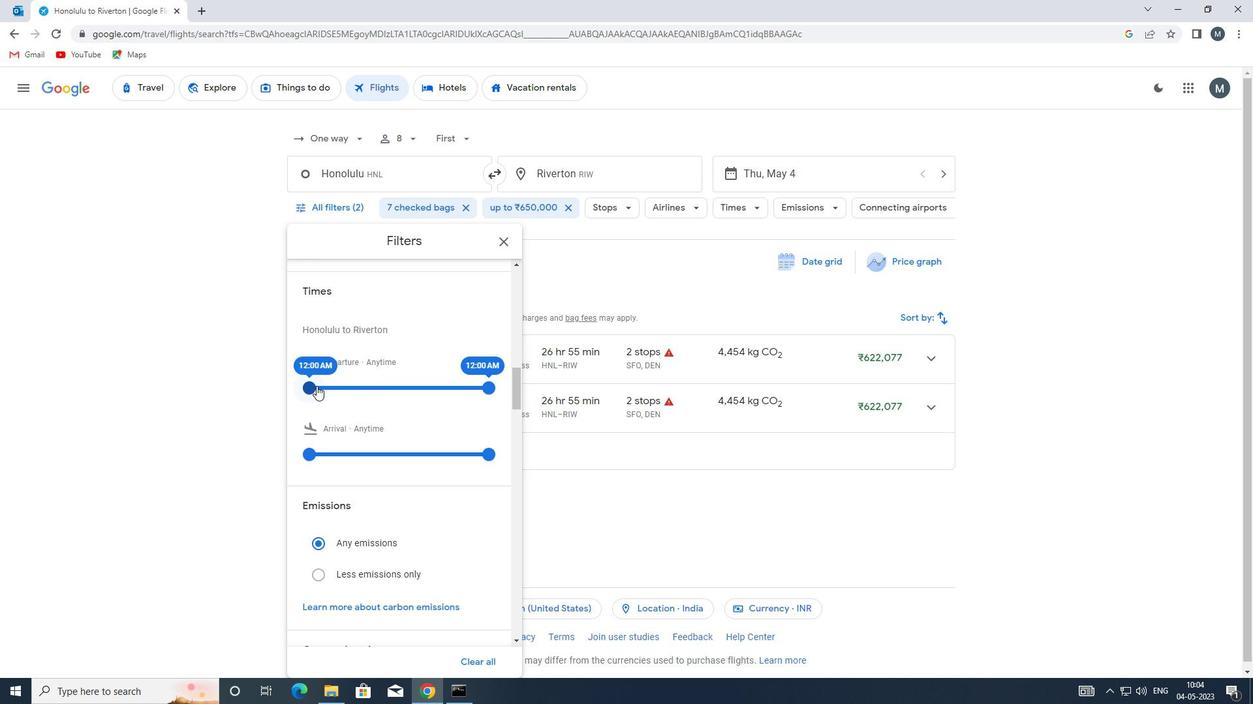 
Action: Mouse moved to (486, 387)
Screenshot: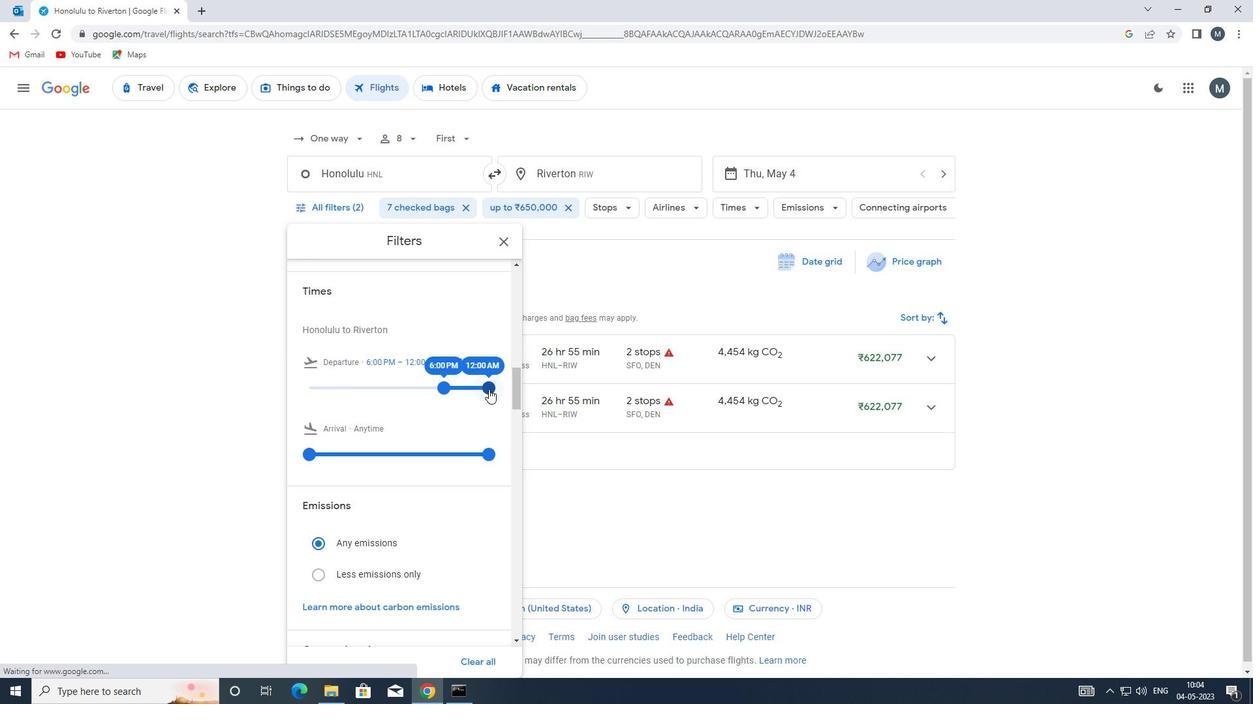 
Action: Mouse pressed left at (486, 387)
Screenshot: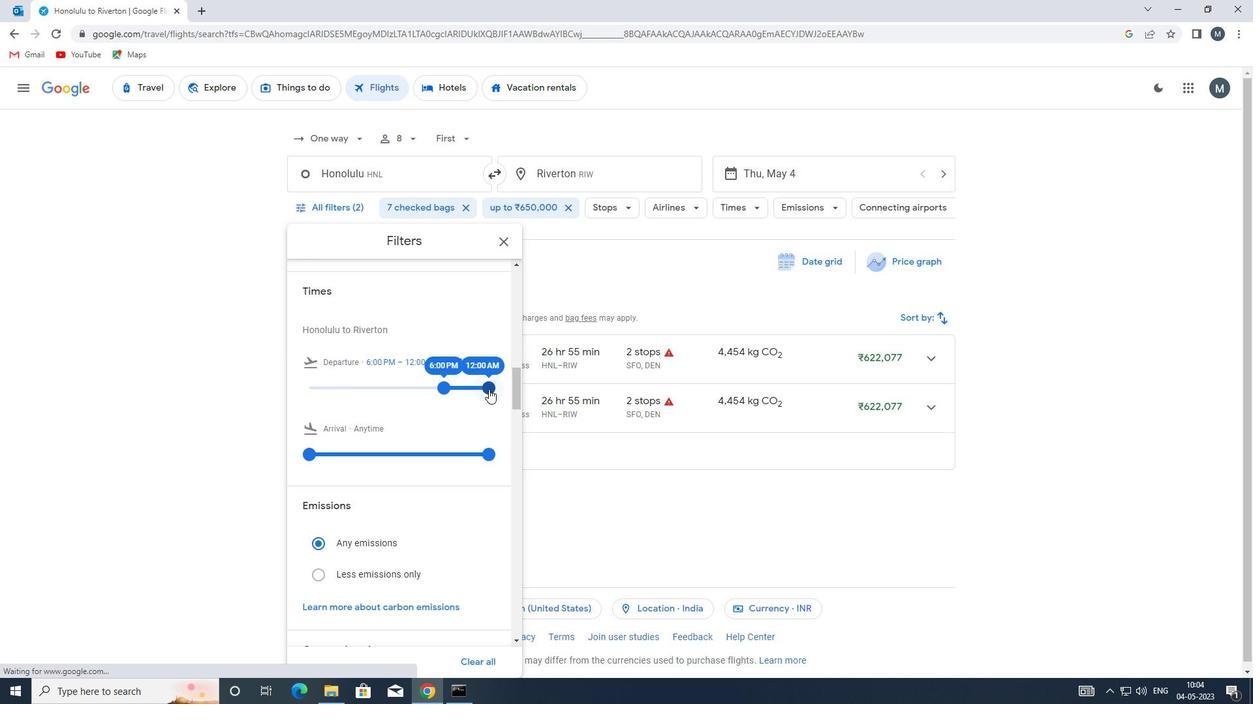 
Action: Mouse moved to (441, 390)
Screenshot: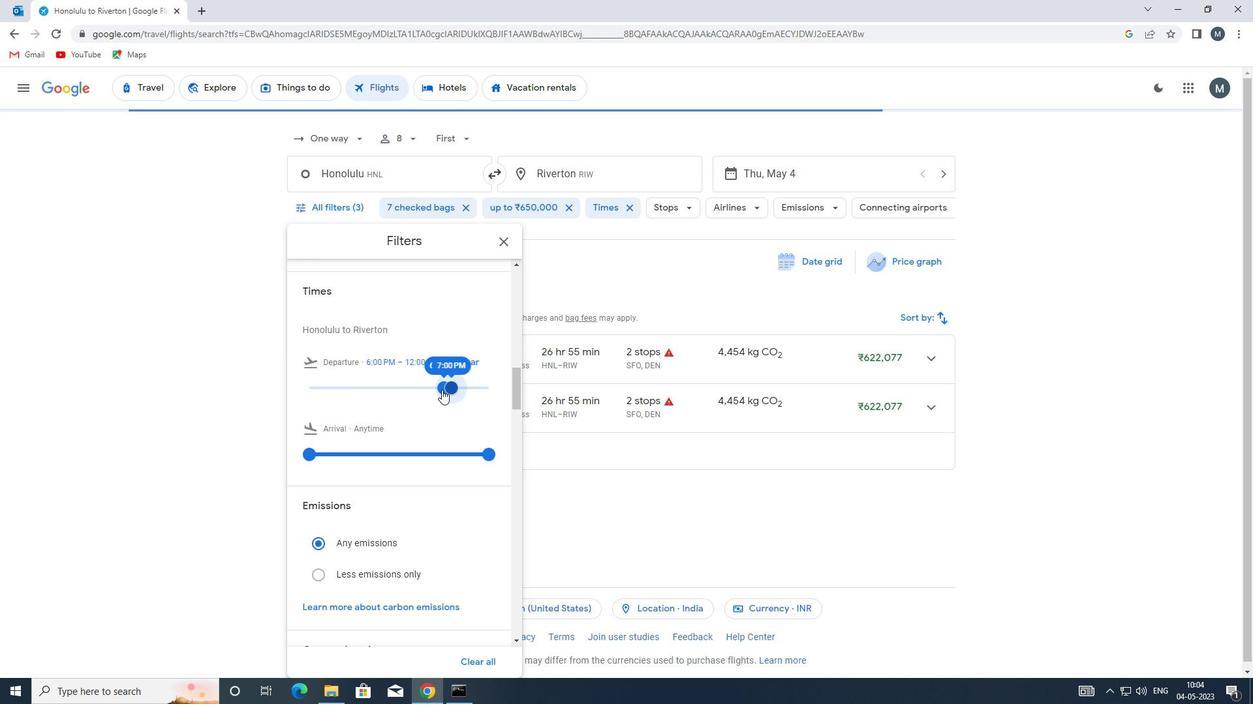 
Action: Mouse scrolled (441, 389) with delta (0, 0)
Screenshot: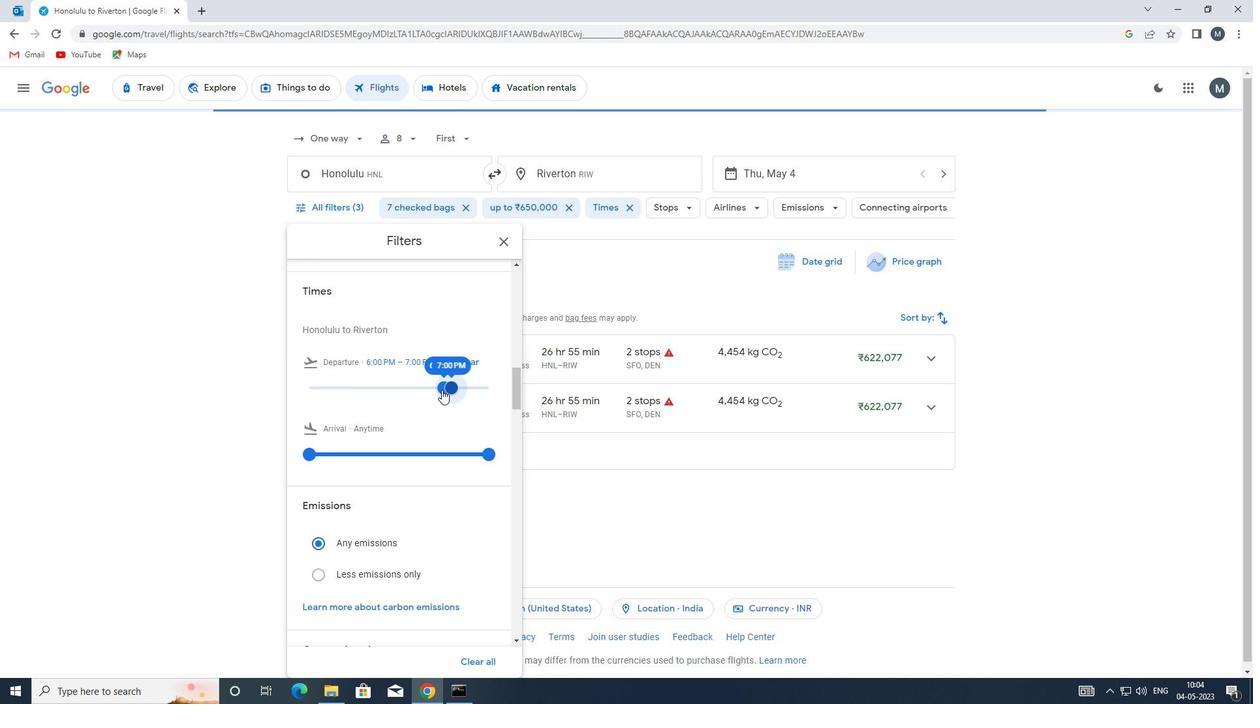 
Action: Mouse scrolled (441, 389) with delta (0, 0)
Screenshot: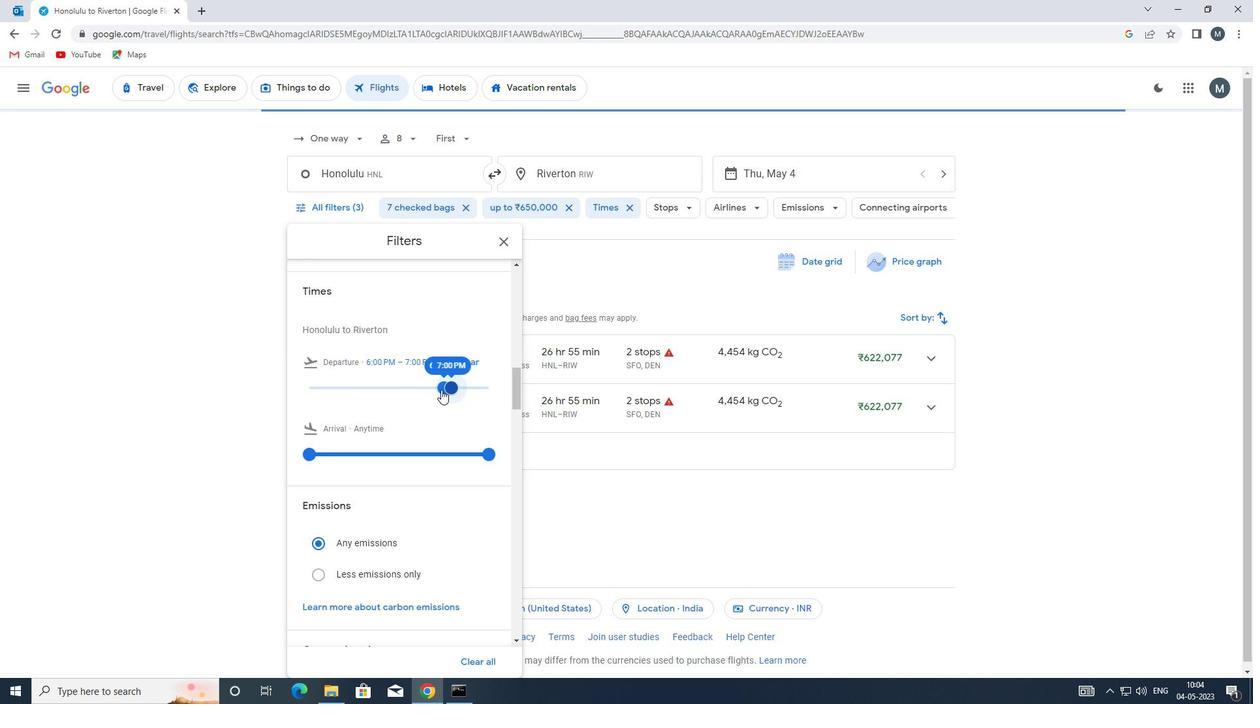 
Action: Mouse moved to (501, 244)
Screenshot: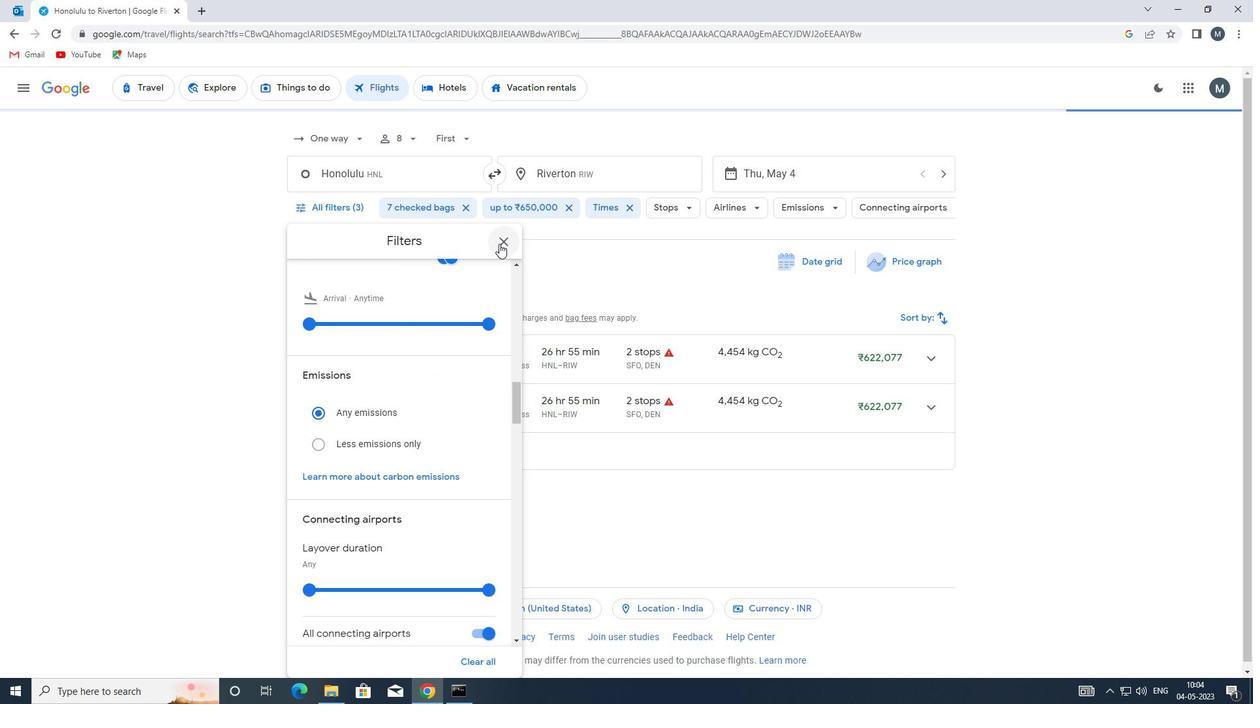 
Action: Mouse pressed left at (501, 244)
Screenshot: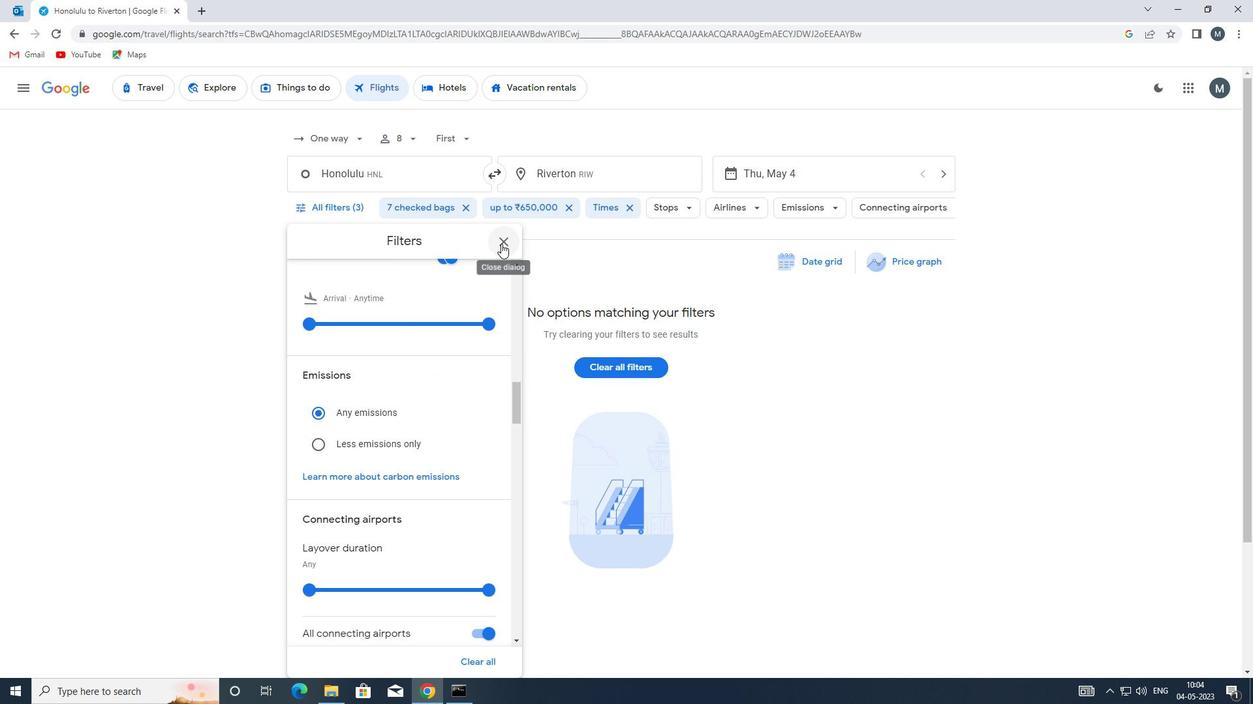 
